 Task: Open Card Data Privacy Review in Board Email Marketing Abandoned Cart Email Strategy and Execution to Workspace Coworking Spaces and add a team member Softage.2@softage.net, a label Yellow, a checklist Public Relations, an attachment from your google drive, a color Yellow and finally, add a card description 'Create and send out employee engagement survey on company communication' and a comment 'Let us approach this task with a sense of creativity and innovation, looking for new and unique solutions to the challenges it presents.'. Add a start date 'Jan 06, 1900' with a due date 'Jan 13, 1900'
Action: Mouse moved to (432, 188)
Screenshot: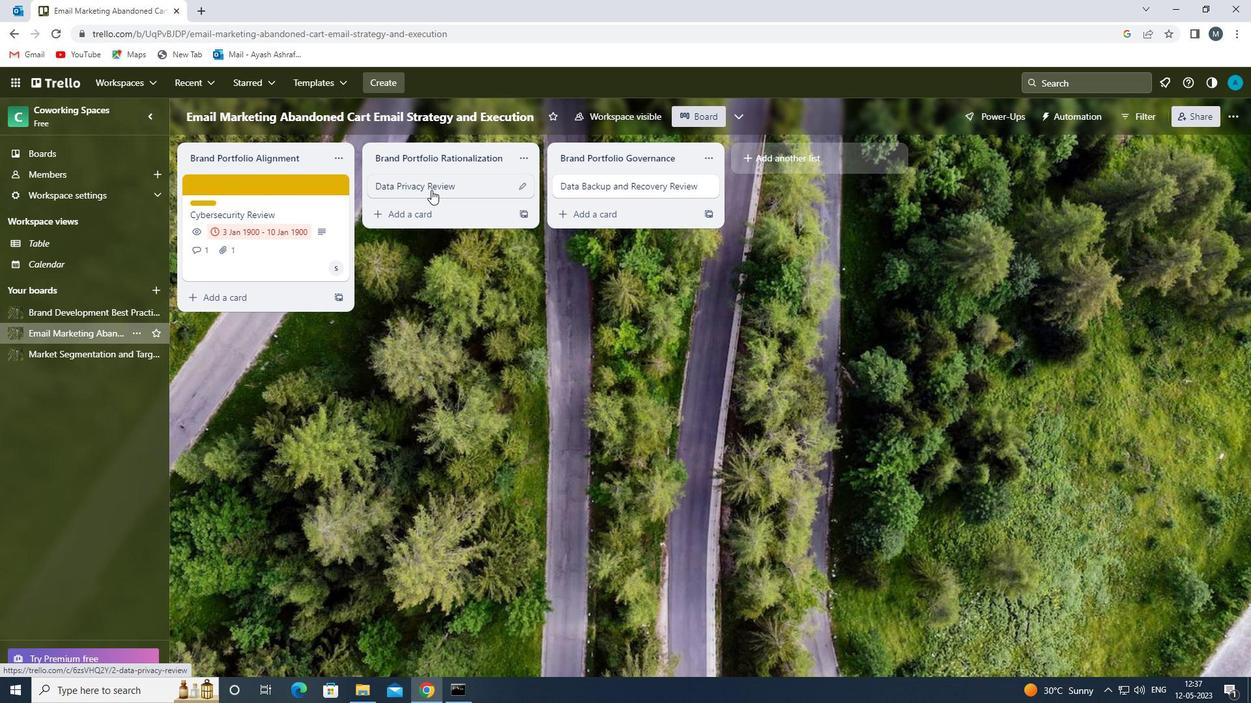 
Action: Mouse pressed left at (432, 188)
Screenshot: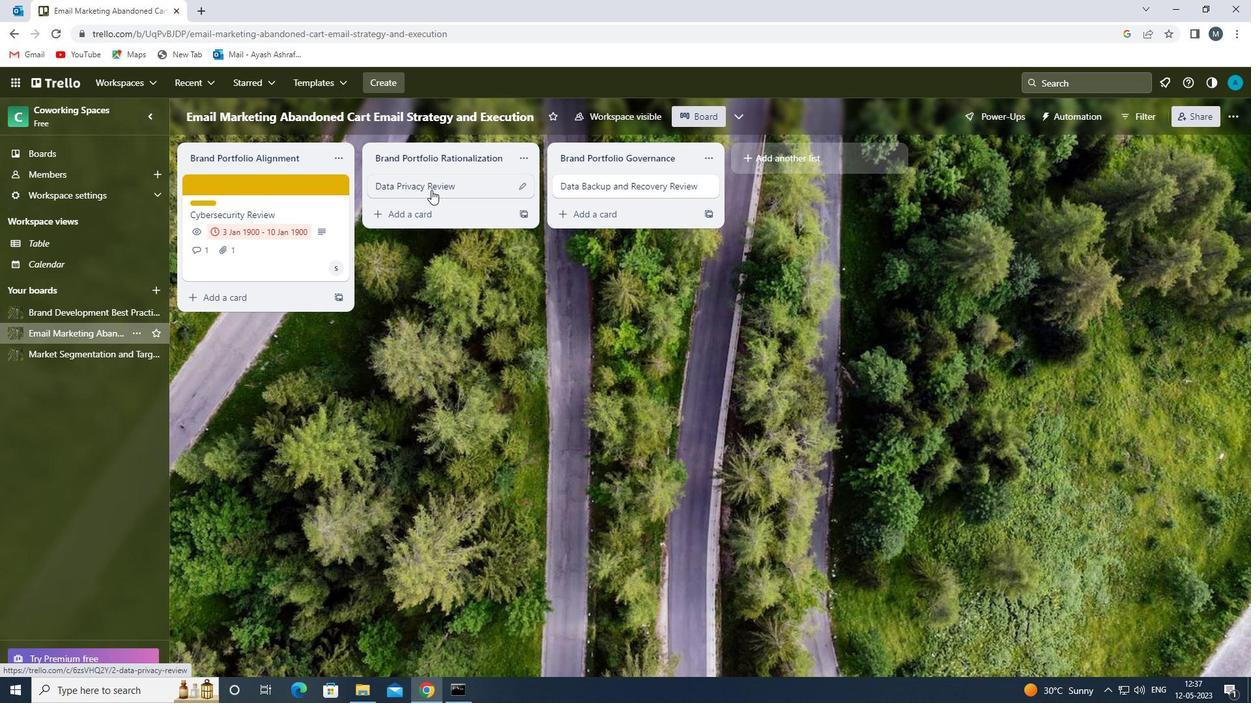 
Action: Mouse moved to (801, 229)
Screenshot: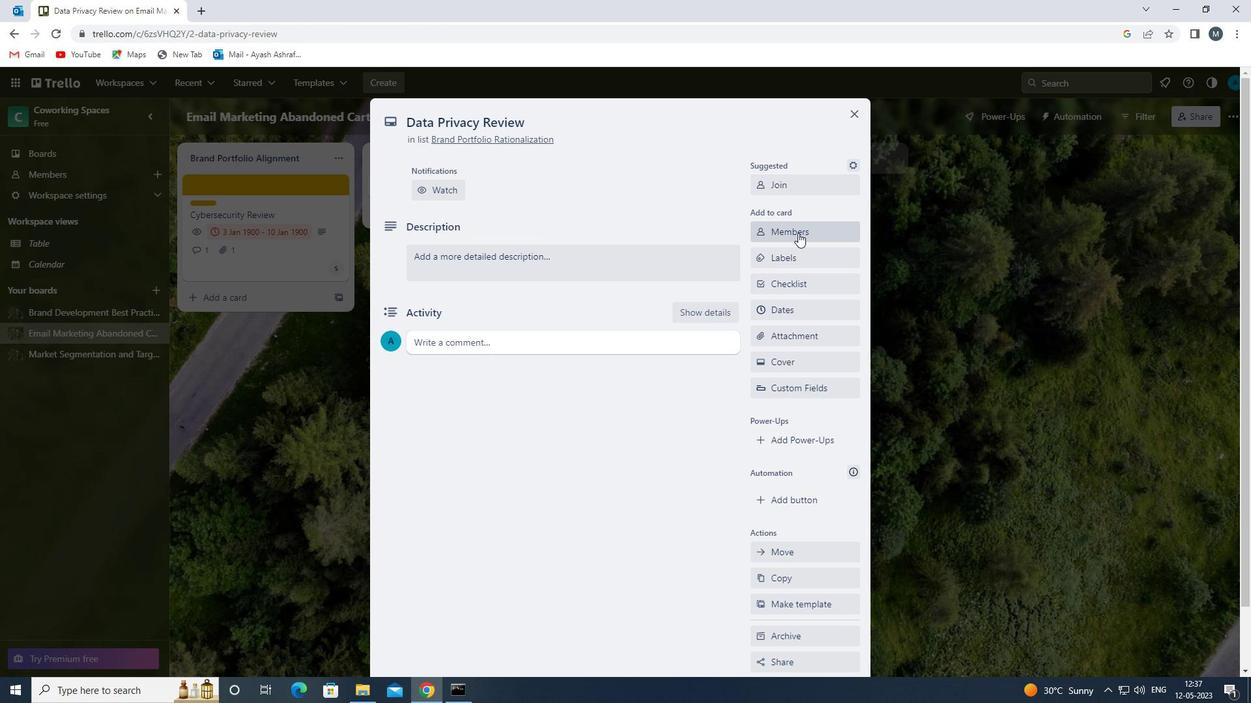 
Action: Mouse pressed left at (801, 229)
Screenshot: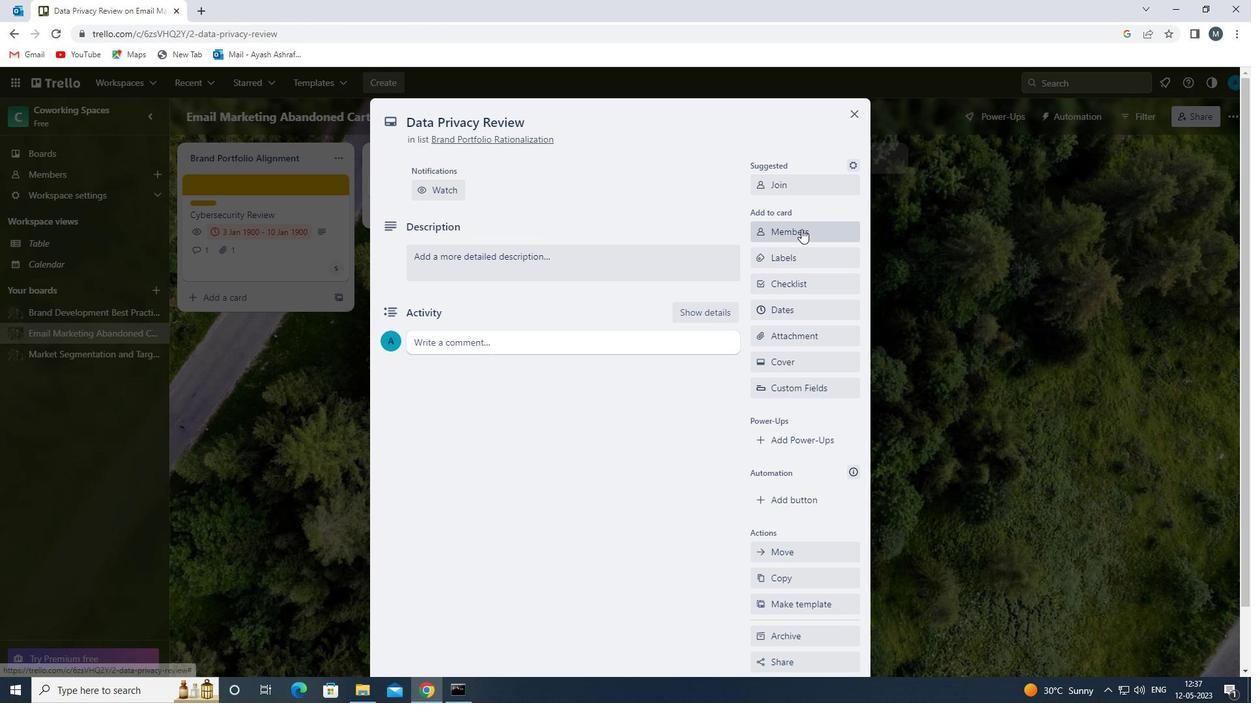 
Action: Mouse moved to (800, 228)
Screenshot: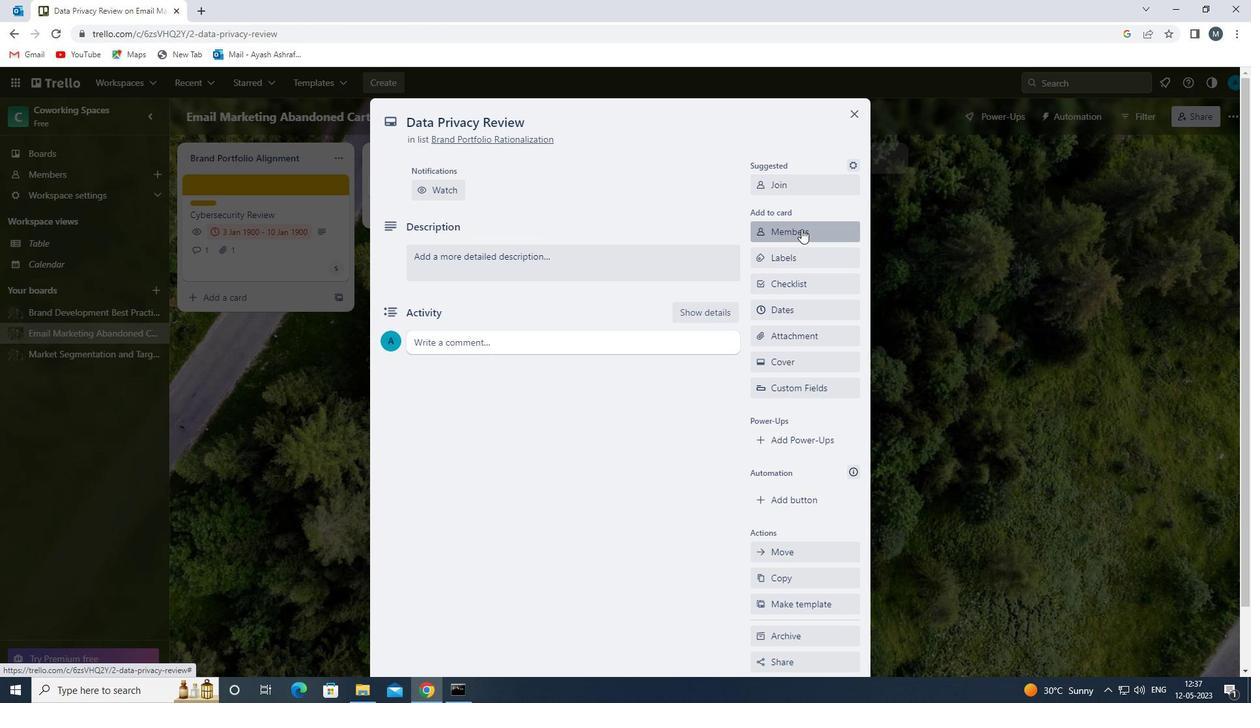
Action: Key pressed s
Screenshot: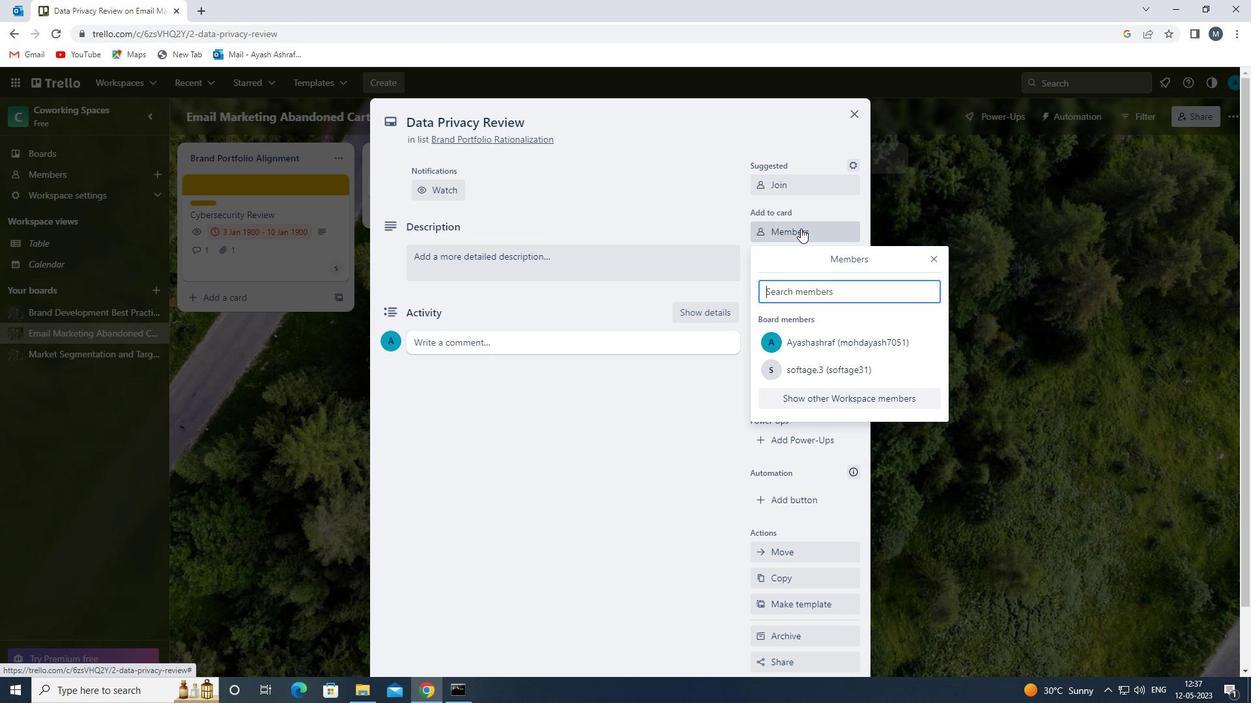 
Action: Mouse moved to (832, 415)
Screenshot: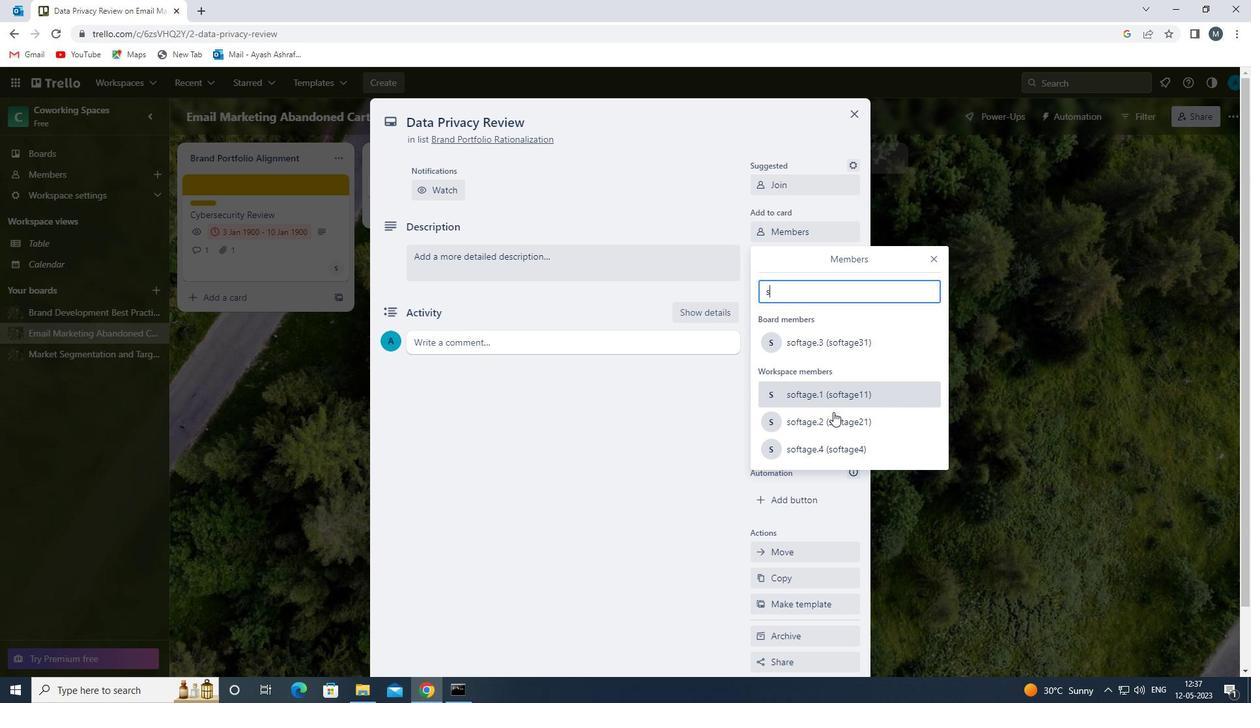 
Action: Mouse pressed left at (832, 415)
Screenshot: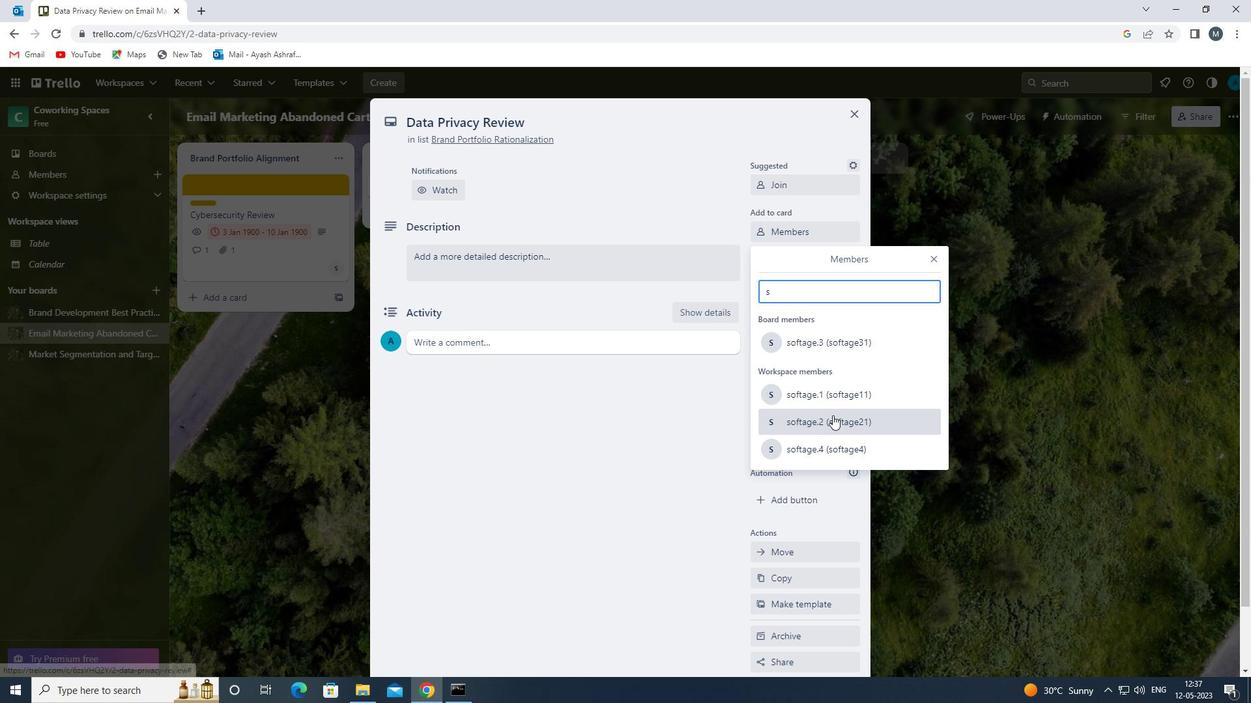 
Action: Mouse moved to (937, 258)
Screenshot: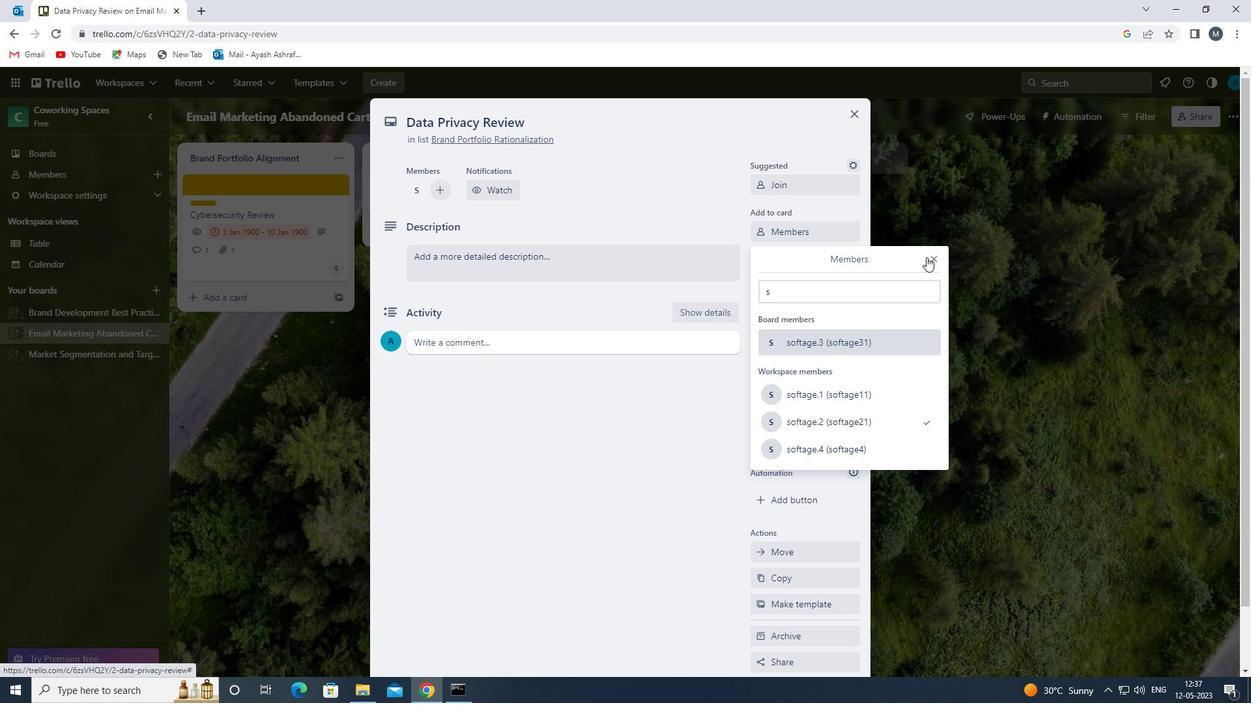 
Action: Mouse pressed left at (937, 258)
Screenshot: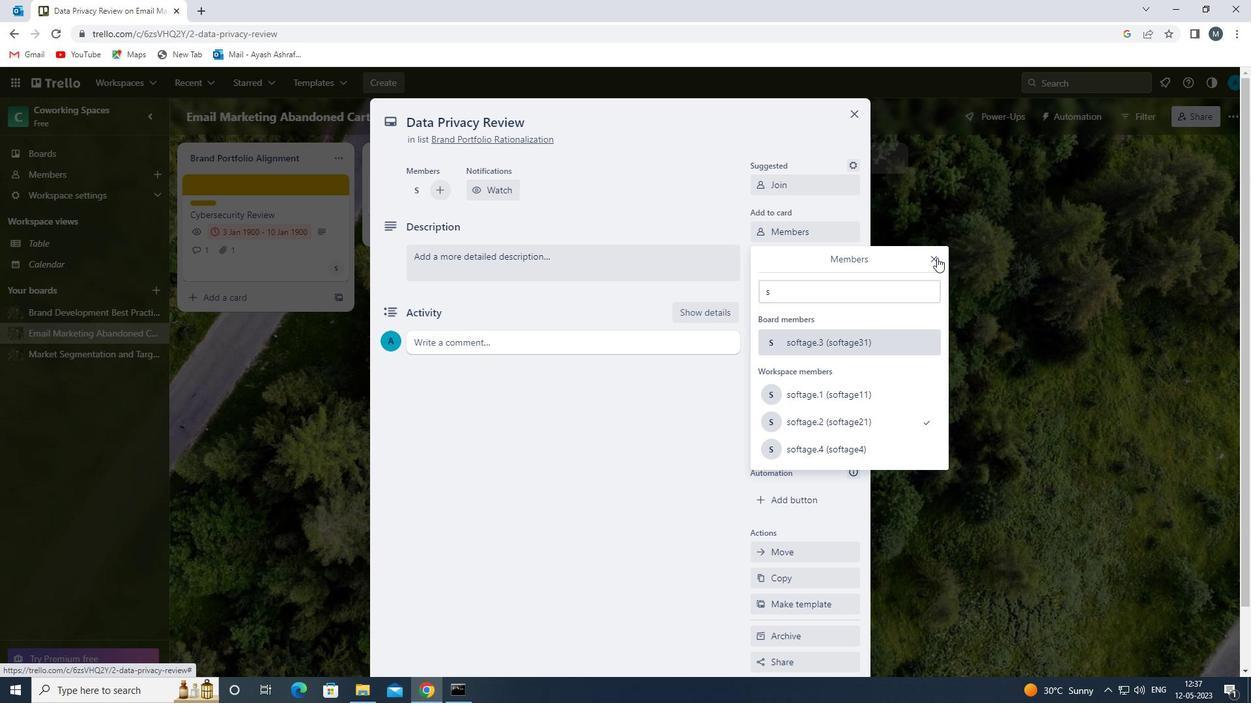 
Action: Mouse moved to (794, 259)
Screenshot: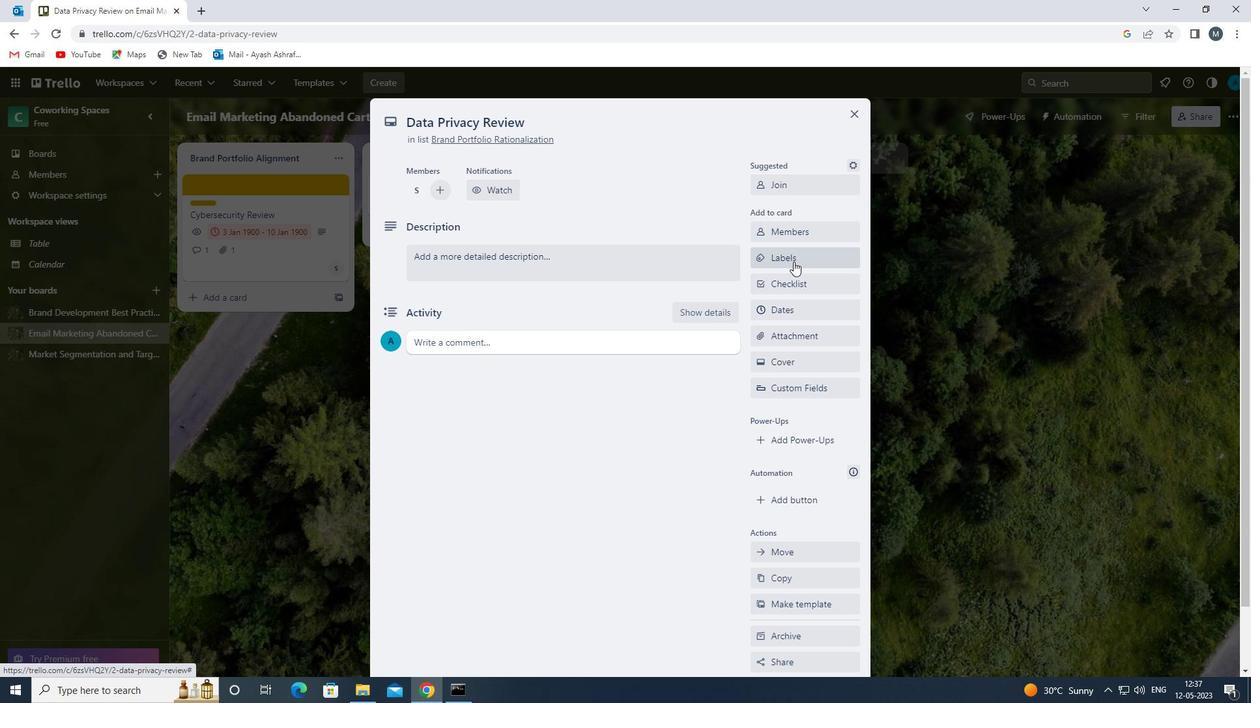 
Action: Mouse pressed left at (794, 259)
Screenshot: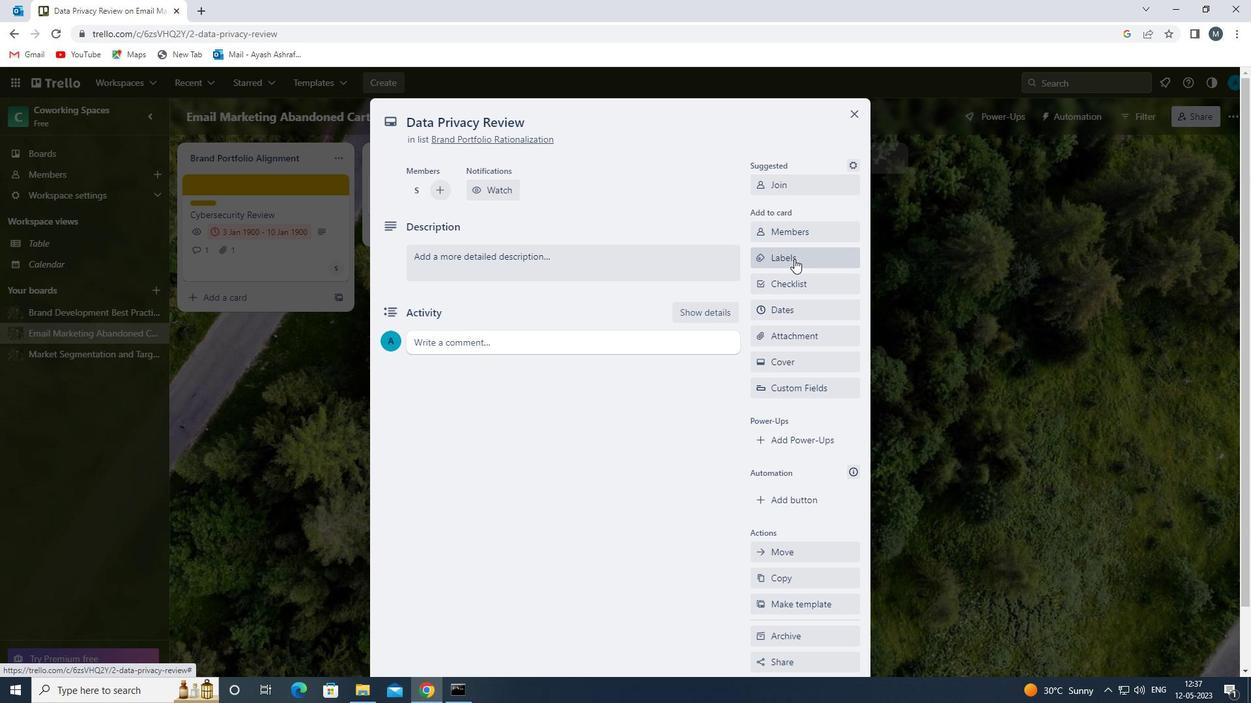 
Action: Mouse moved to (811, 385)
Screenshot: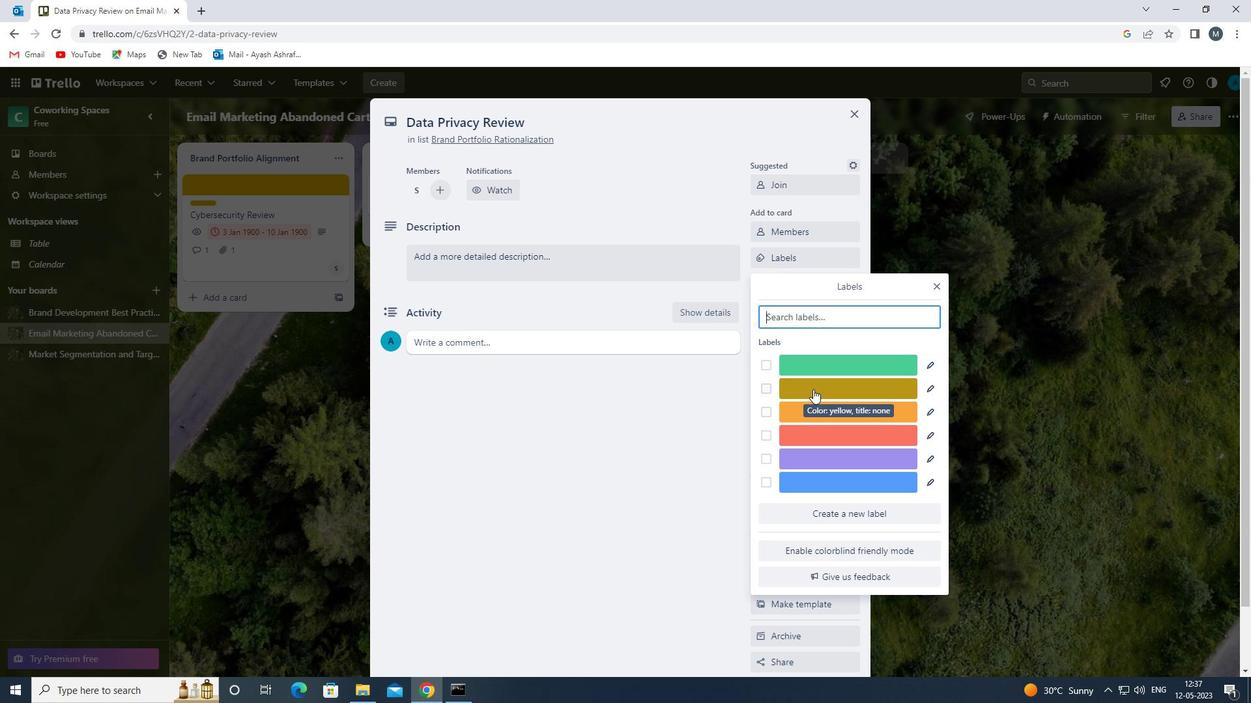 
Action: Mouse pressed left at (811, 385)
Screenshot: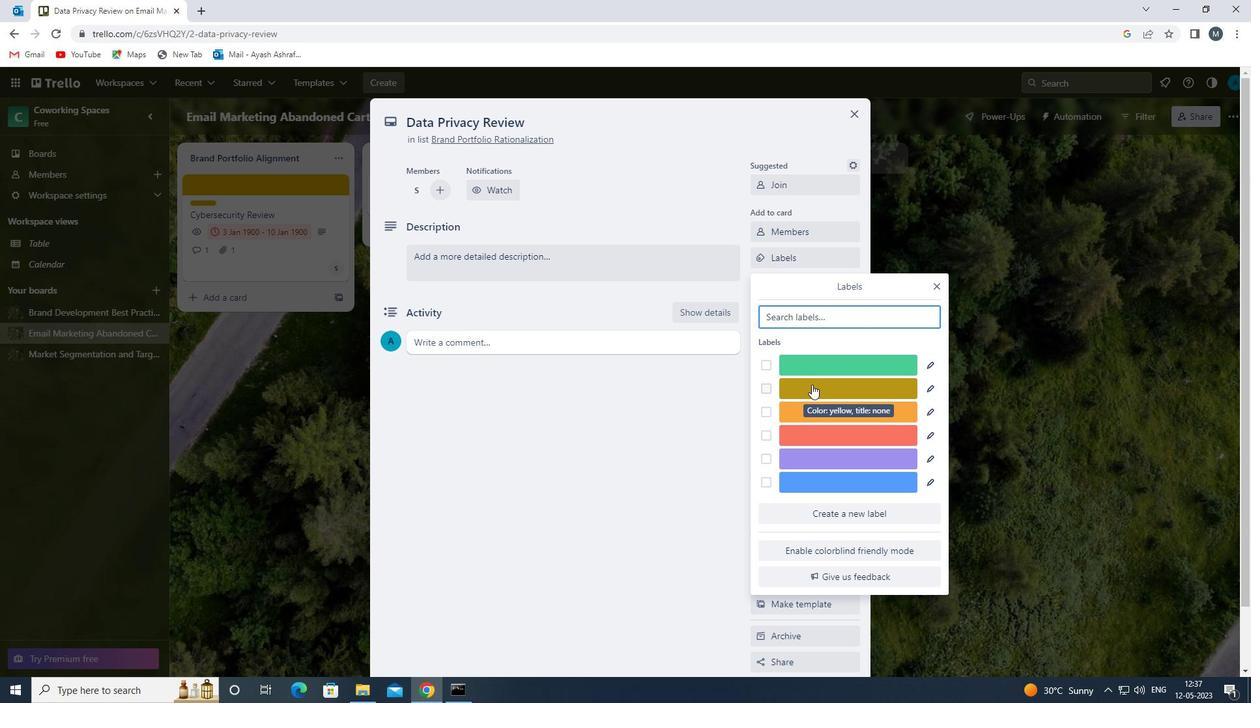 
Action: Mouse moved to (936, 284)
Screenshot: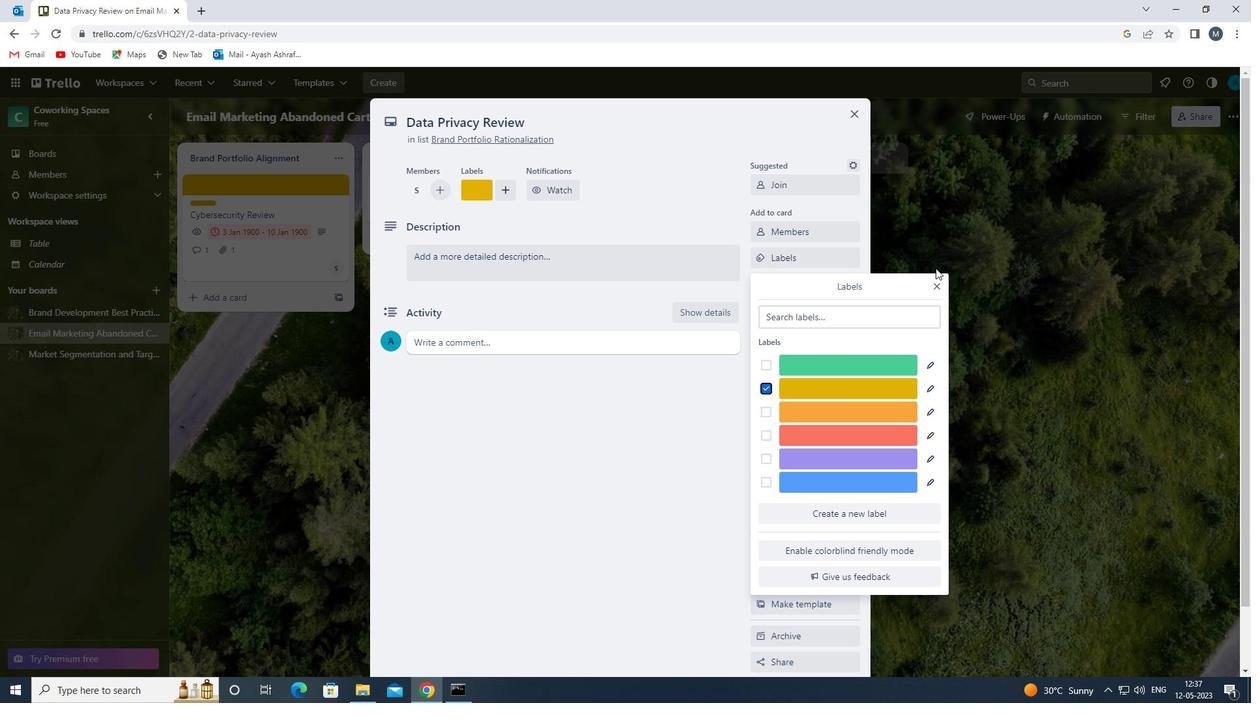 
Action: Mouse pressed left at (936, 284)
Screenshot: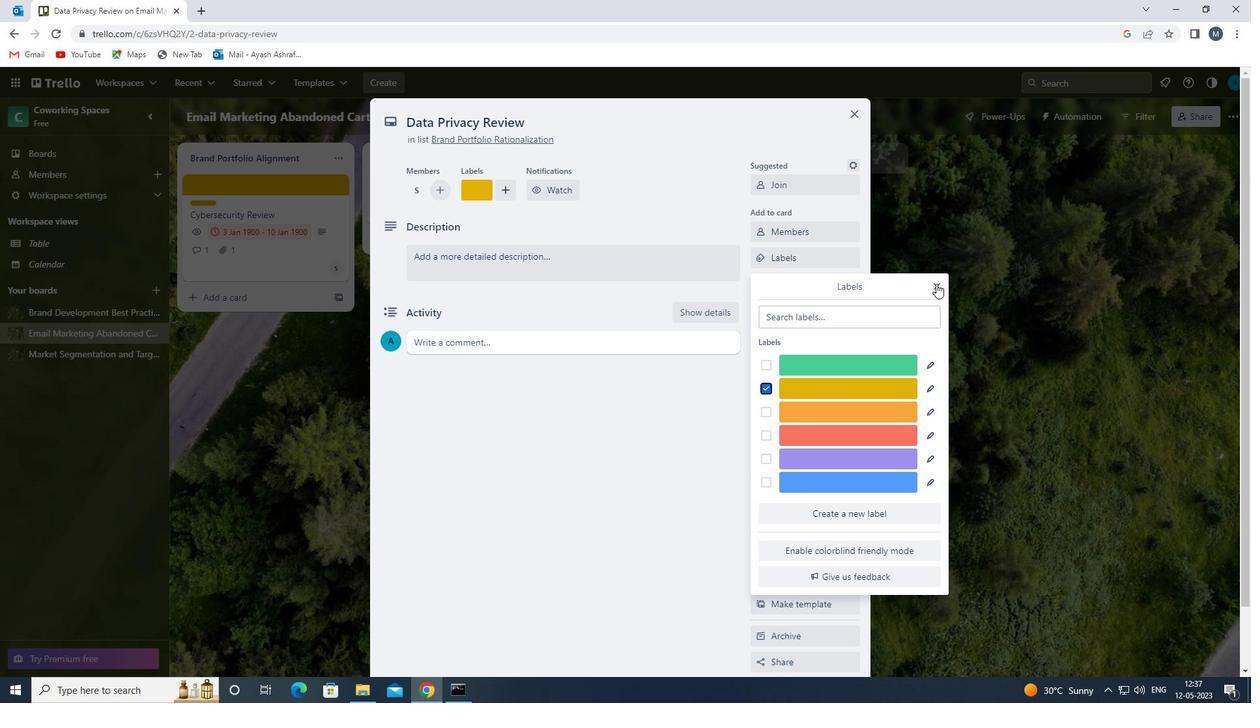 
Action: Mouse moved to (796, 285)
Screenshot: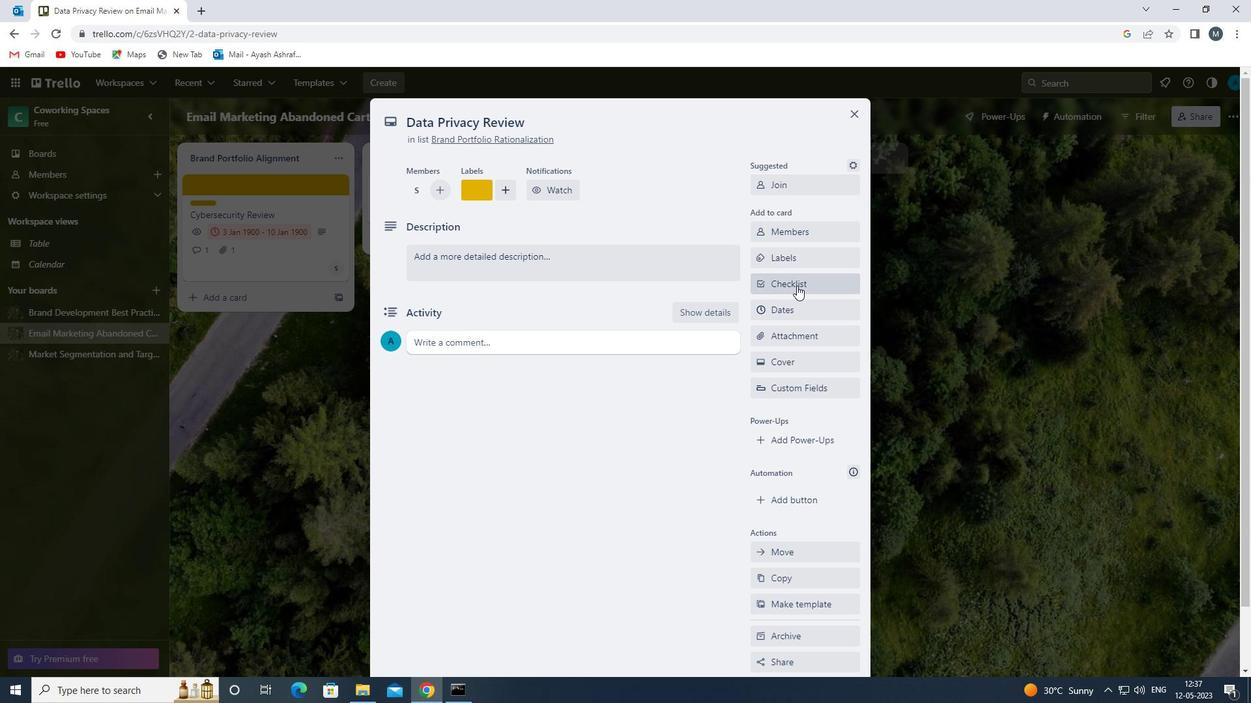 
Action: Mouse pressed left at (796, 285)
Screenshot: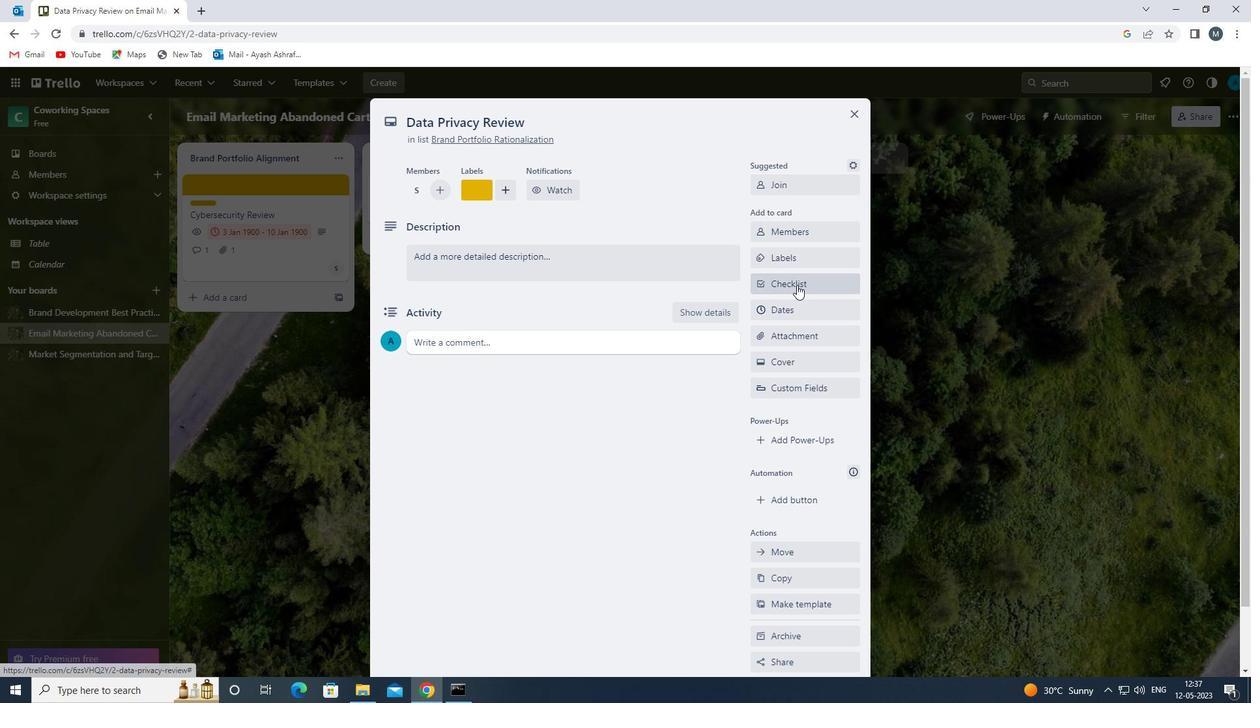 
Action: Mouse moved to (796, 286)
Screenshot: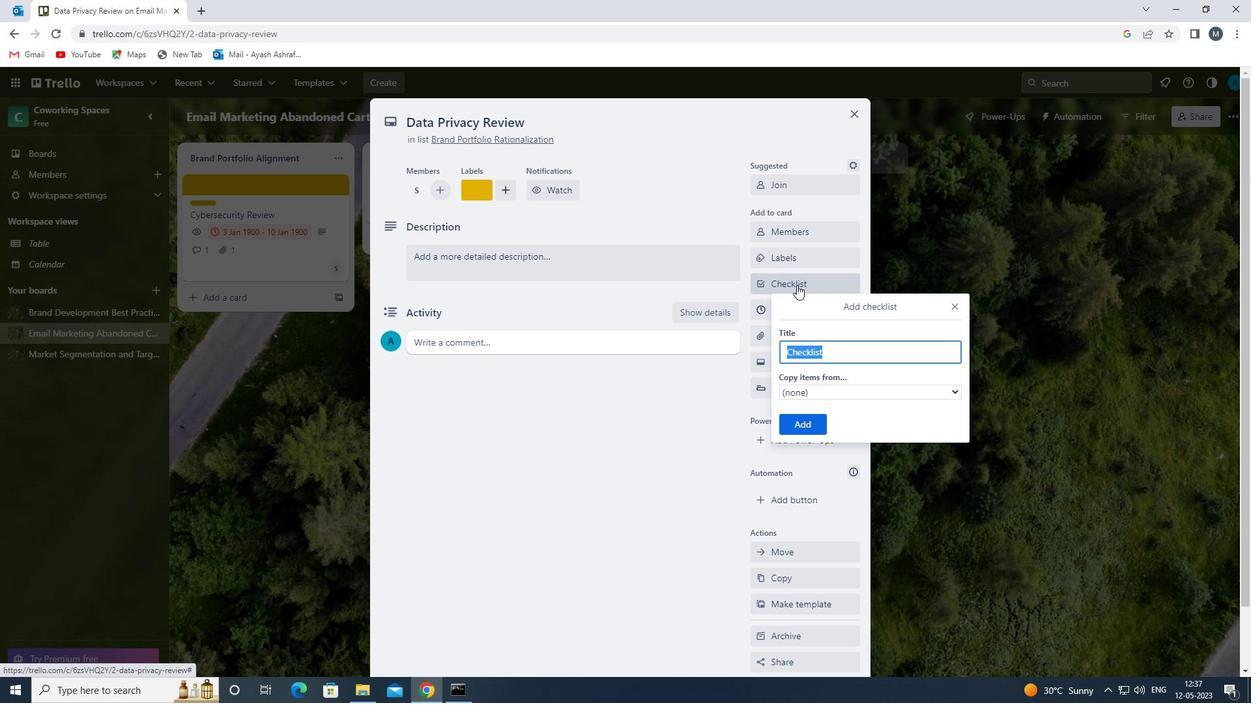 
Action: Key pressed p
Screenshot: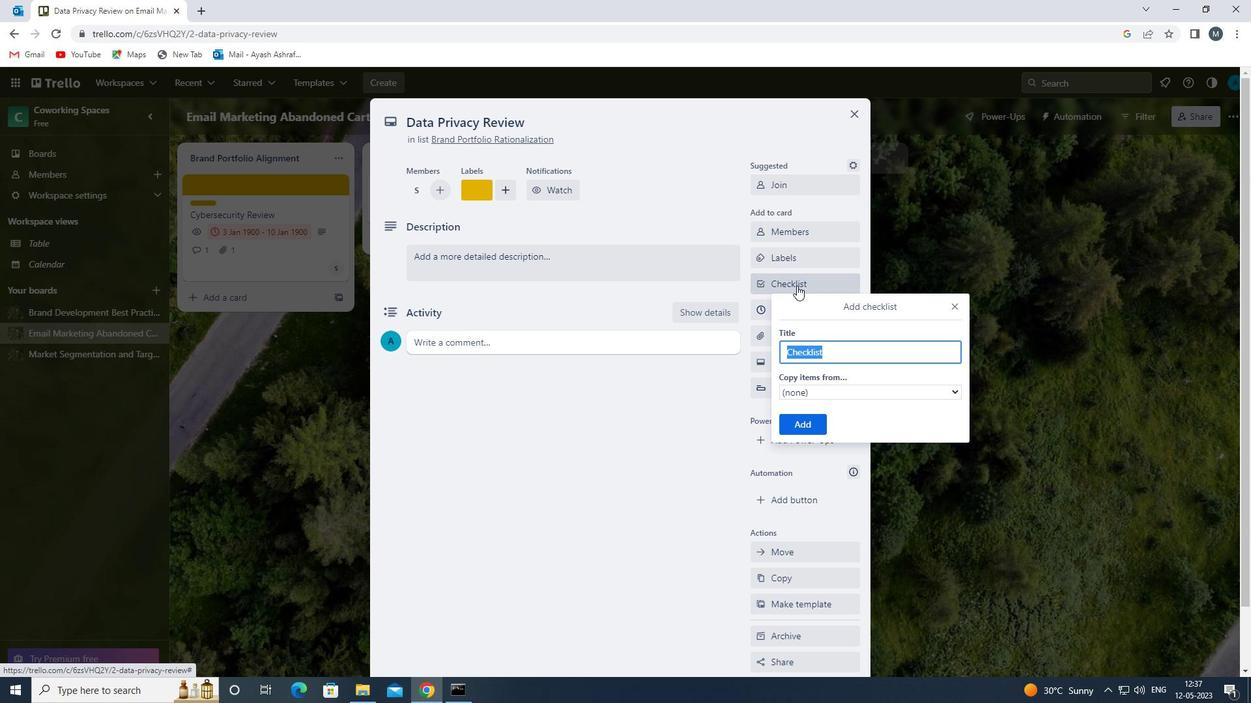 
Action: Mouse moved to (873, 384)
Screenshot: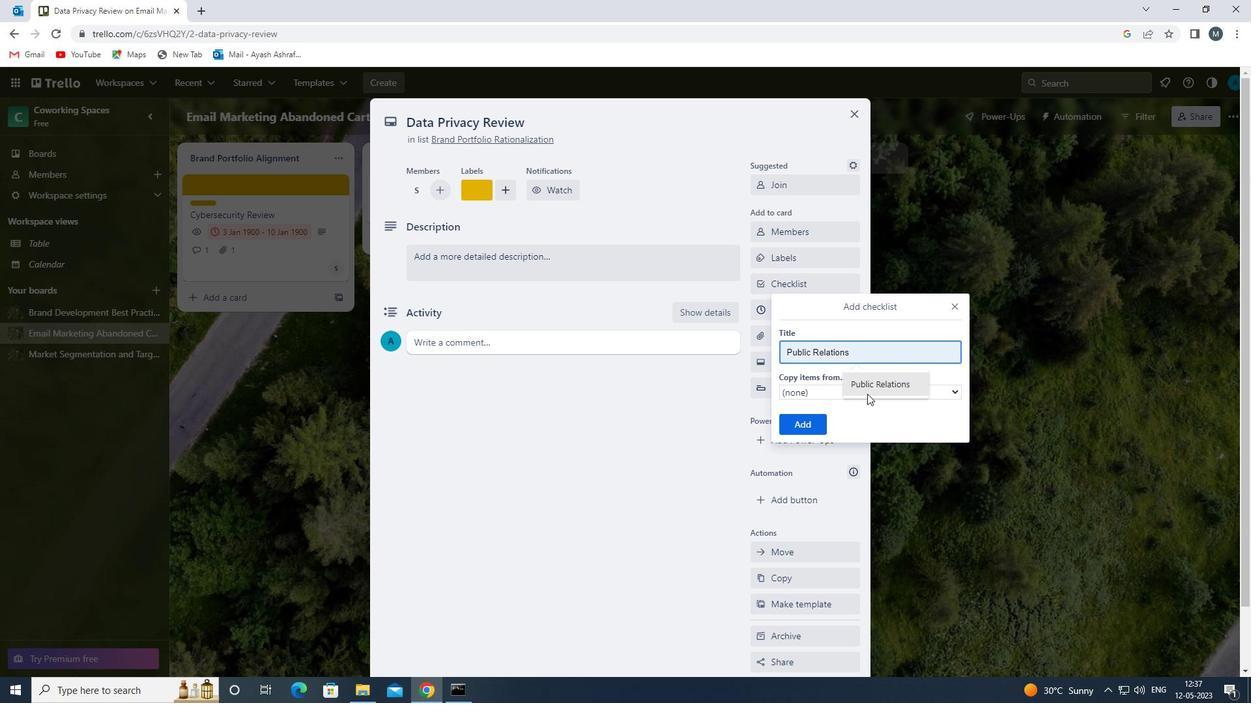 
Action: Mouse pressed left at (873, 384)
Screenshot: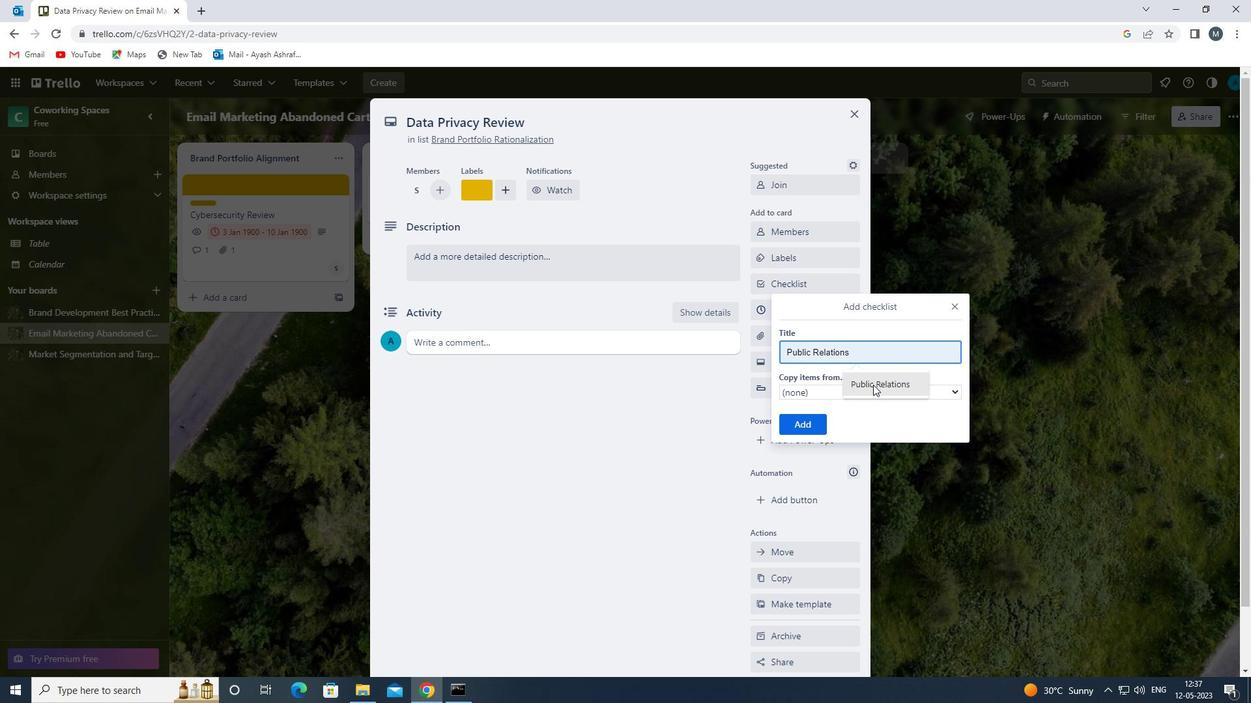 
Action: Mouse moved to (804, 415)
Screenshot: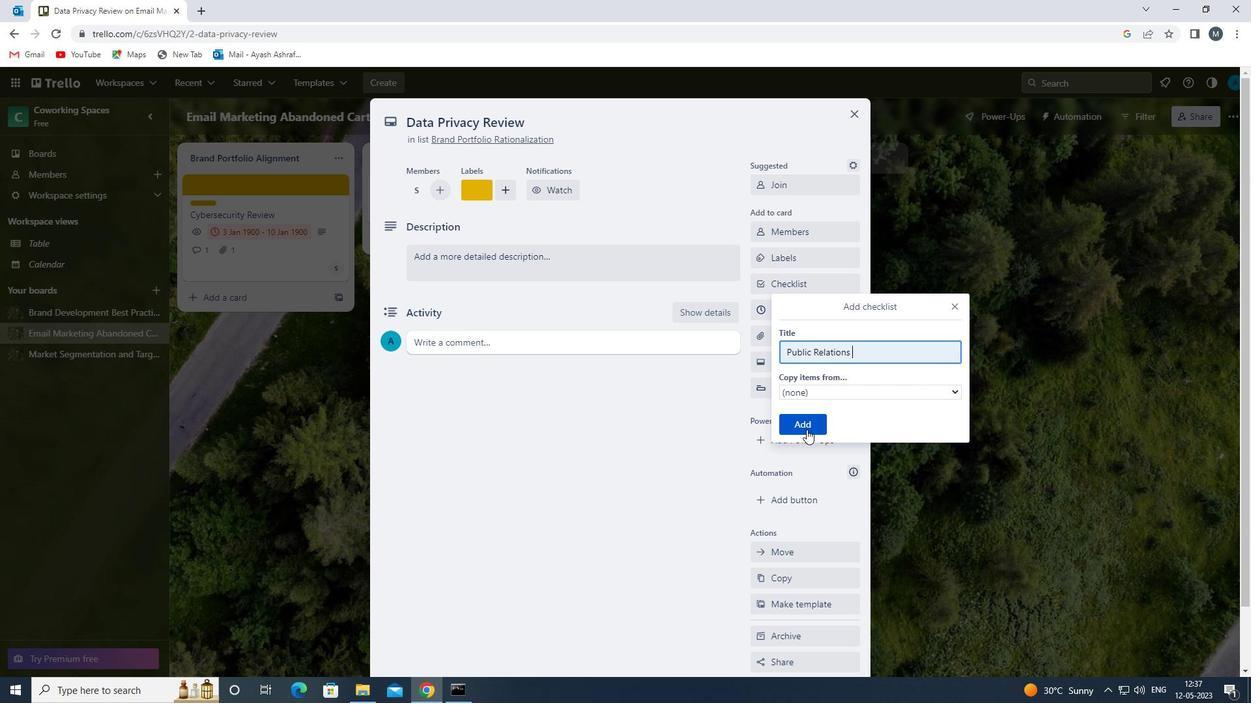 
Action: Mouse pressed left at (804, 415)
Screenshot: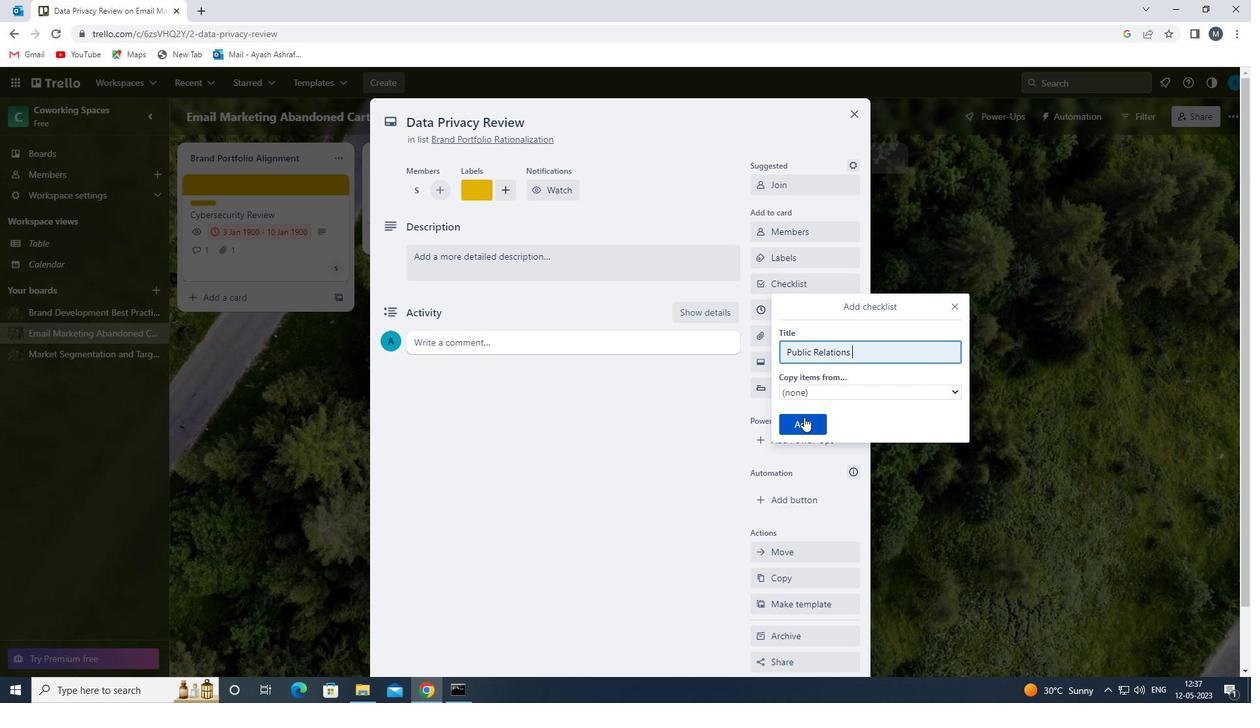 
Action: Mouse moved to (796, 338)
Screenshot: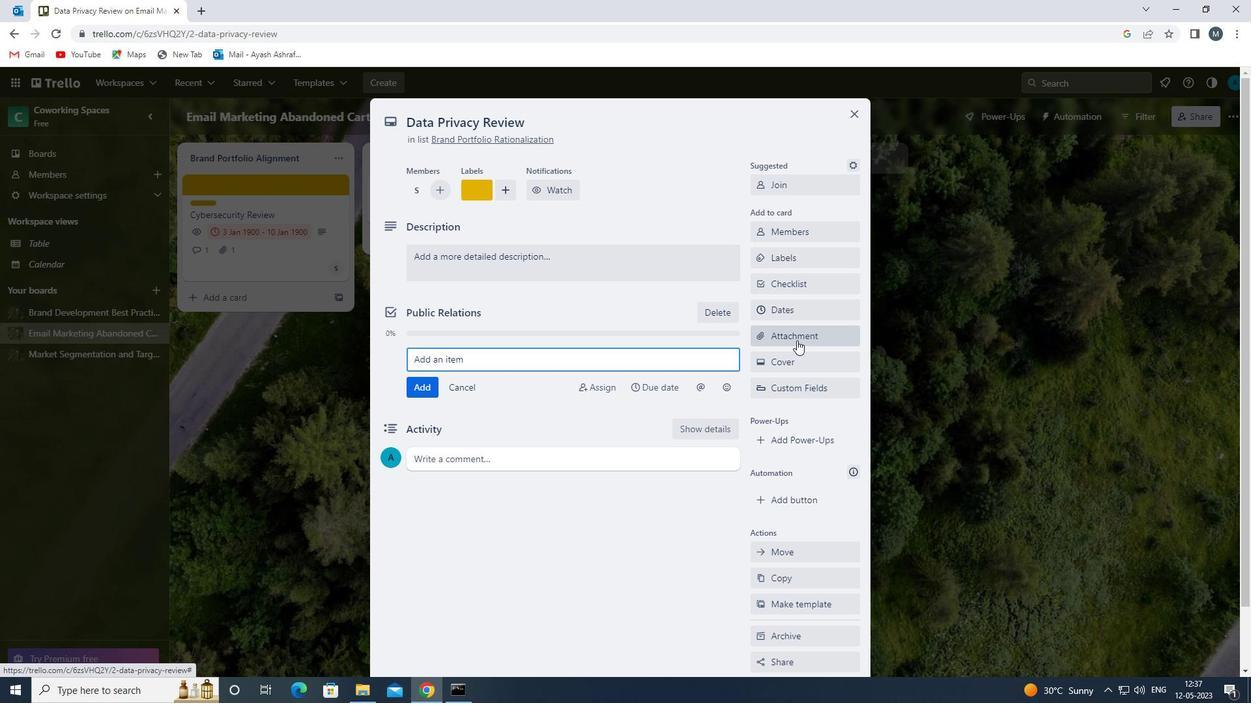 
Action: Mouse pressed left at (796, 338)
Screenshot: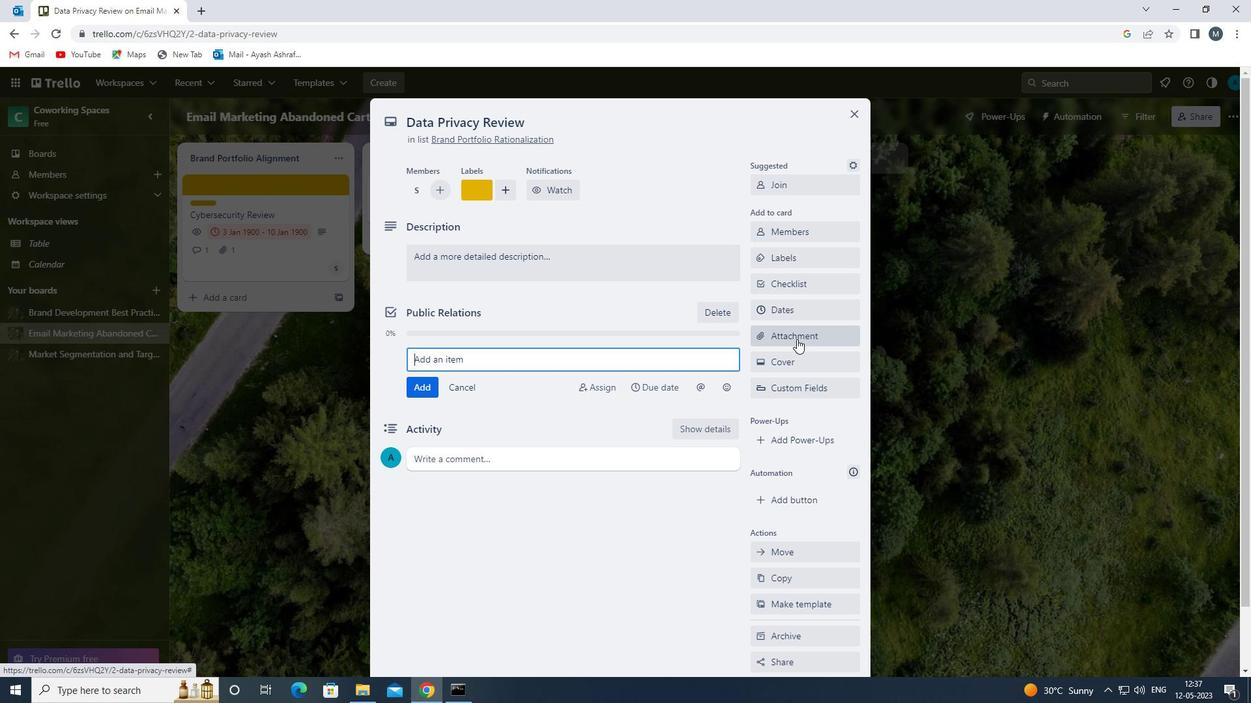 
Action: Mouse moved to (784, 436)
Screenshot: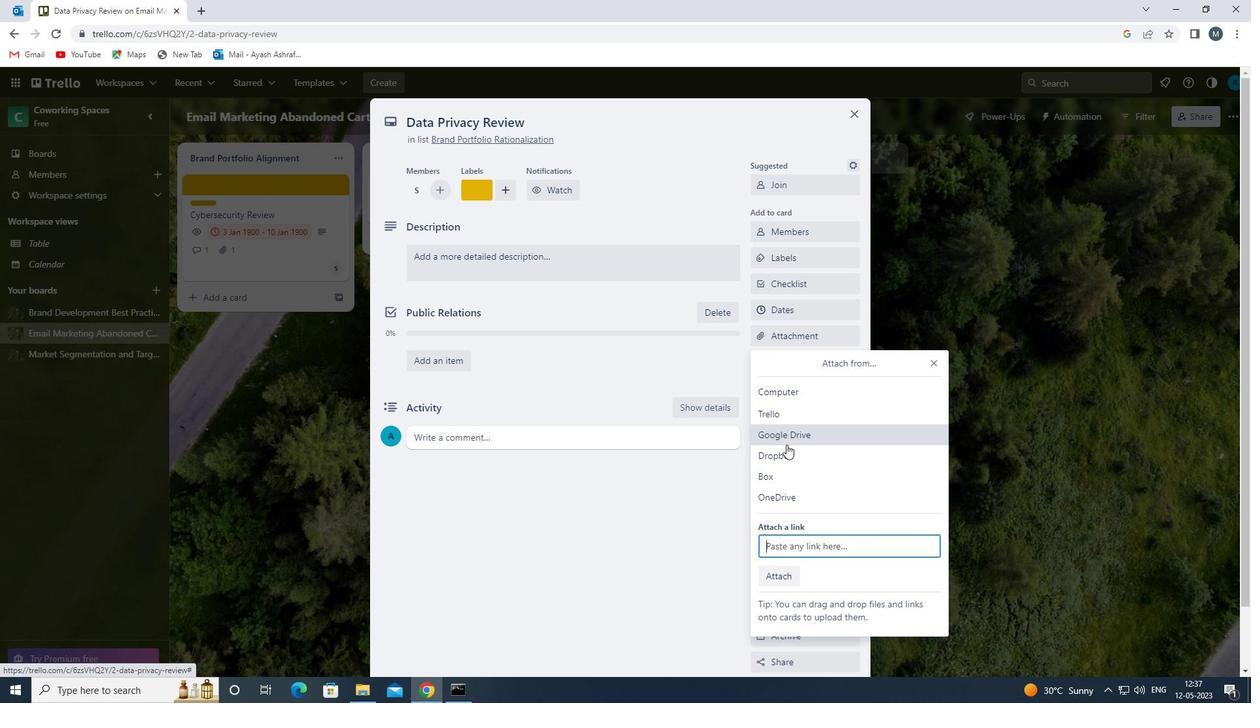 
Action: Mouse pressed left at (784, 436)
Screenshot: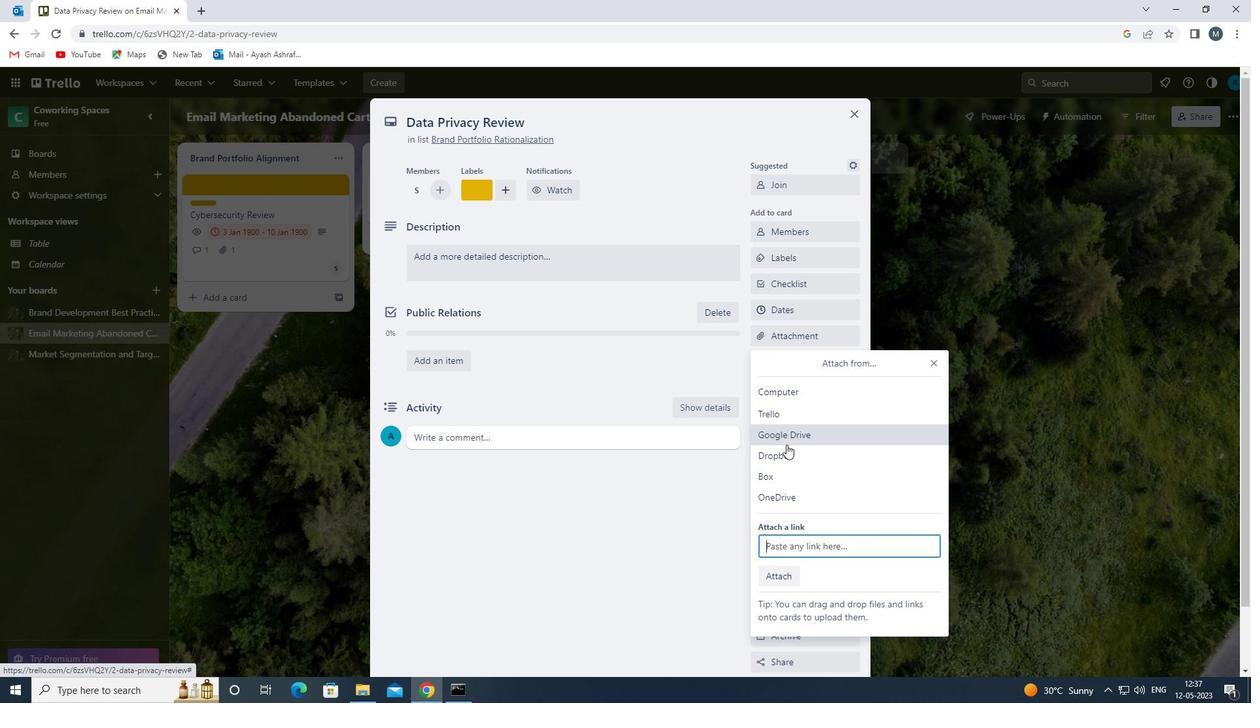 
Action: Mouse moved to (383, 308)
Screenshot: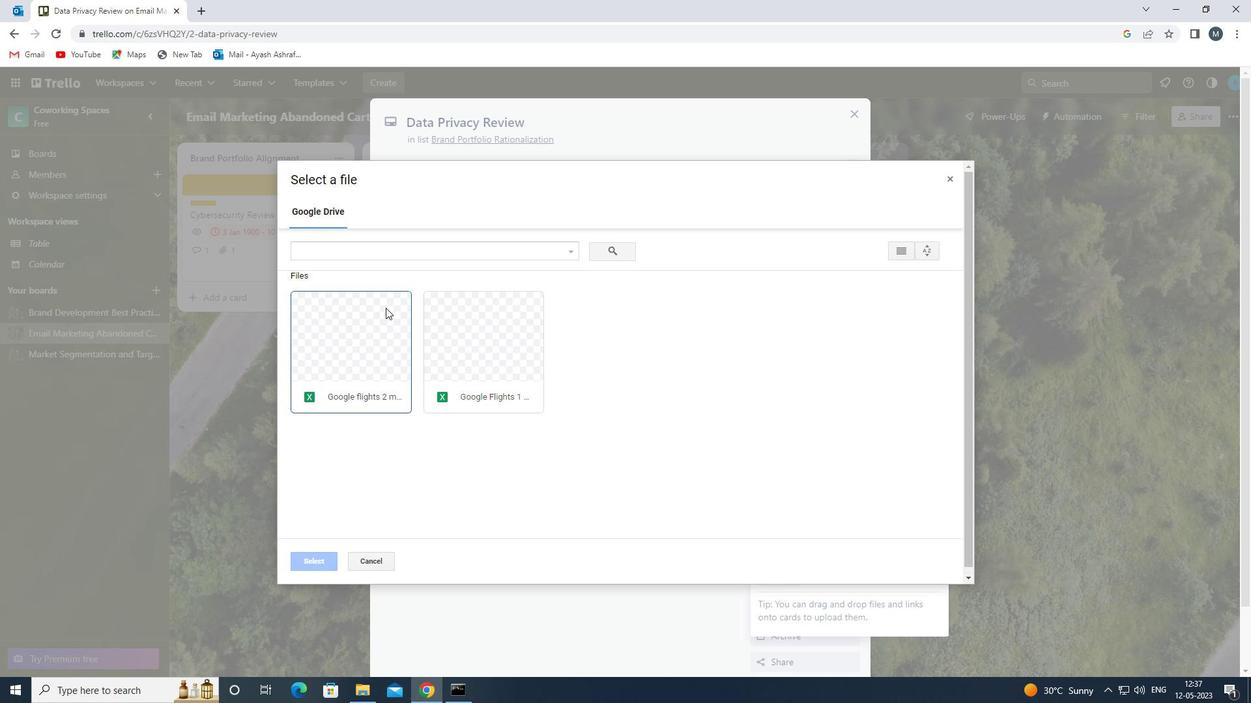 
Action: Mouse pressed left at (383, 308)
Screenshot: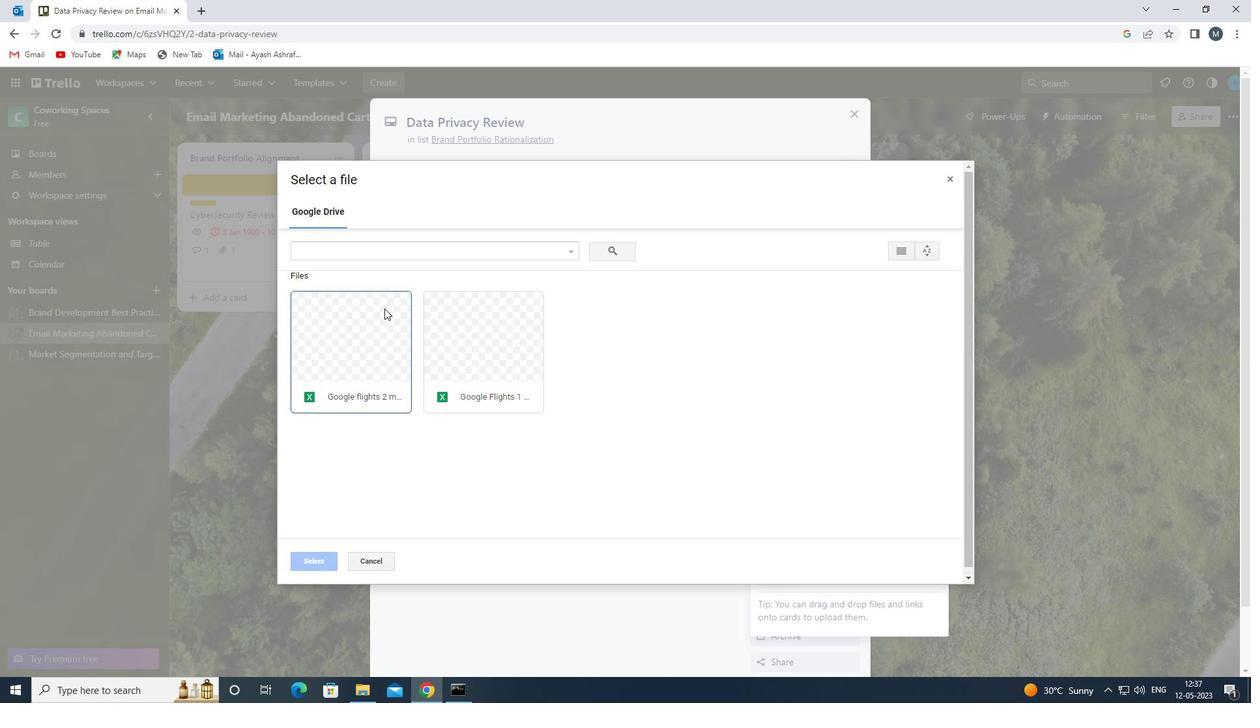 
Action: Mouse moved to (313, 557)
Screenshot: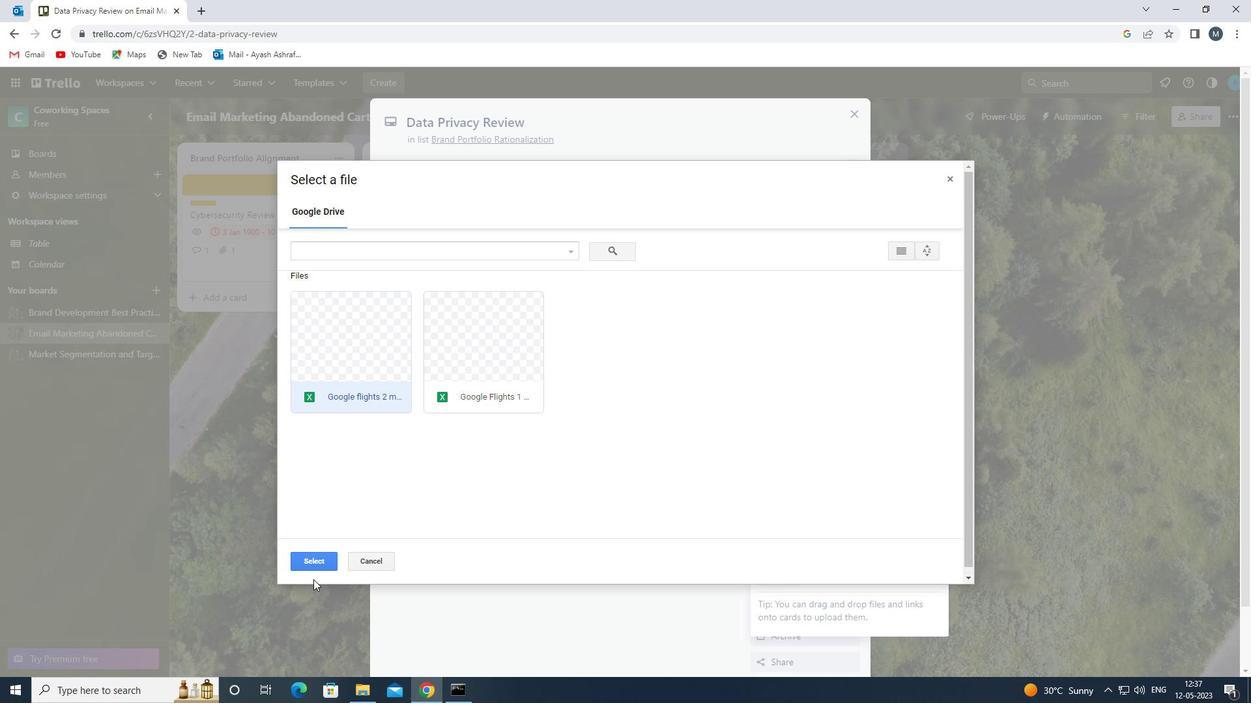 
Action: Mouse pressed left at (313, 557)
Screenshot: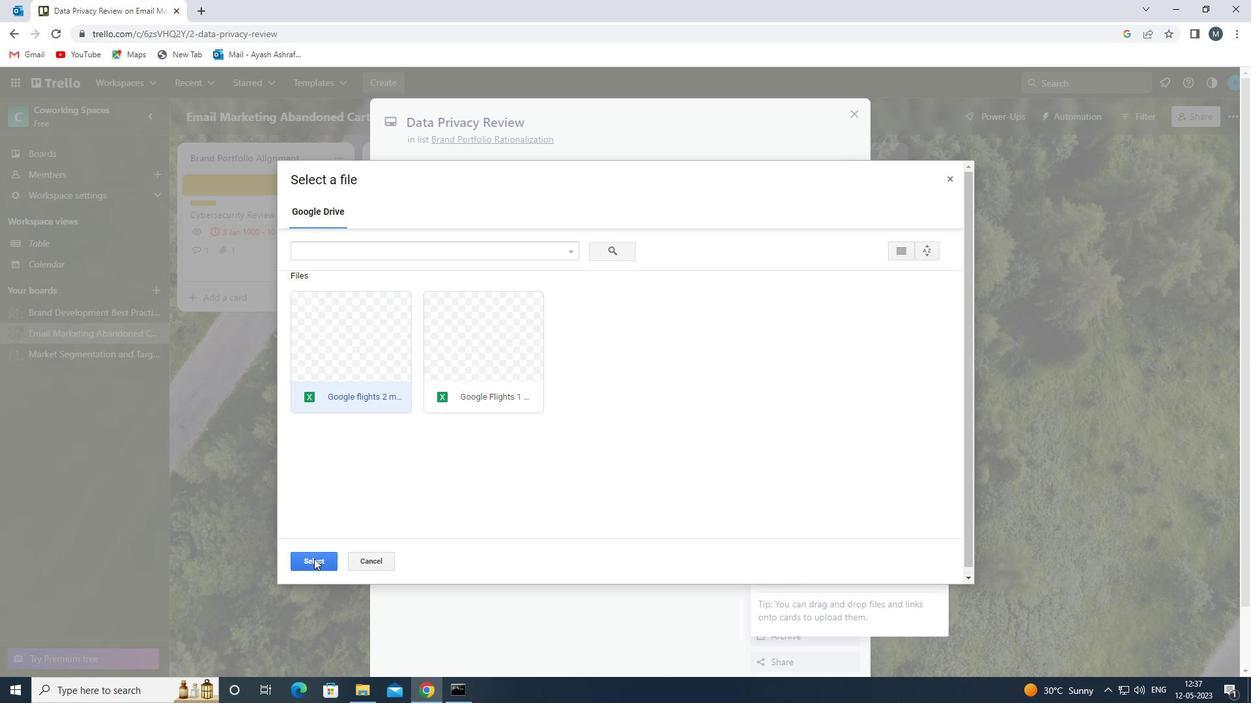 
Action: Mouse moved to (787, 361)
Screenshot: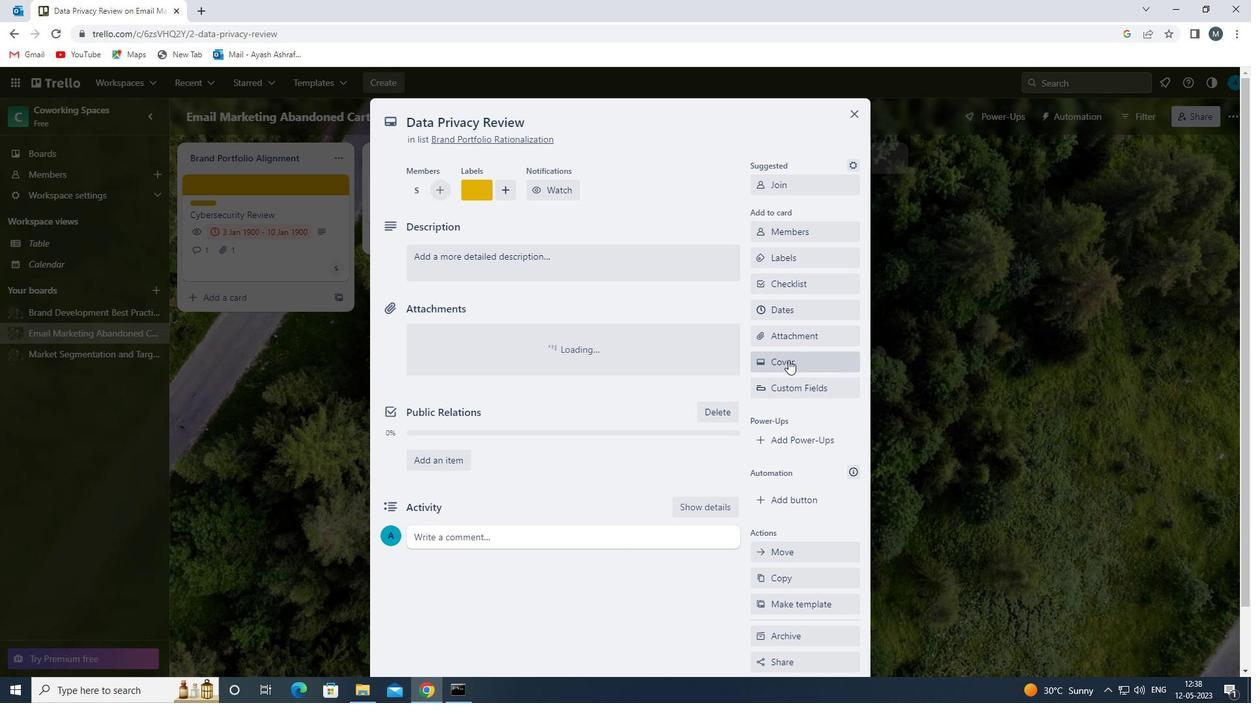 
Action: Mouse pressed left at (787, 361)
Screenshot: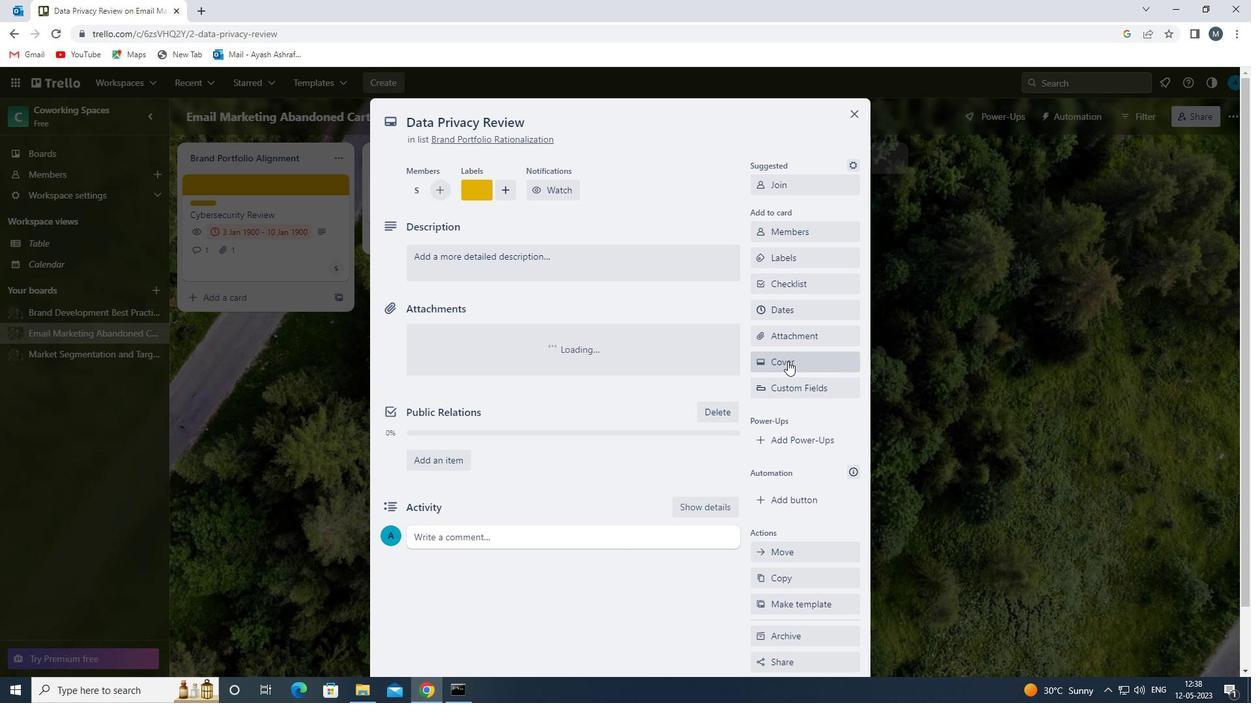 
Action: Mouse moved to (815, 419)
Screenshot: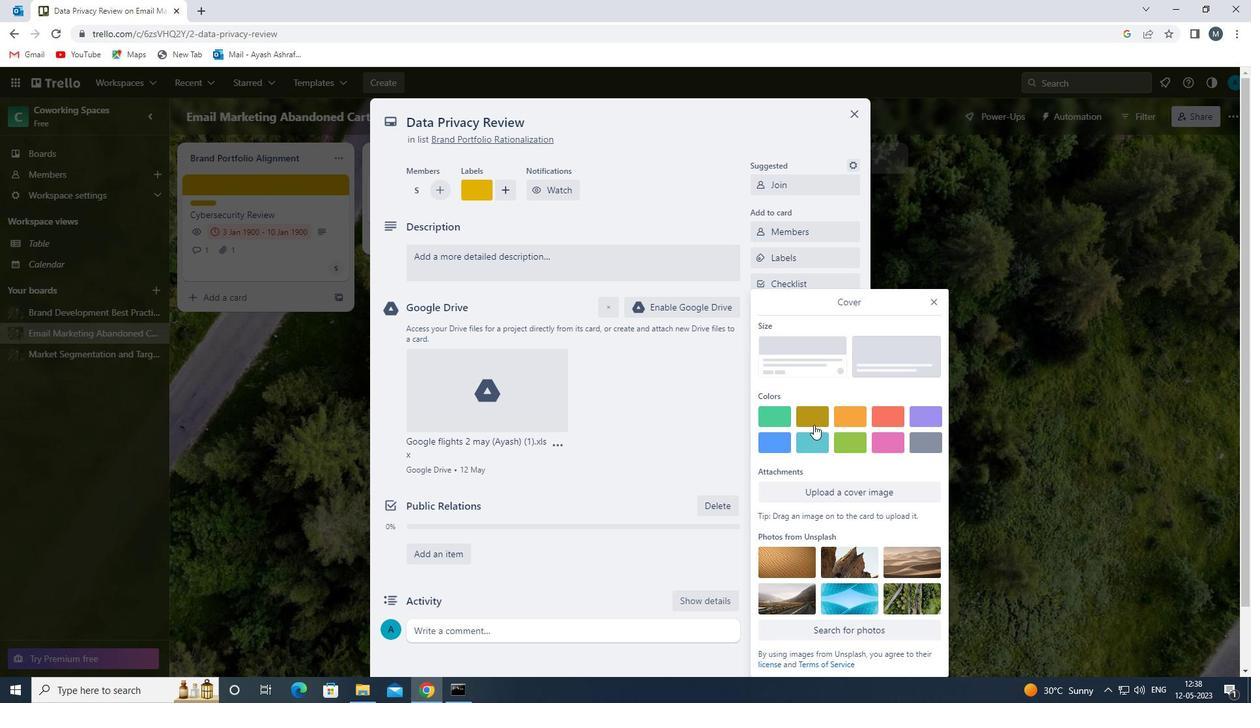 
Action: Mouse pressed left at (815, 419)
Screenshot: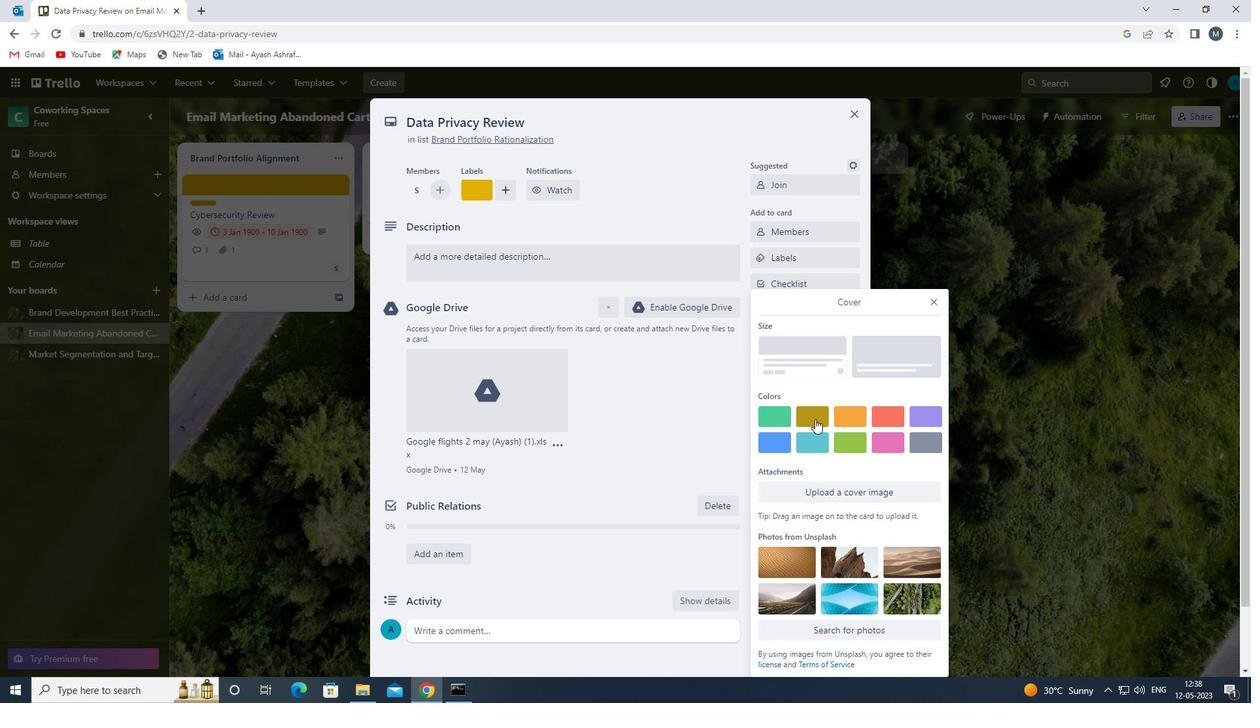 
Action: Mouse moved to (933, 274)
Screenshot: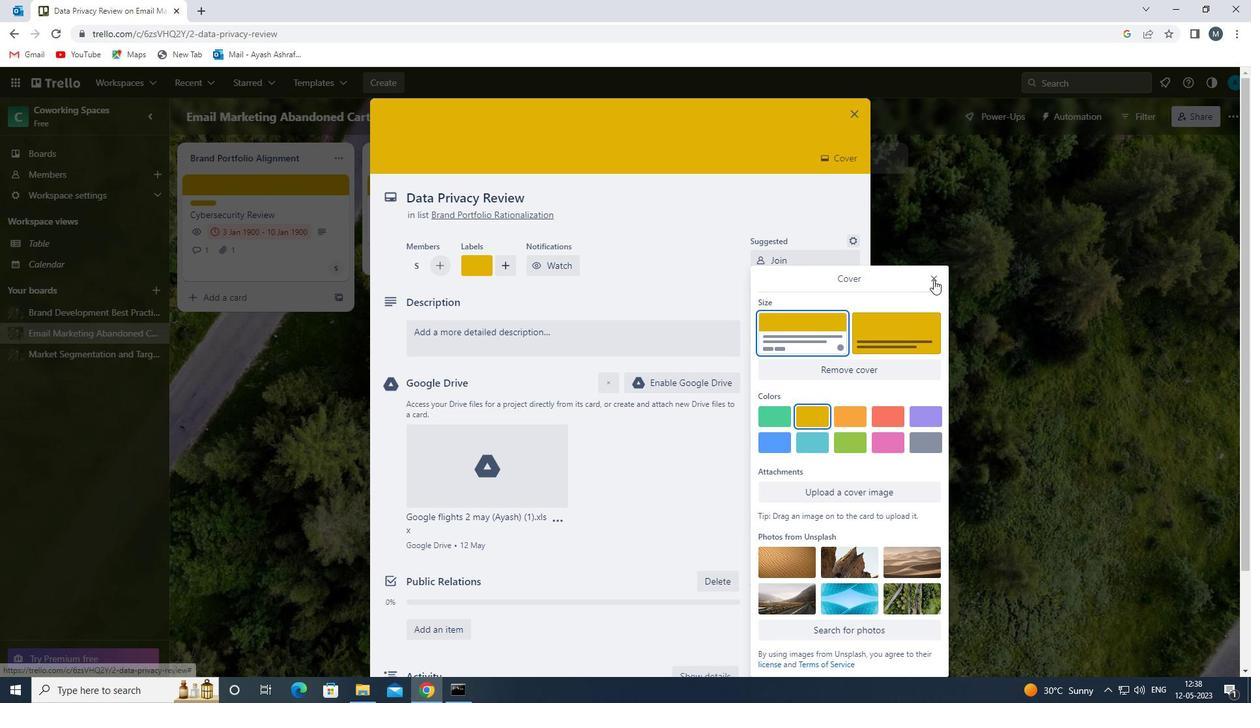 
Action: Mouse pressed left at (933, 274)
Screenshot: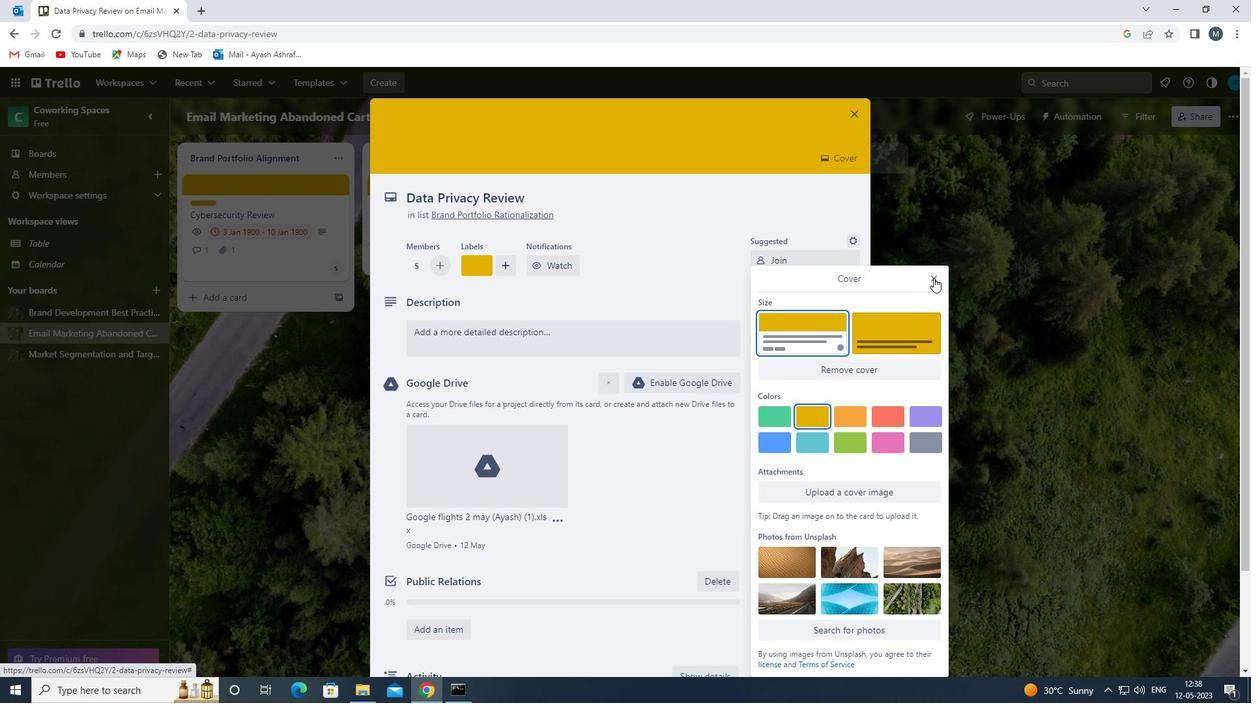 
Action: Mouse moved to (512, 323)
Screenshot: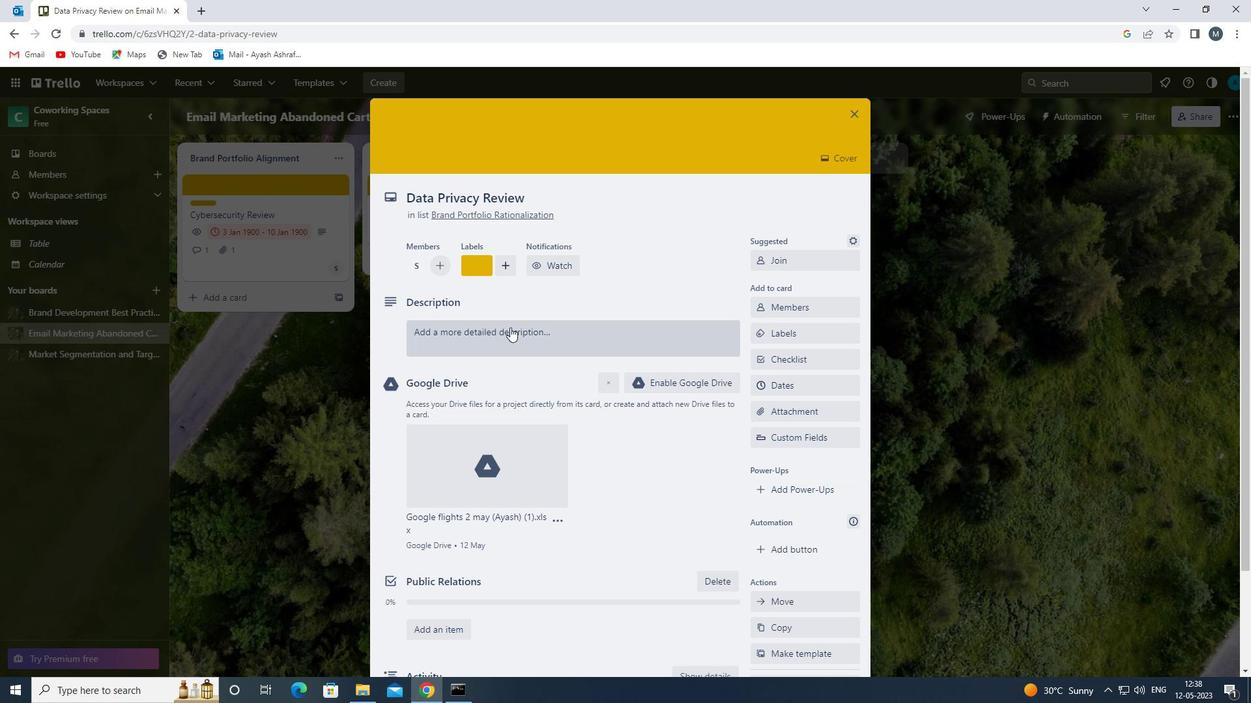 
Action: Mouse pressed left at (512, 323)
Screenshot: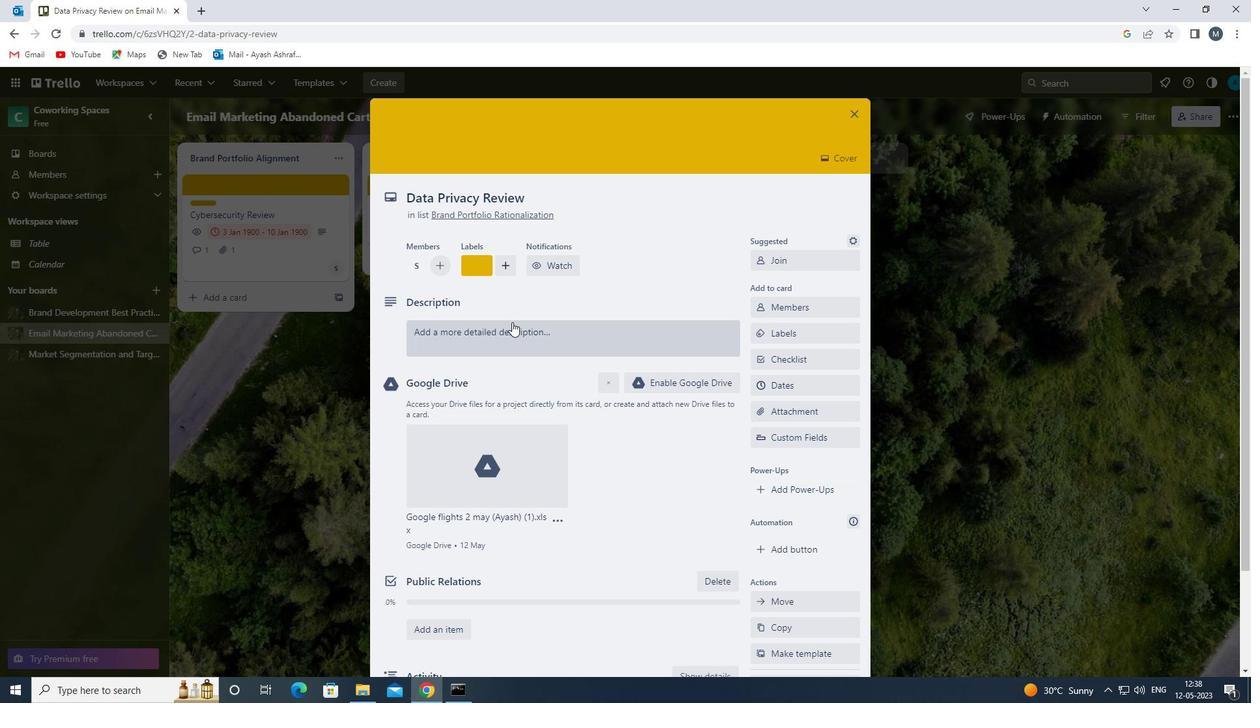 
Action: Mouse moved to (519, 383)
Screenshot: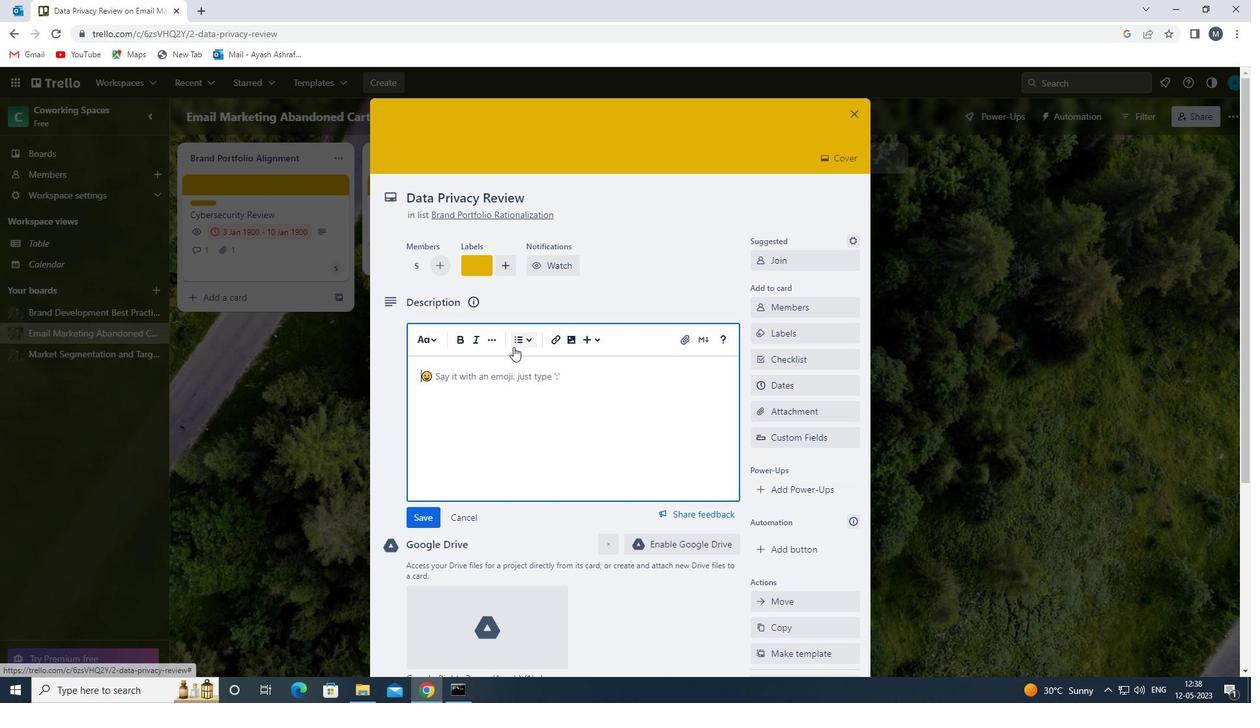 
Action: Mouse pressed left at (519, 383)
Screenshot: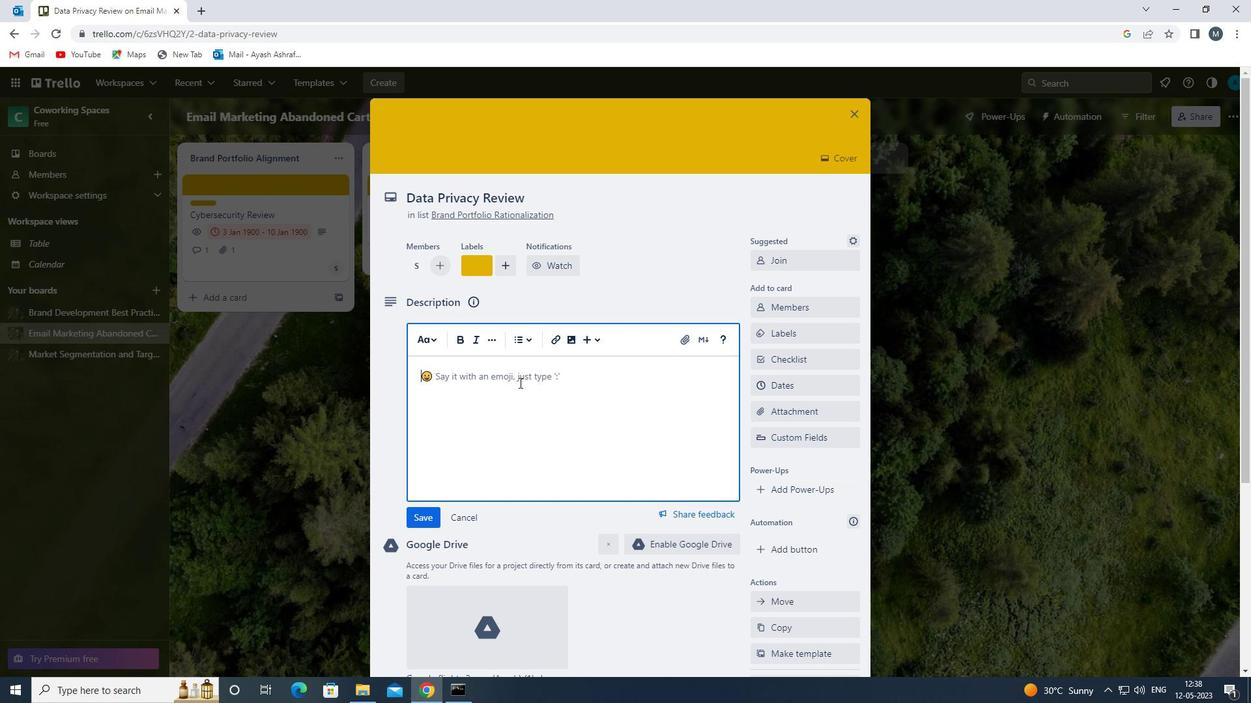 
Action: Key pressed <Key.shift>V<Key.shift><Key.backspace>CREATE<Key.space>AND<Key.space>SEND<Key.space>OUT<Key.space>EMPLOYEE<Key.space>ENGAGEMENT<Key.space>SURVEY<Key.space>ON<Key.space>COMPANY<Key.space>COMMUNICATION<Key.space>
Screenshot: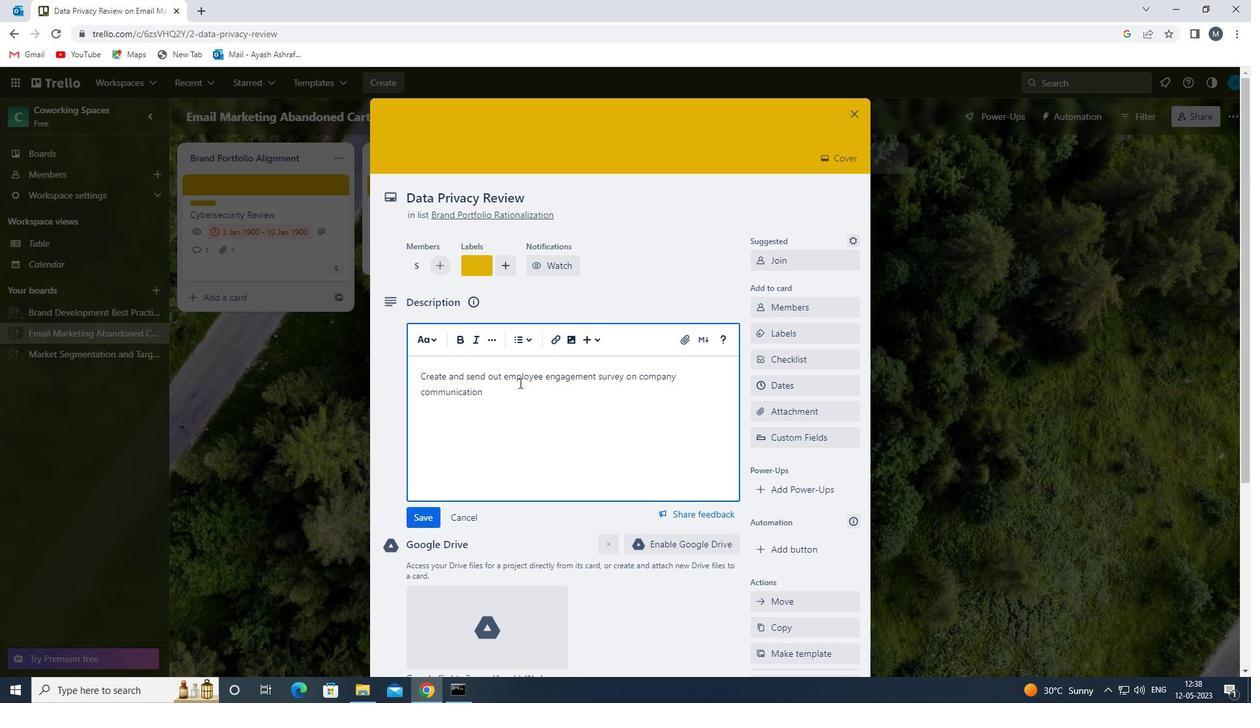 
Action: Mouse moved to (426, 517)
Screenshot: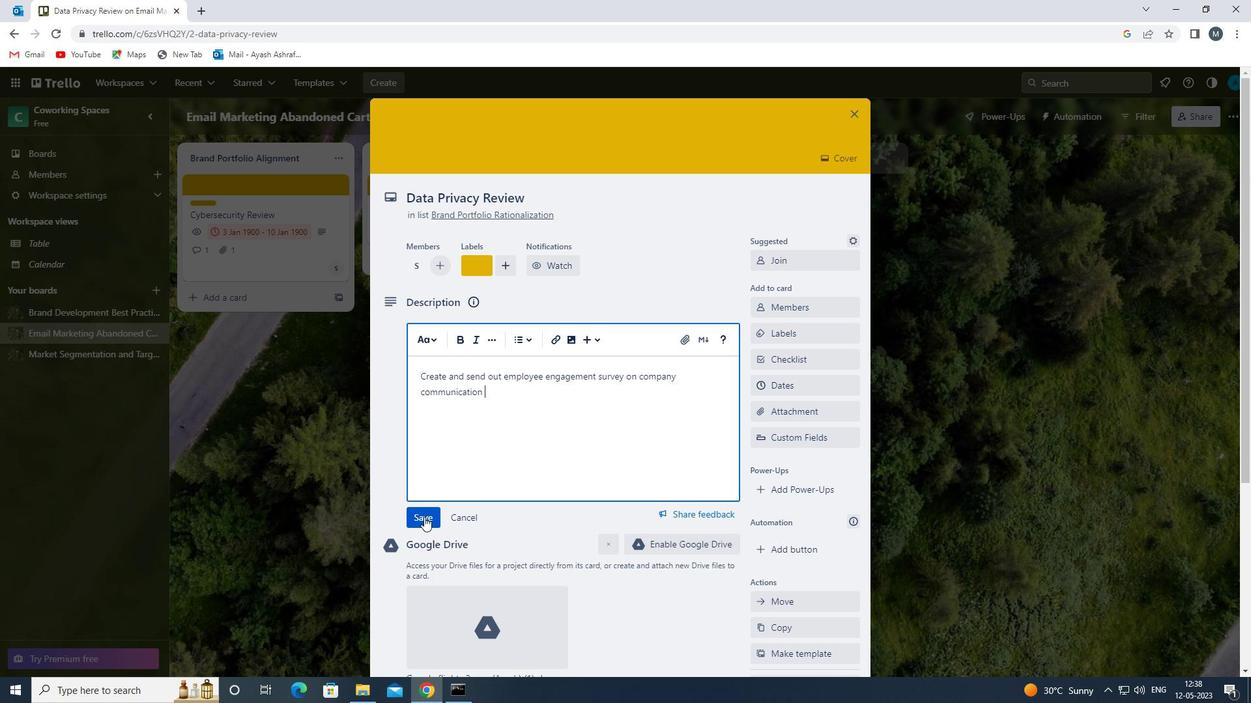 
Action: Mouse pressed left at (426, 517)
Screenshot: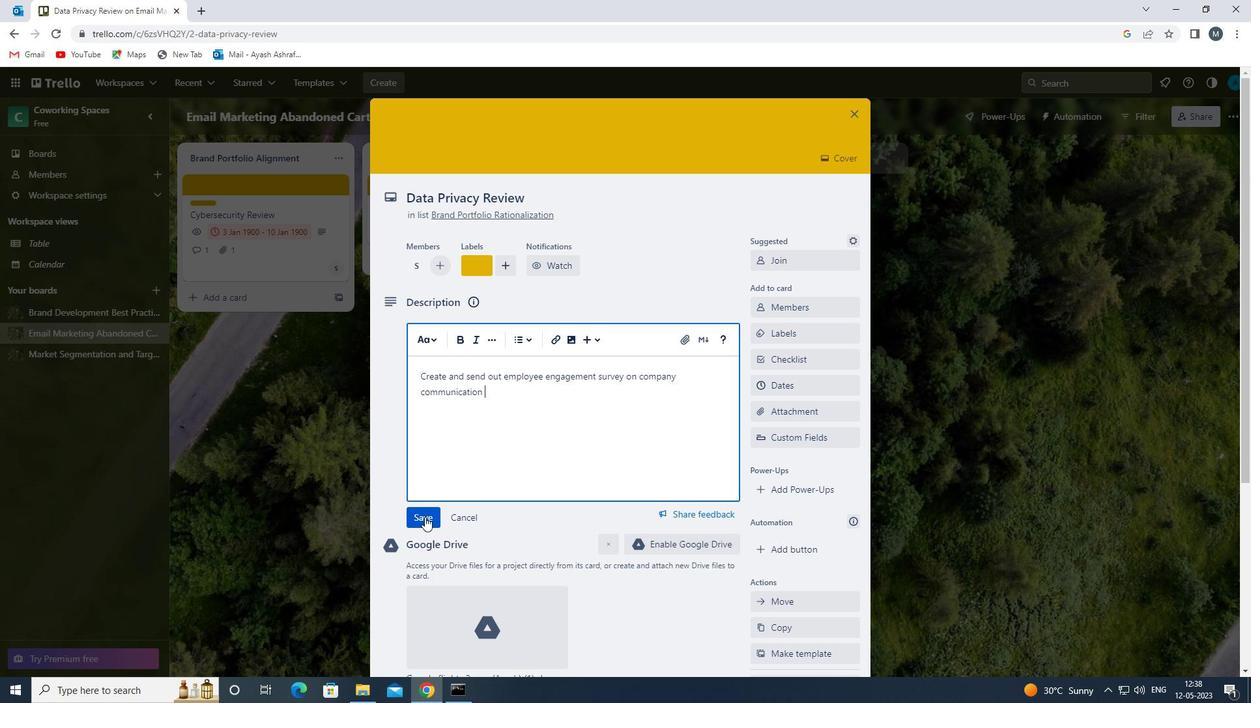 
Action: Mouse moved to (514, 472)
Screenshot: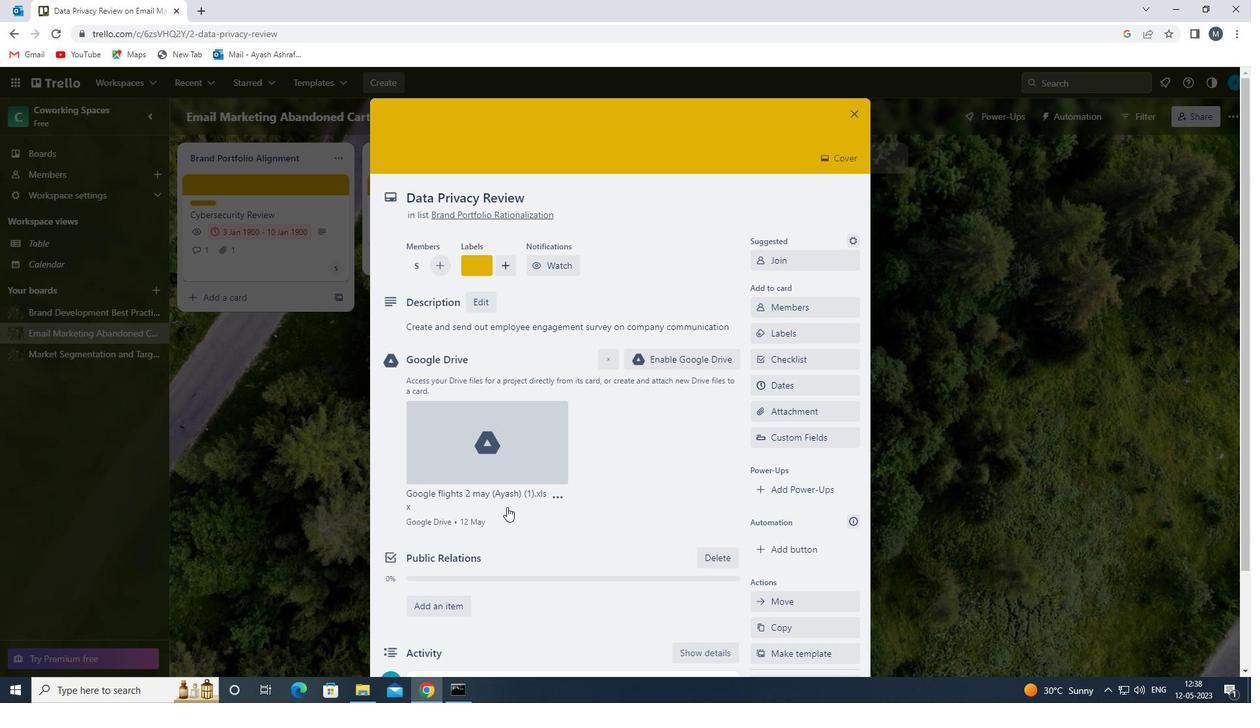 
Action: Mouse scrolled (514, 471) with delta (0, 0)
Screenshot: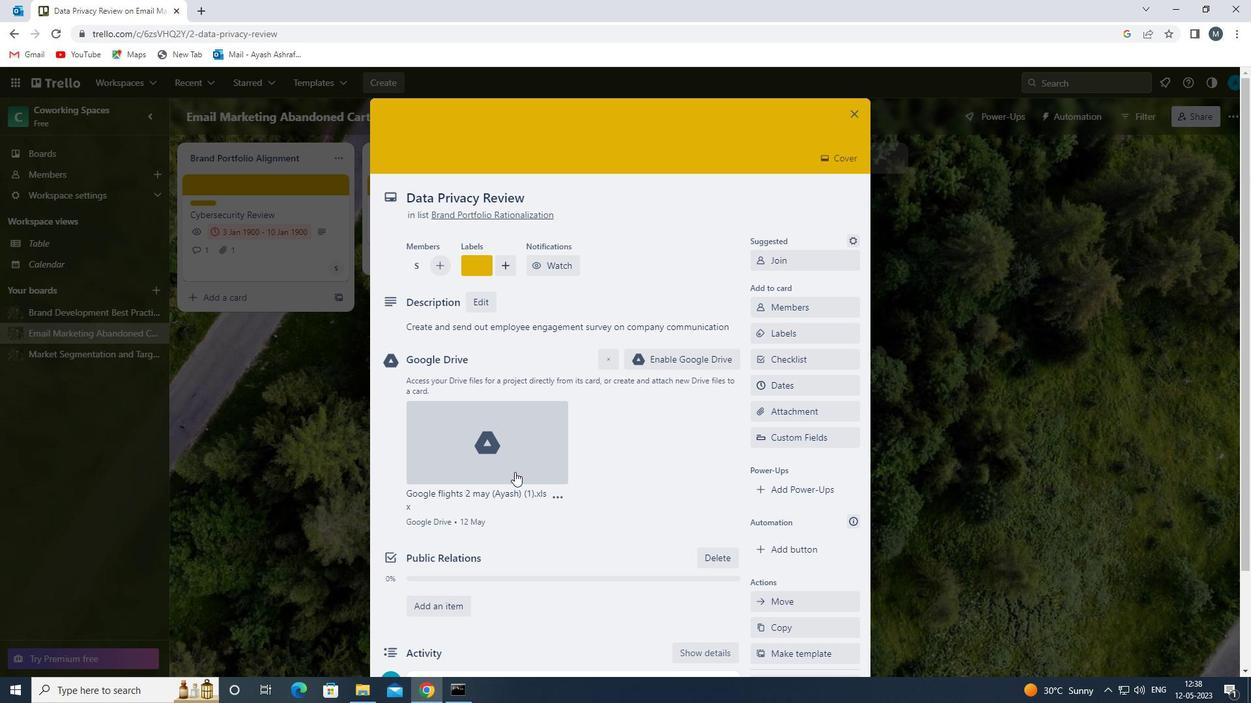 
Action: Mouse scrolled (514, 471) with delta (0, 0)
Screenshot: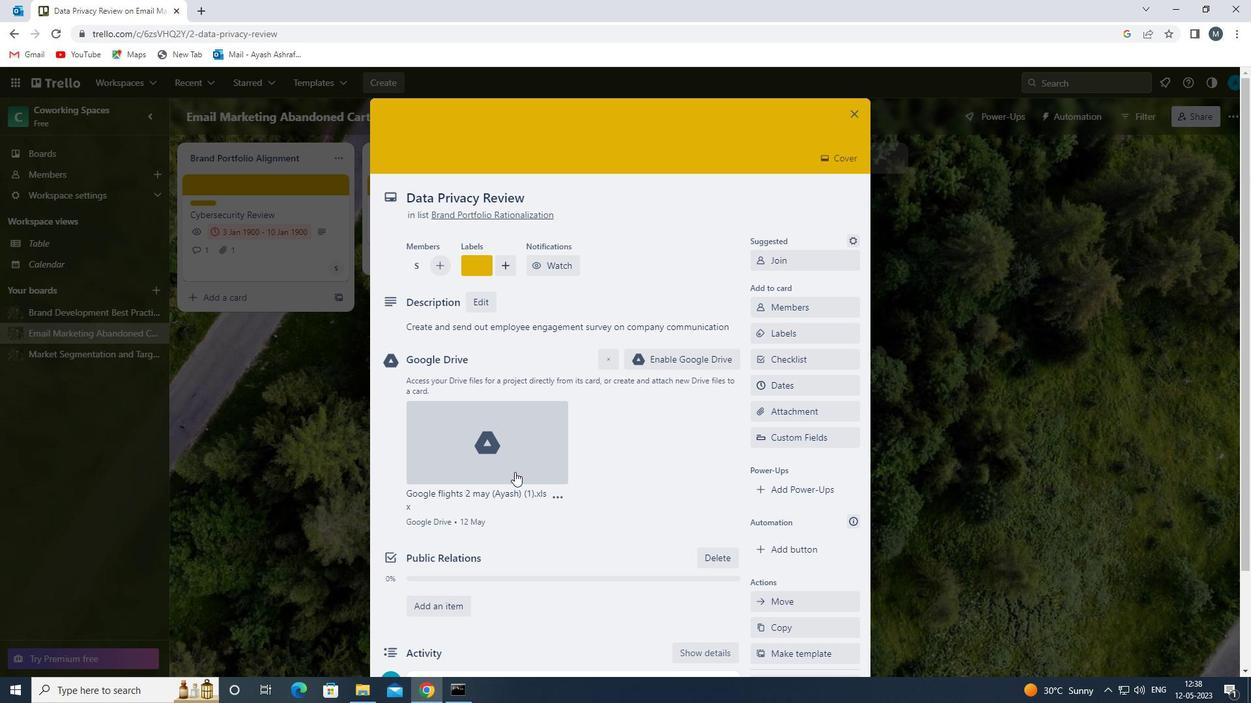 
Action: Mouse moved to (498, 490)
Screenshot: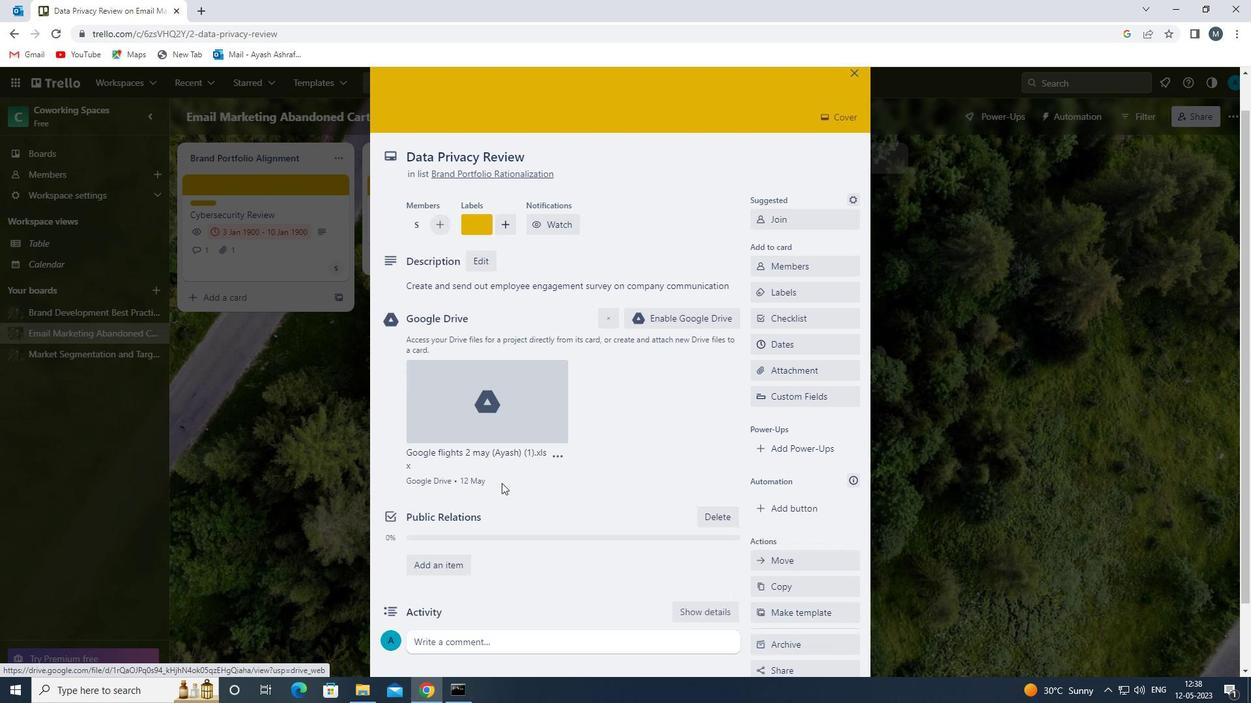 
Action: Mouse scrolled (498, 489) with delta (0, 0)
Screenshot: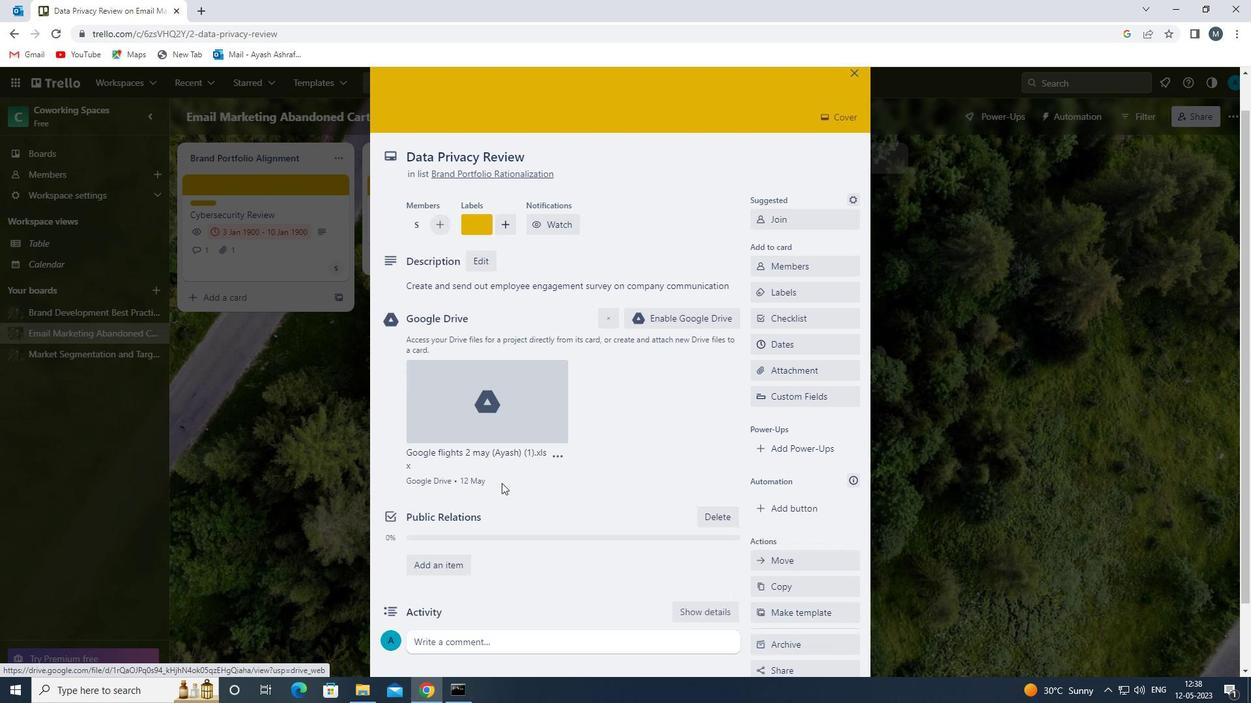
Action: Mouse moved to (495, 495)
Screenshot: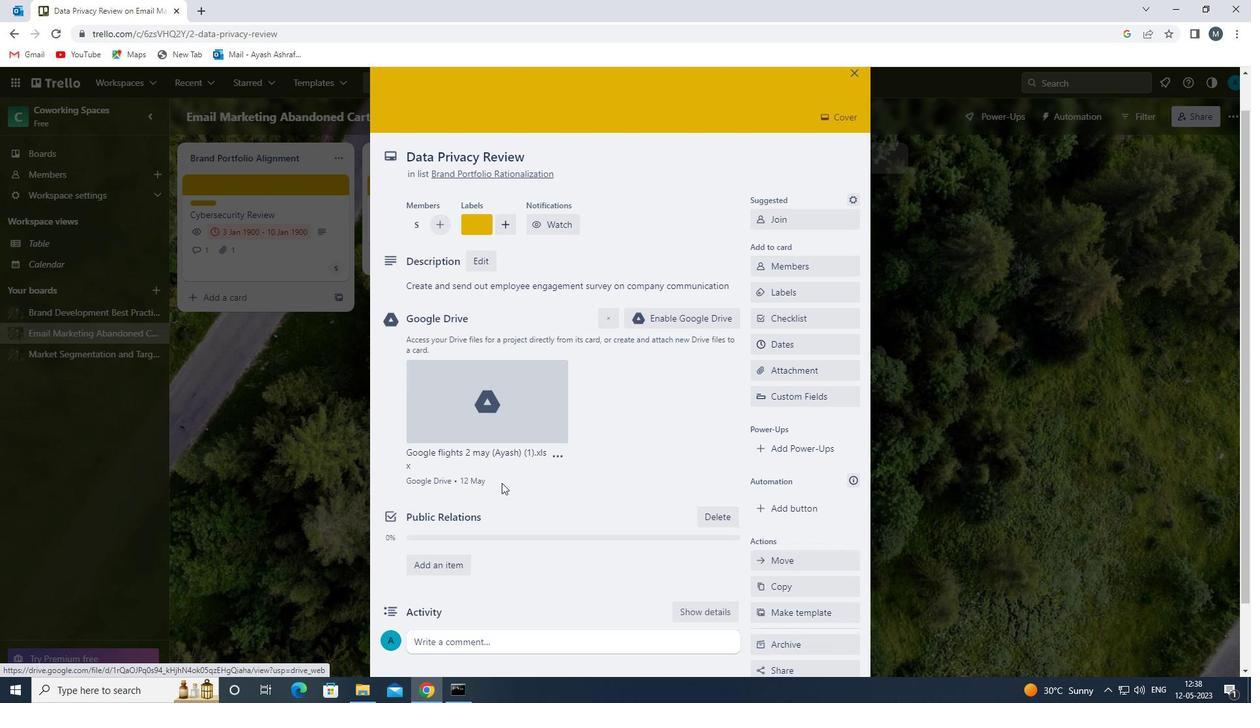 
Action: Mouse scrolled (495, 495) with delta (0, 0)
Screenshot: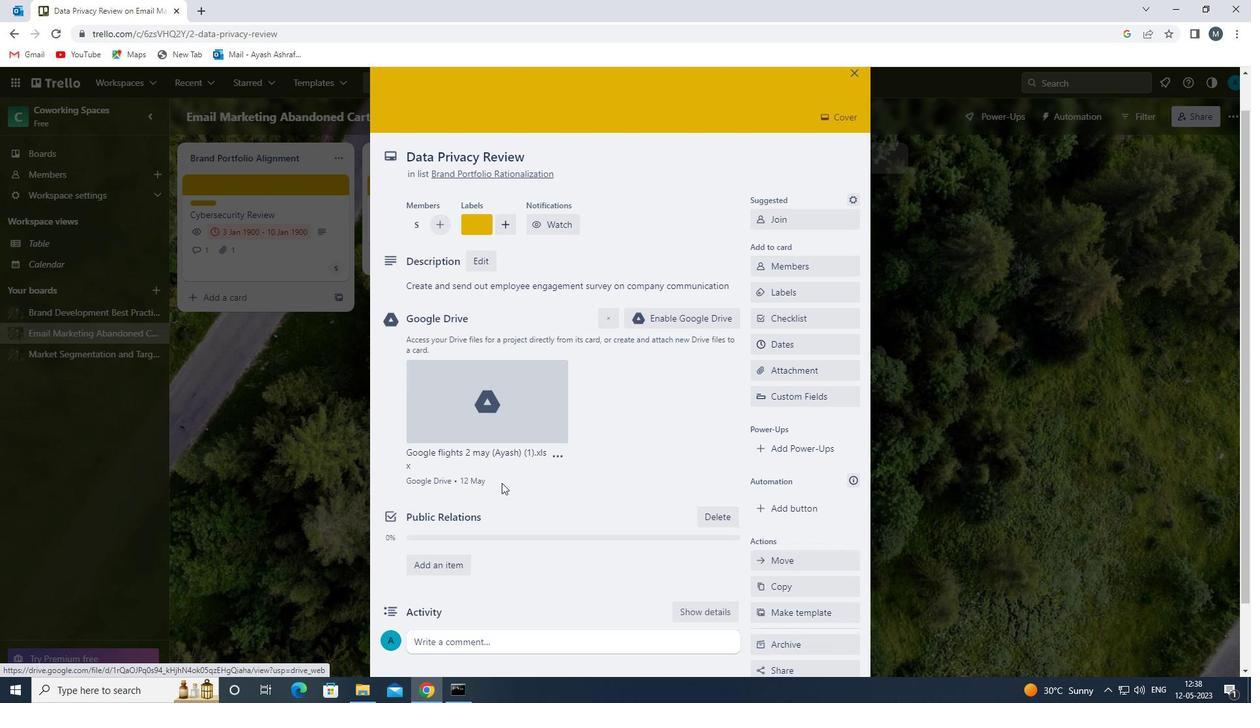 
Action: Mouse moved to (478, 569)
Screenshot: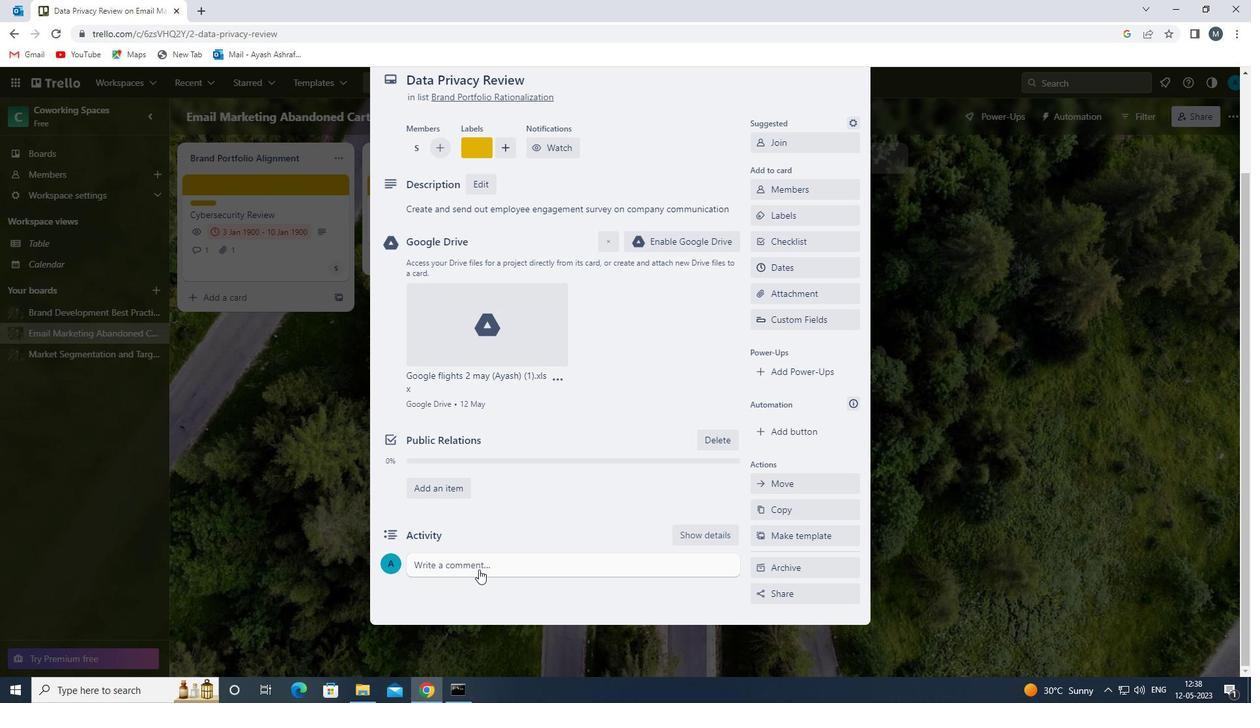 
Action: Mouse pressed left at (478, 569)
Screenshot: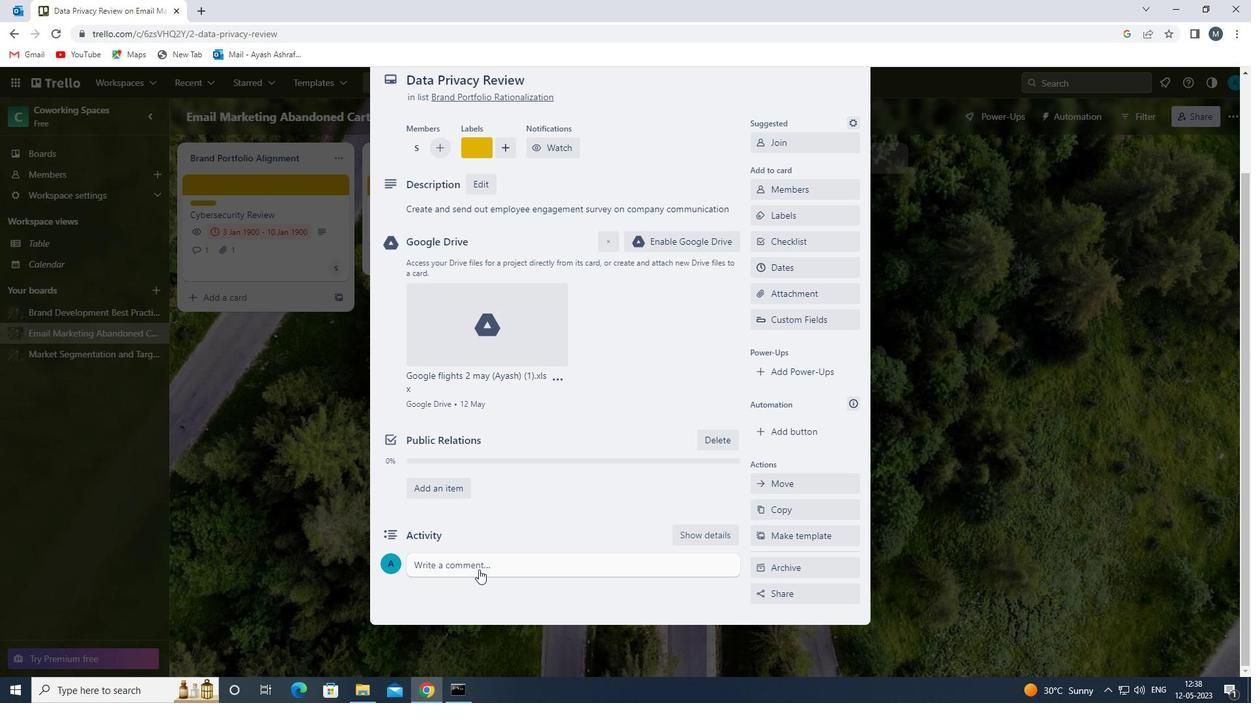 
Action: Mouse moved to (506, 521)
Screenshot: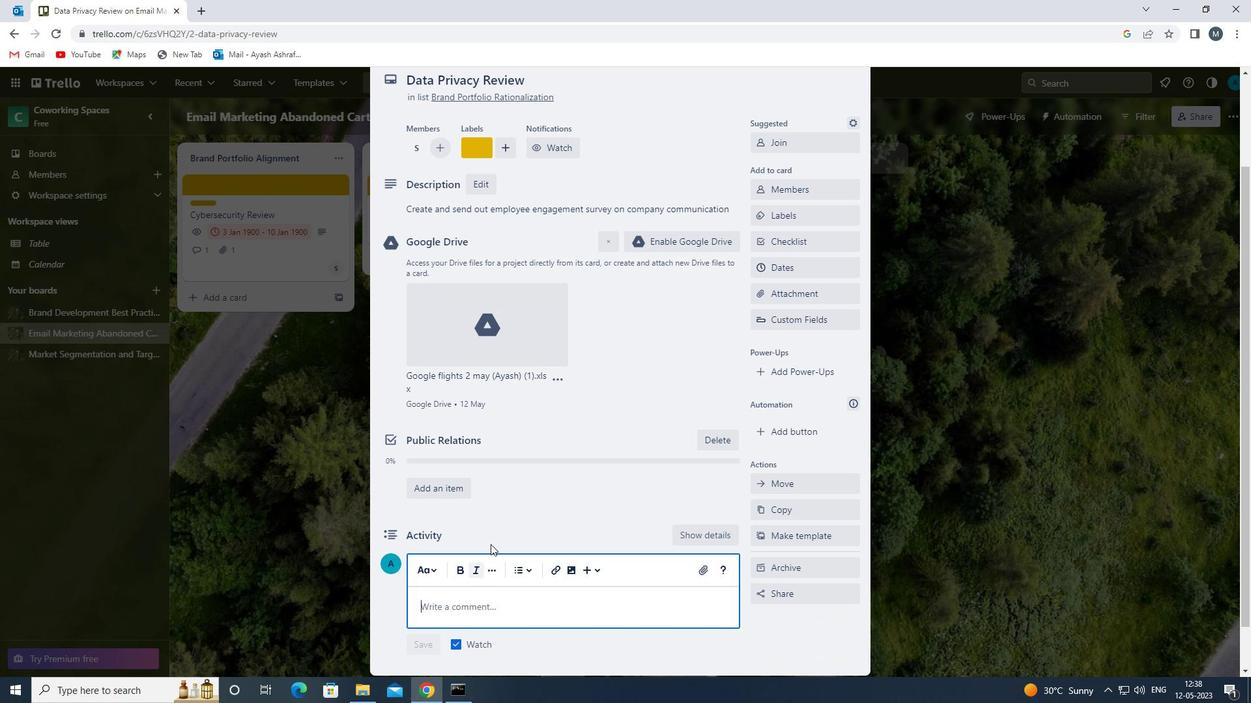 
Action: Mouse scrolled (506, 521) with delta (0, 0)
Screenshot: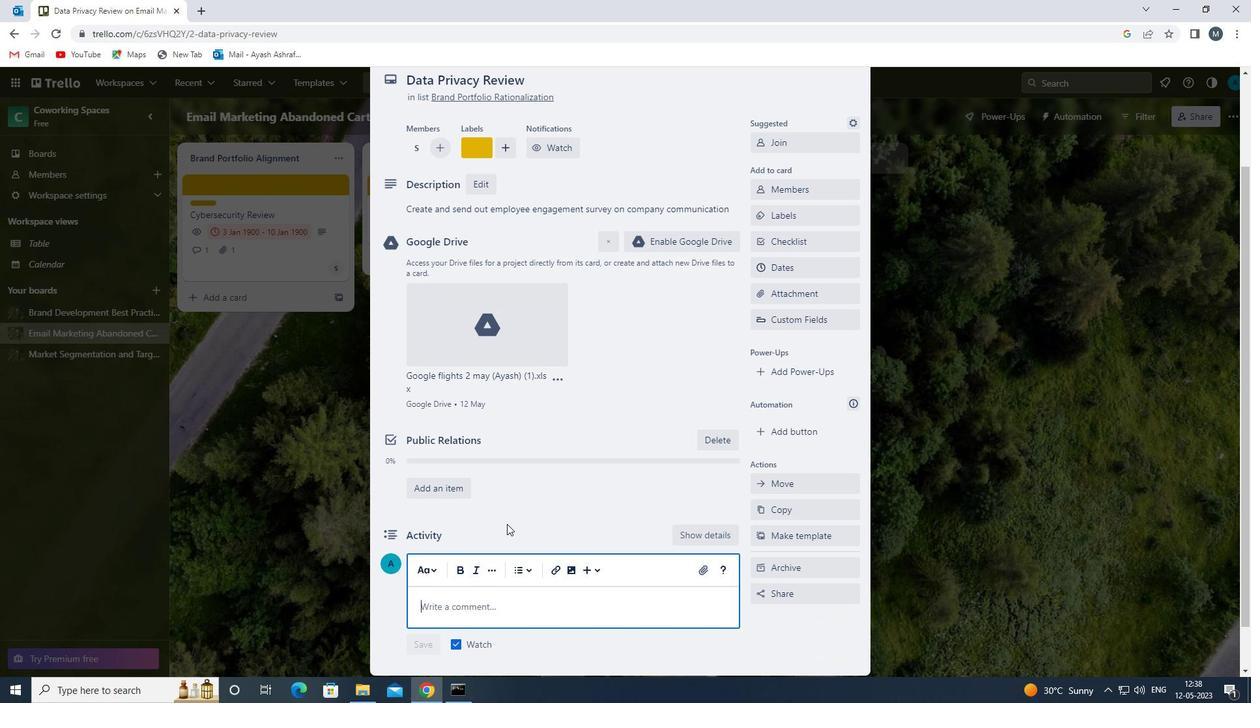 
Action: Mouse moved to (473, 555)
Screenshot: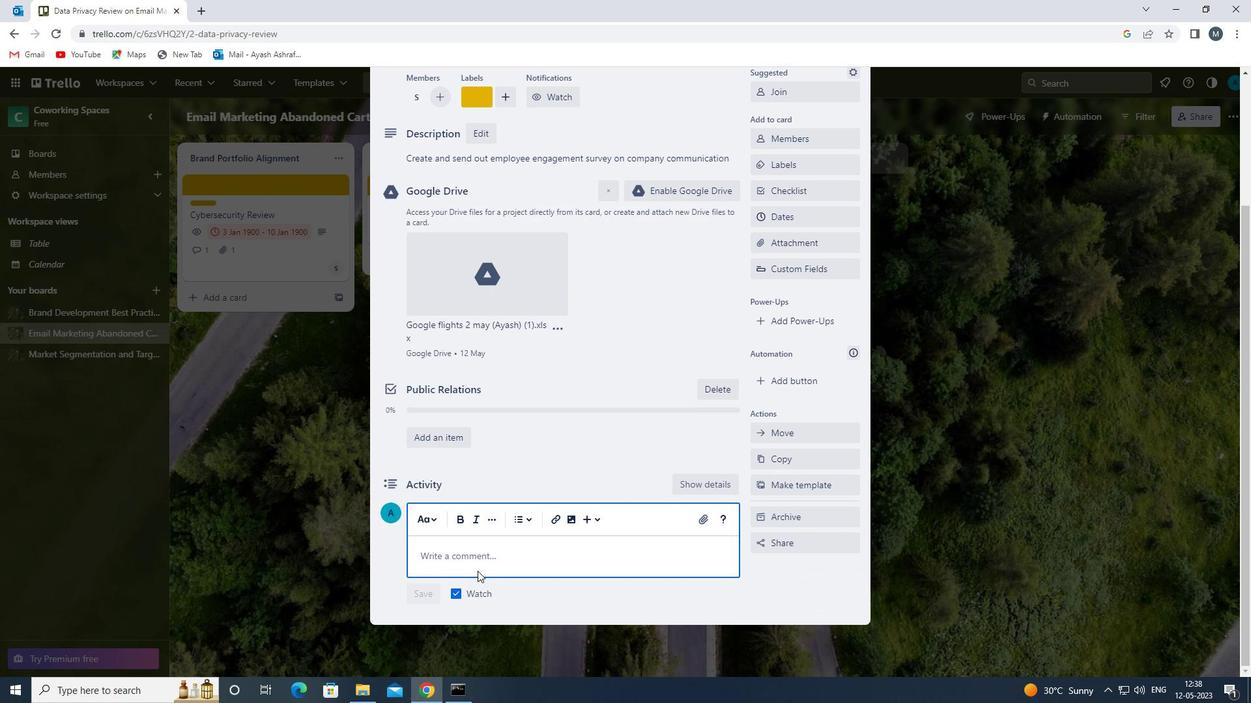 
Action: Mouse pressed left at (473, 555)
Screenshot: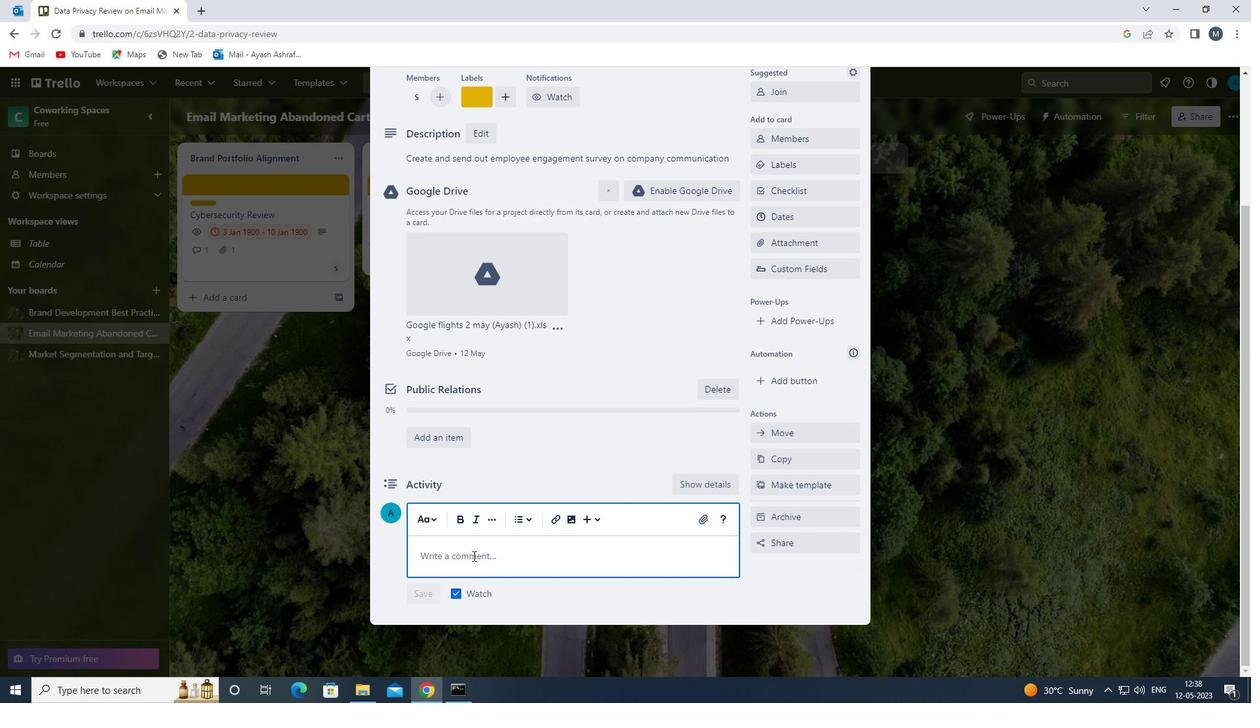 
Action: Mouse moved to (473, 555)
Screenshot: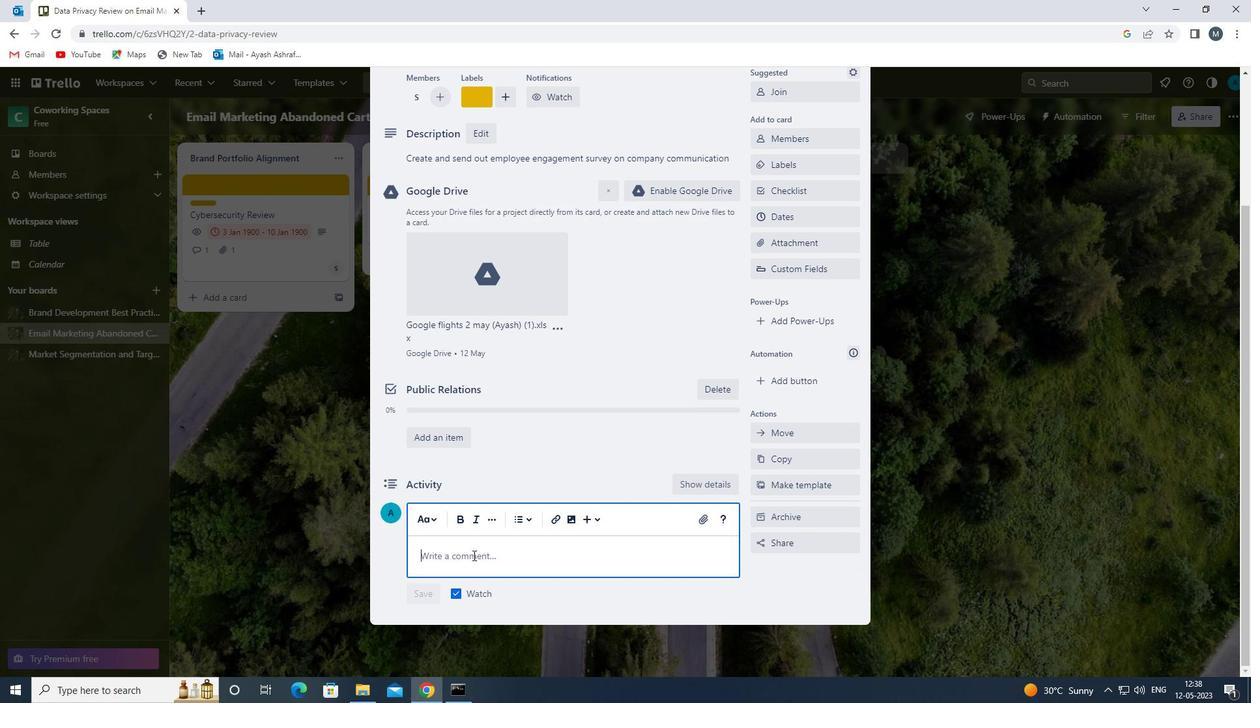 
Action: Key pressed <Key.shift>LET<Key.space>US<Key.space>APPROACH<Key.space>THIS<Key.space>TASK<Key.space>WITH<Key.space>A<Key.space>SENSE<Key.space>OF<Key.space>V<Key.backspace>CREATIVITY<Key.space>AND<Key.space>INNOVATION,<Key.space>LOOKING<Key.space>FOR<Key.space>NEW<Key.space>AND<Key.space>UNIQUE<Key.space>SOLUTIONS<Key.space>TO<Key.space>THE<Key.space>CHALLENGES<Key.space>IT<Key.space>PRESENTS
Screenshot: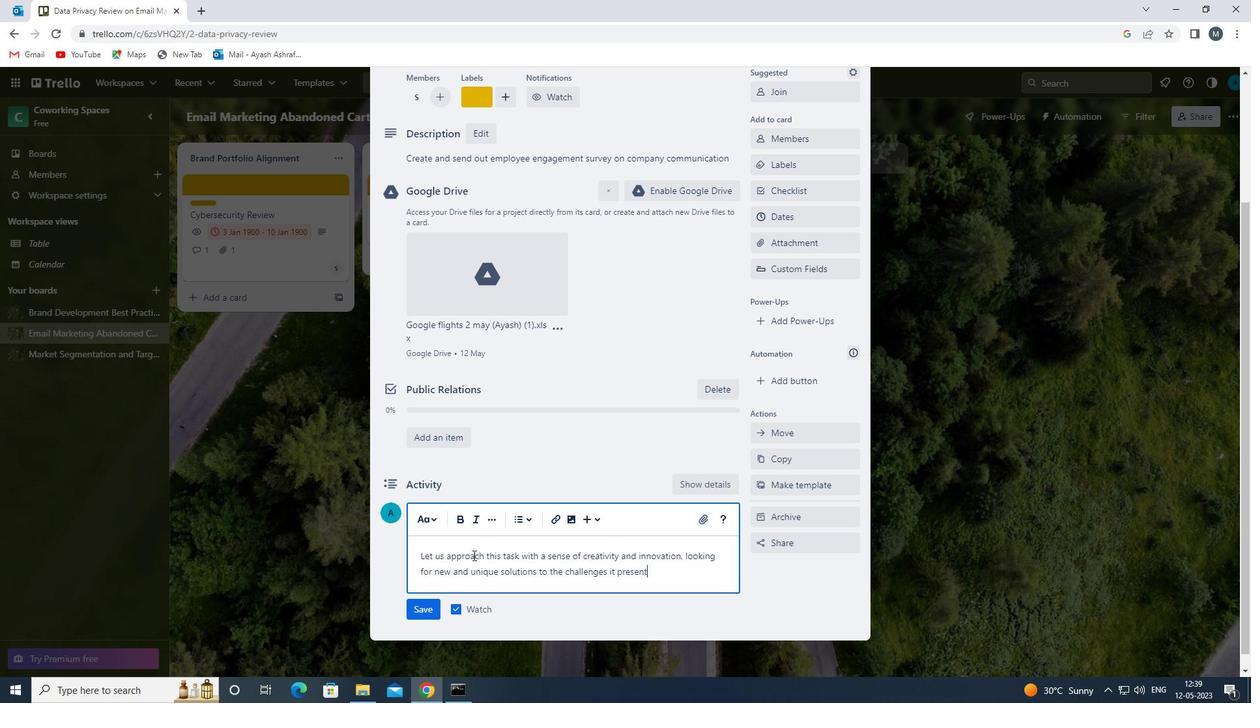 
Action: Mouse moved to (471, 556)
Screenshot: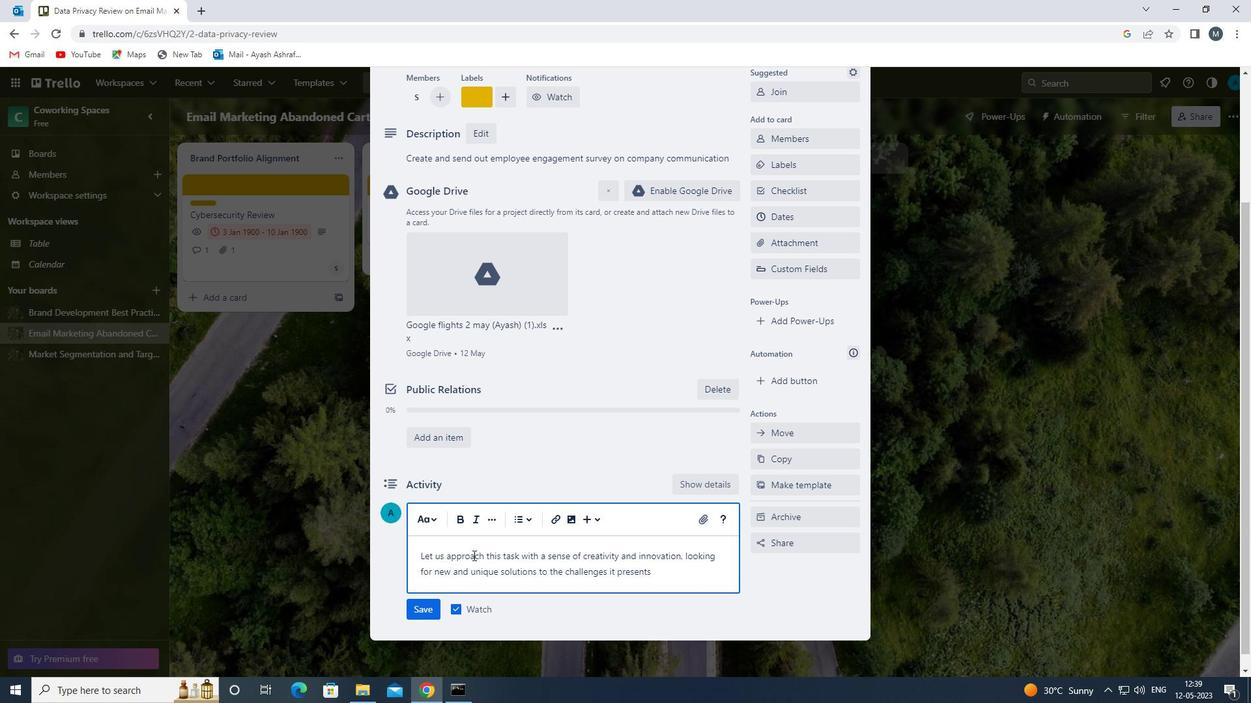 
Action: Key pressed .
Screenshot: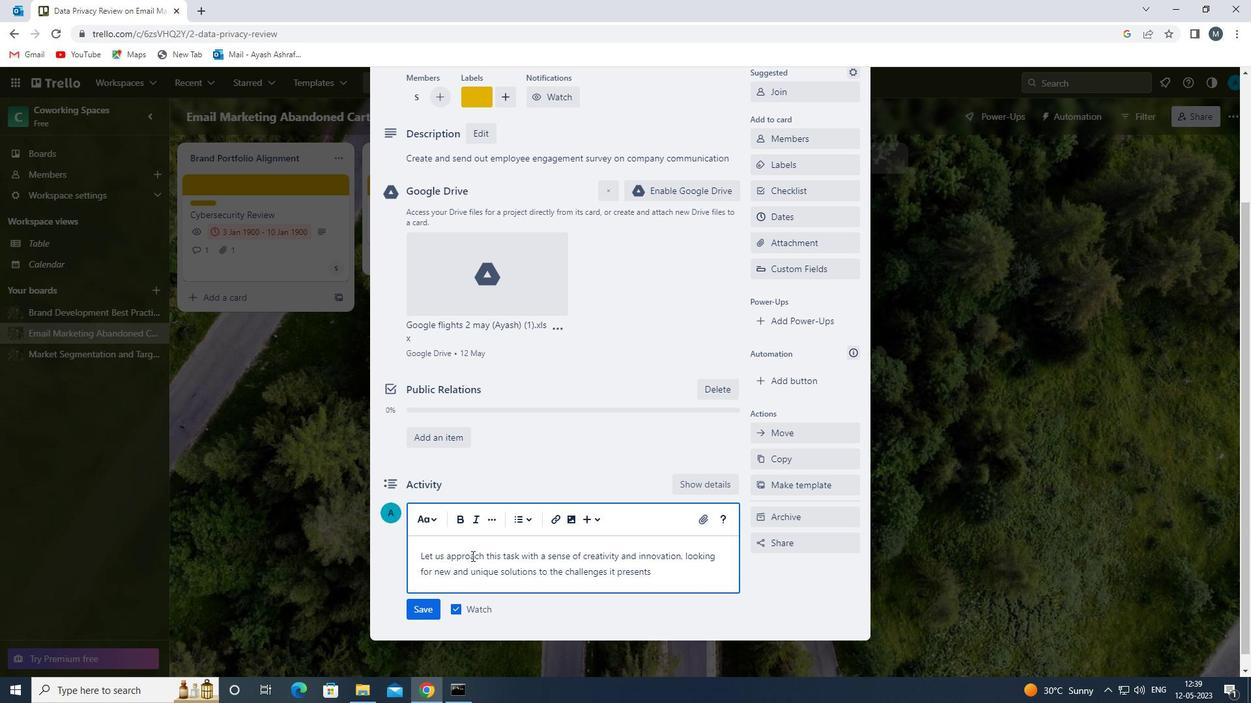 
Action: Mouse moved to (422, 613)
Screenshot: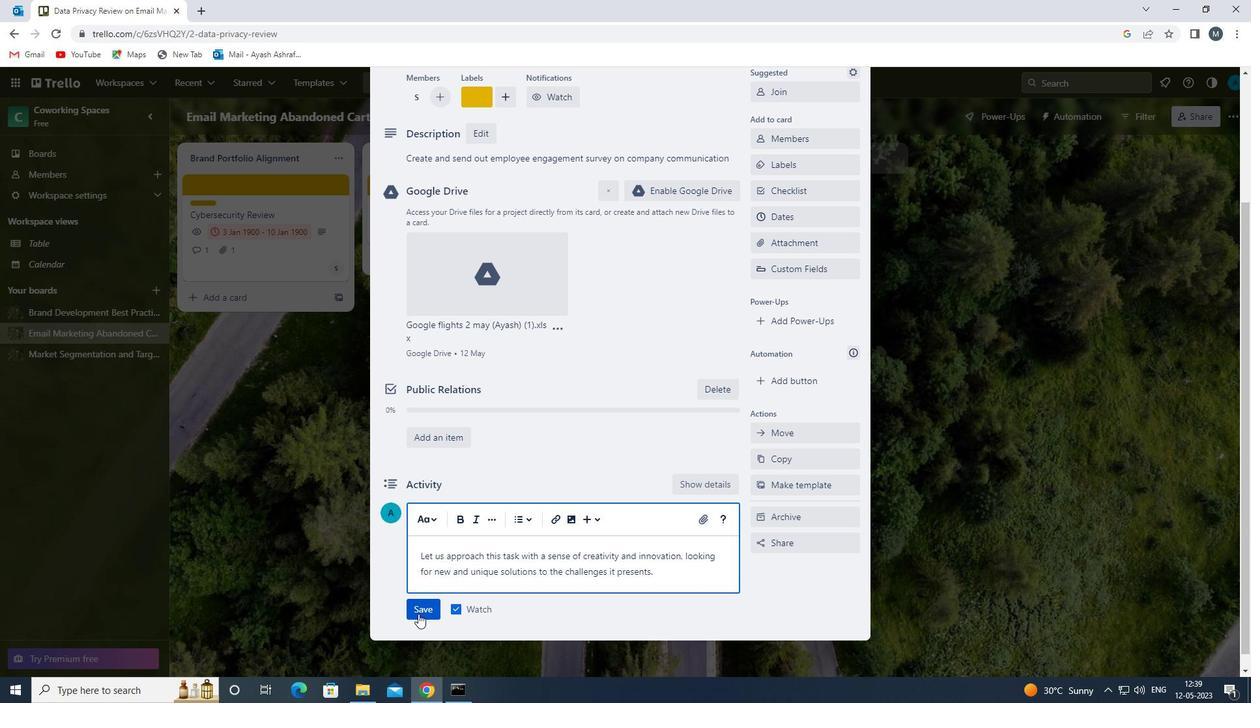 
Action: Mouse pressed left at (422, 613)
Screenshot: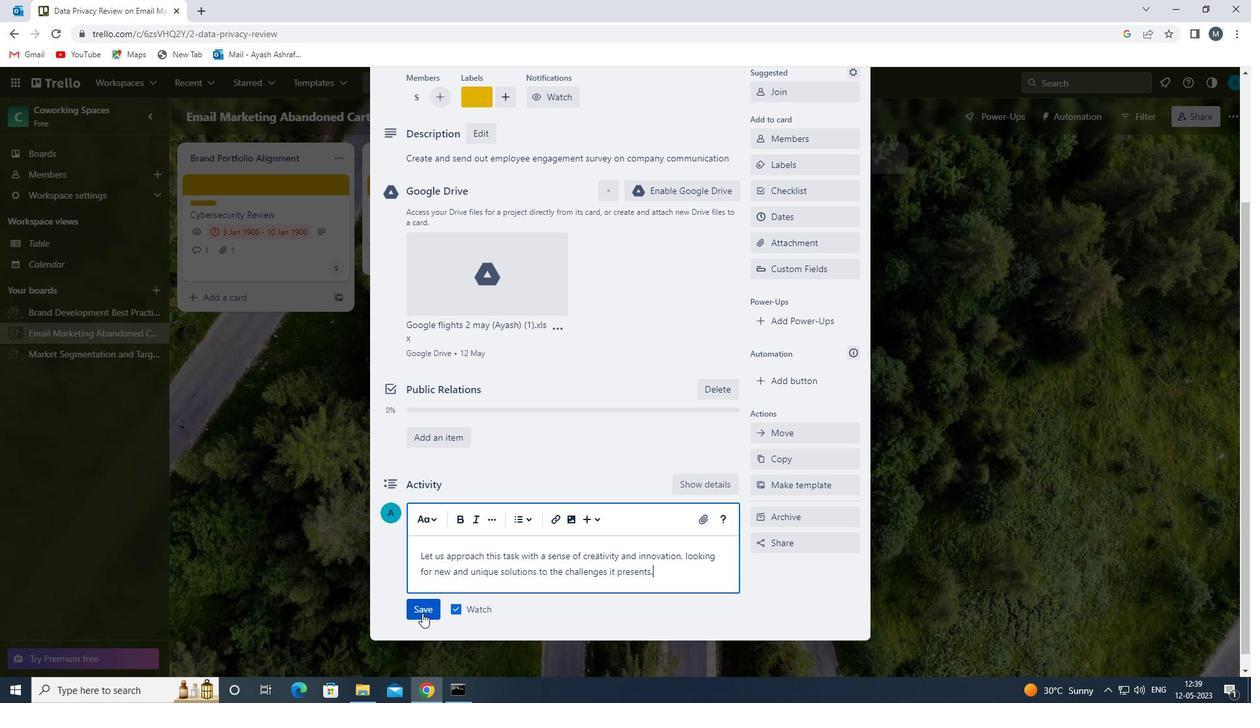 
Action: Mouse moved to (802, 216)
Screenshot: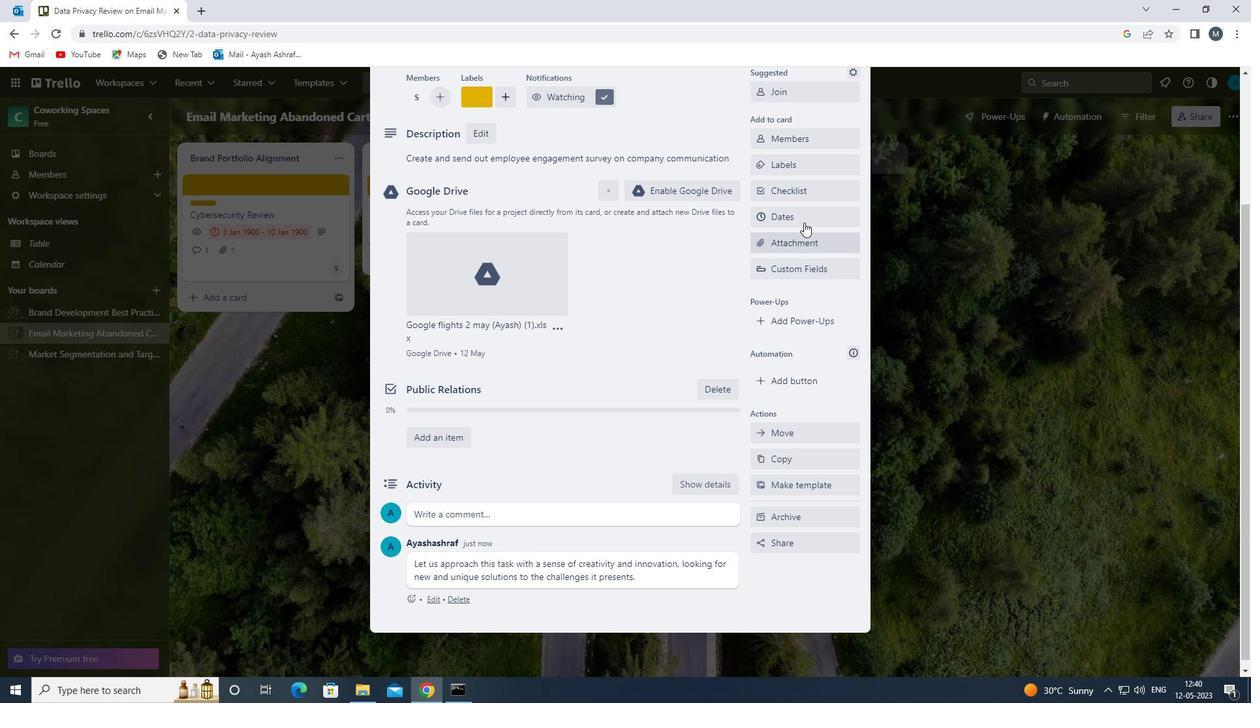 
Action: Mouse pressed left at (802, 216)
Screenshot: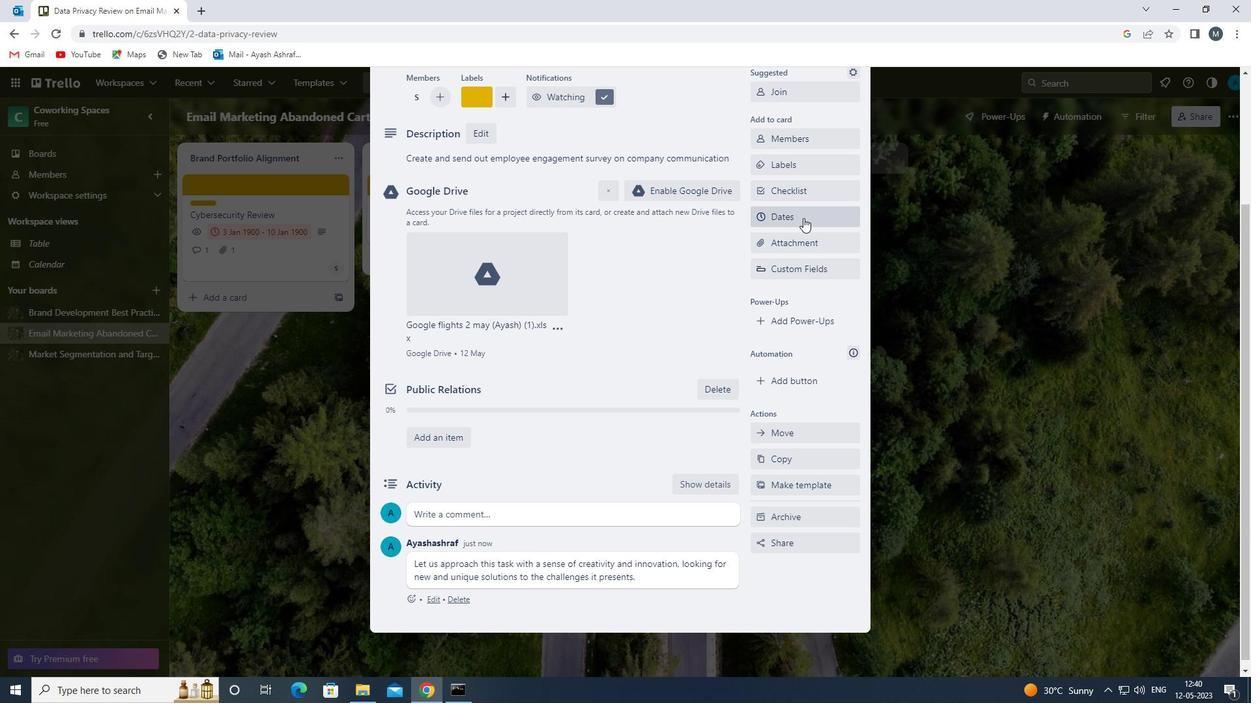 
Action: Mouse moved to (766, 353)
Screenshot: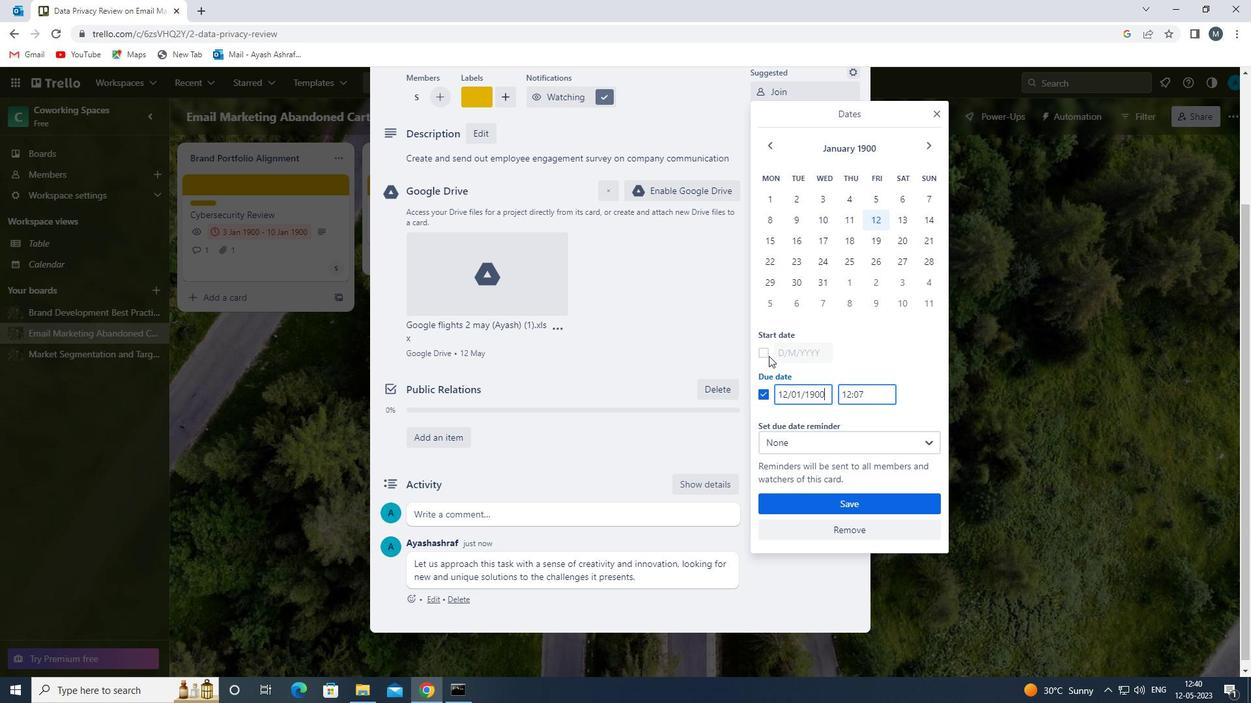 
Action: Mouse pressed left at (766, 353)
Screenshot: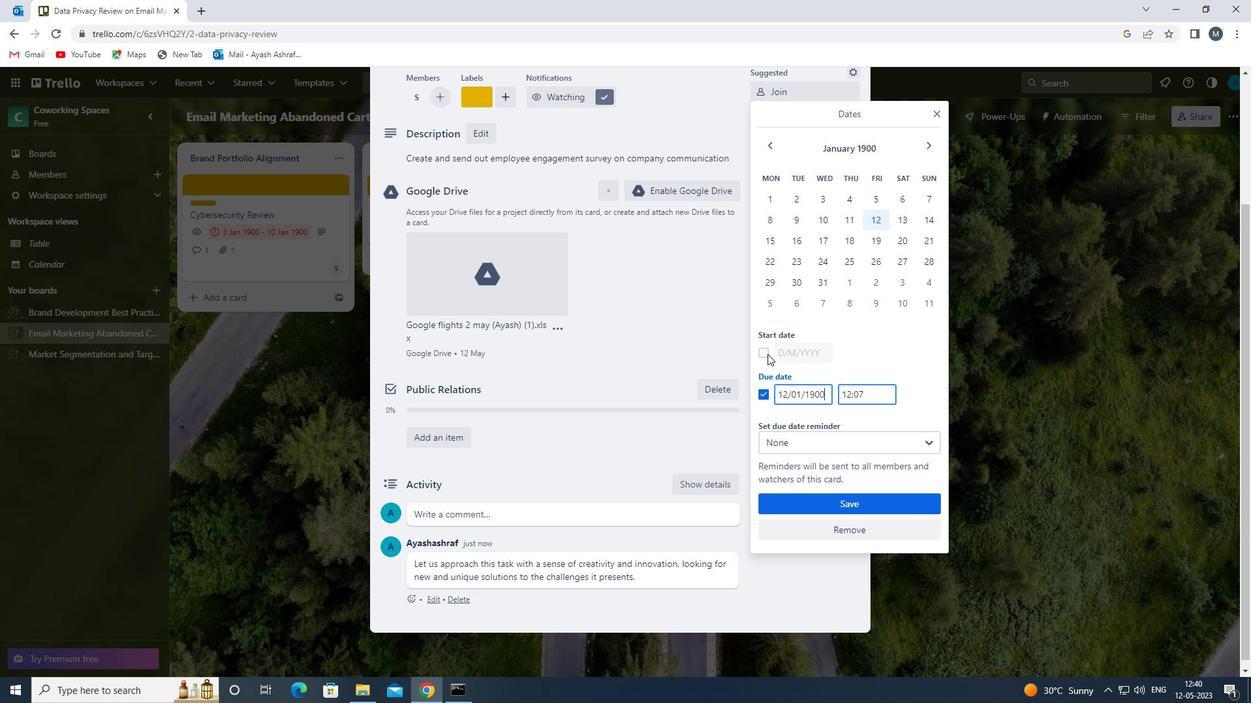 
Action: Mouse moved to (788, 354)
Screenshot: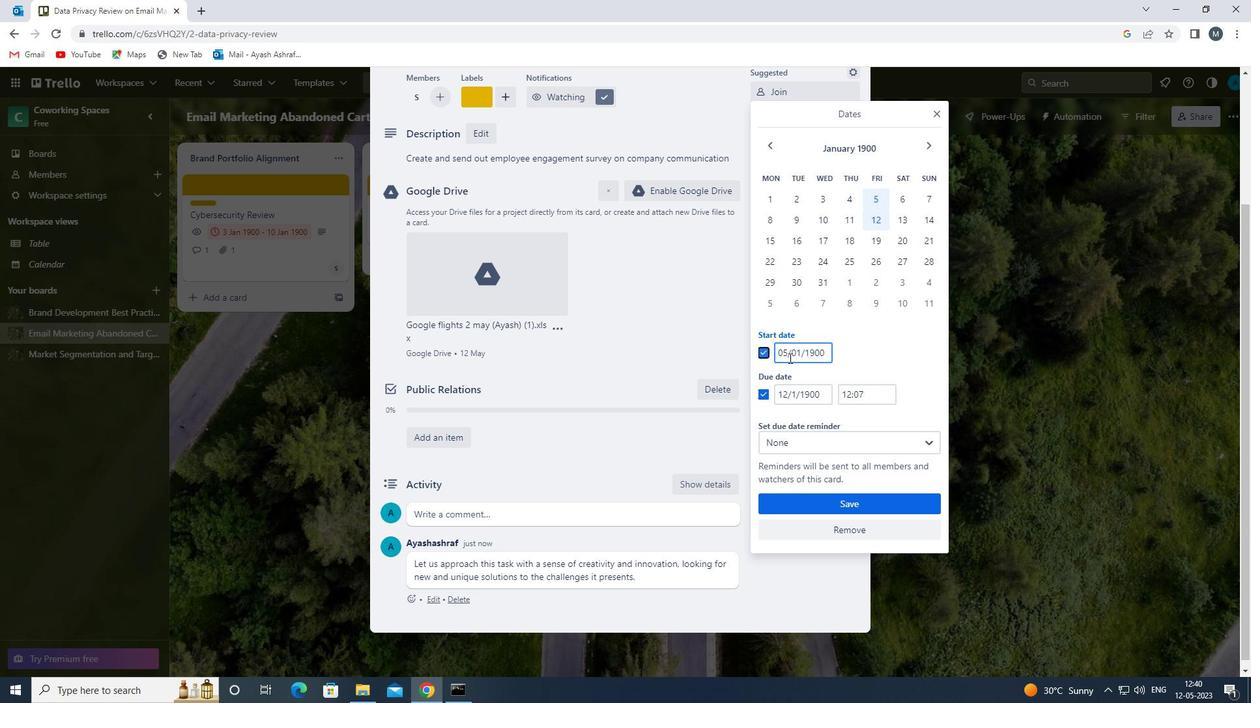 
Action: Mouse pressed left at (788, 354)
Screenshot: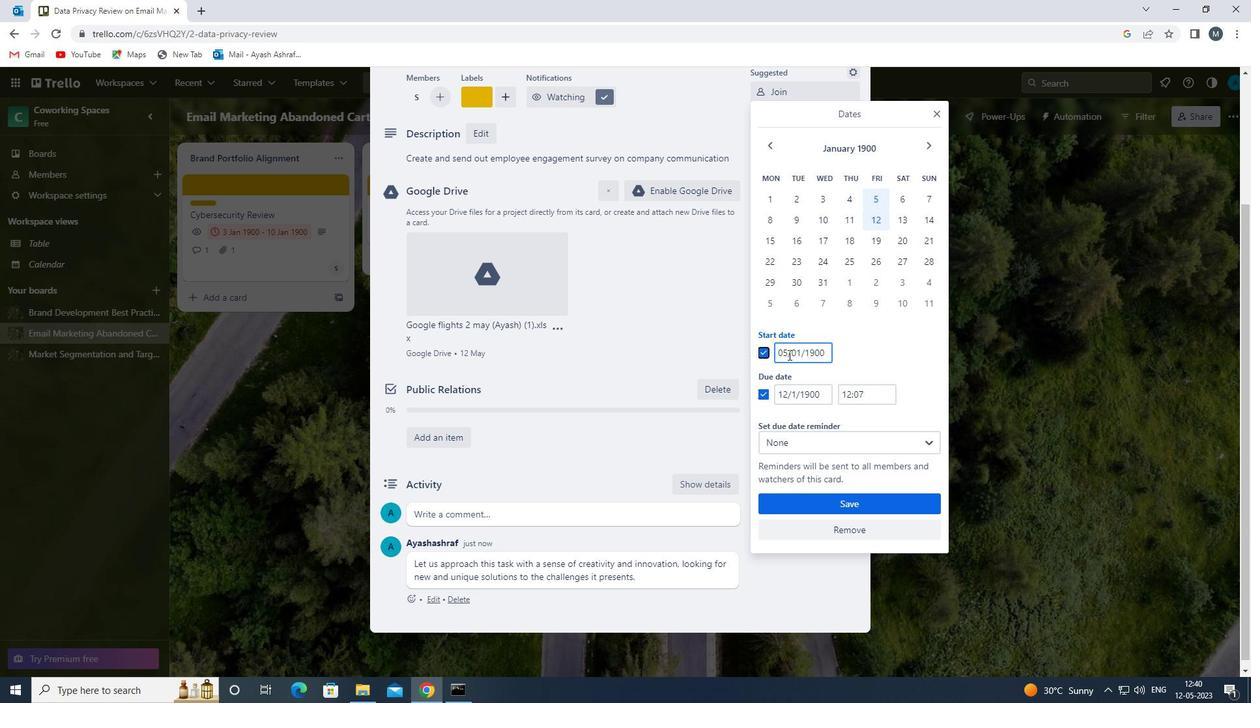 
Action: Mouse moved to (781, 354)
Screenshot: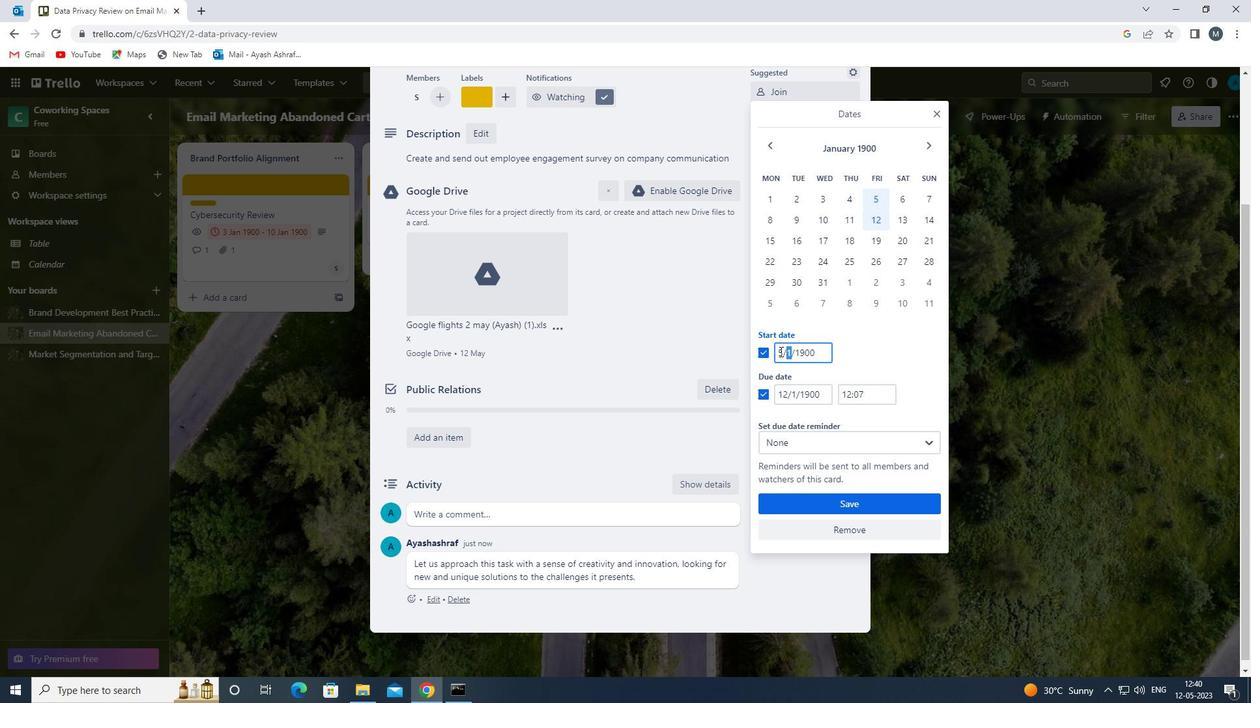 
Action: Mouse pressed left at (781, 354)
Screenshot: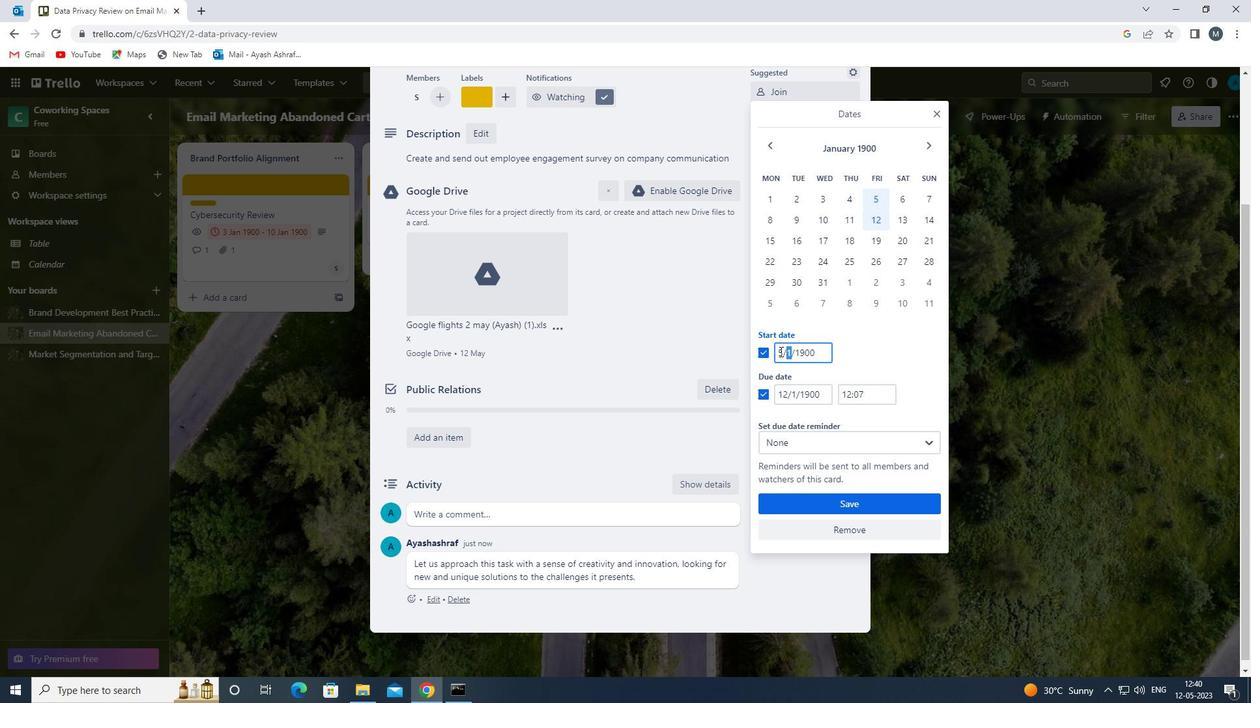 
Action: Mouse moved to (783, 358)
Screenshot: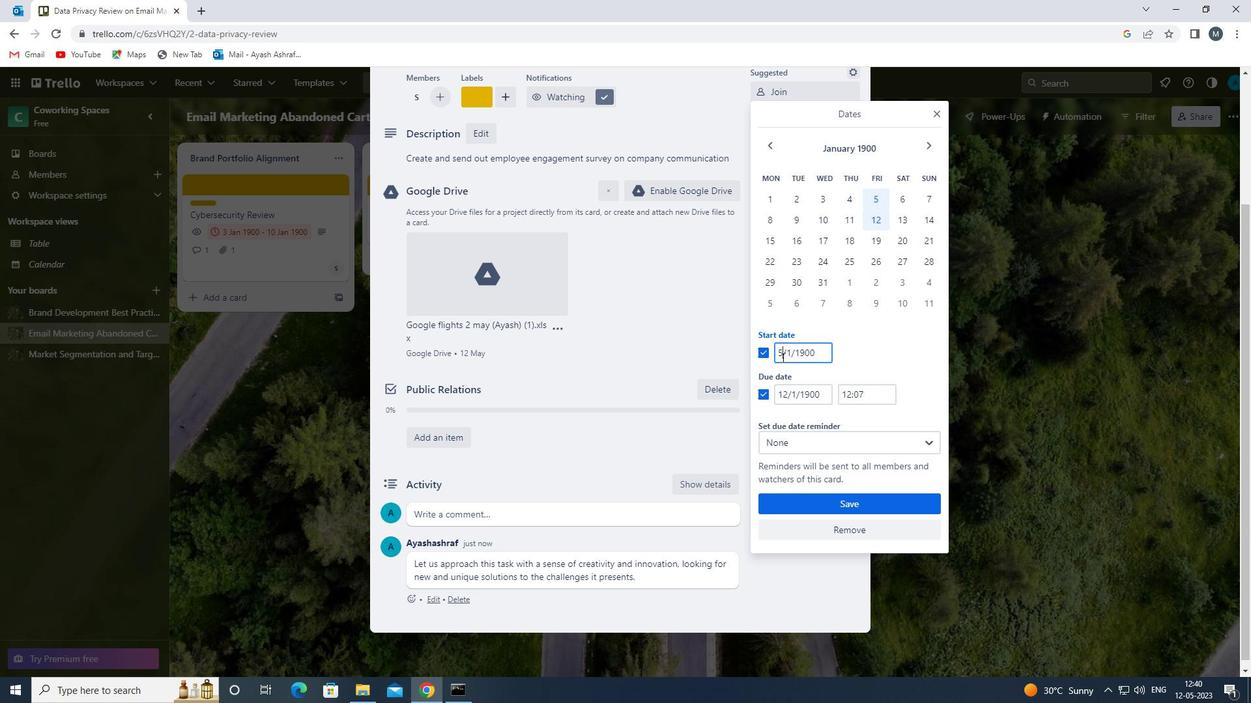 
Action: Key pressed <Key.backspace>
Screenshot: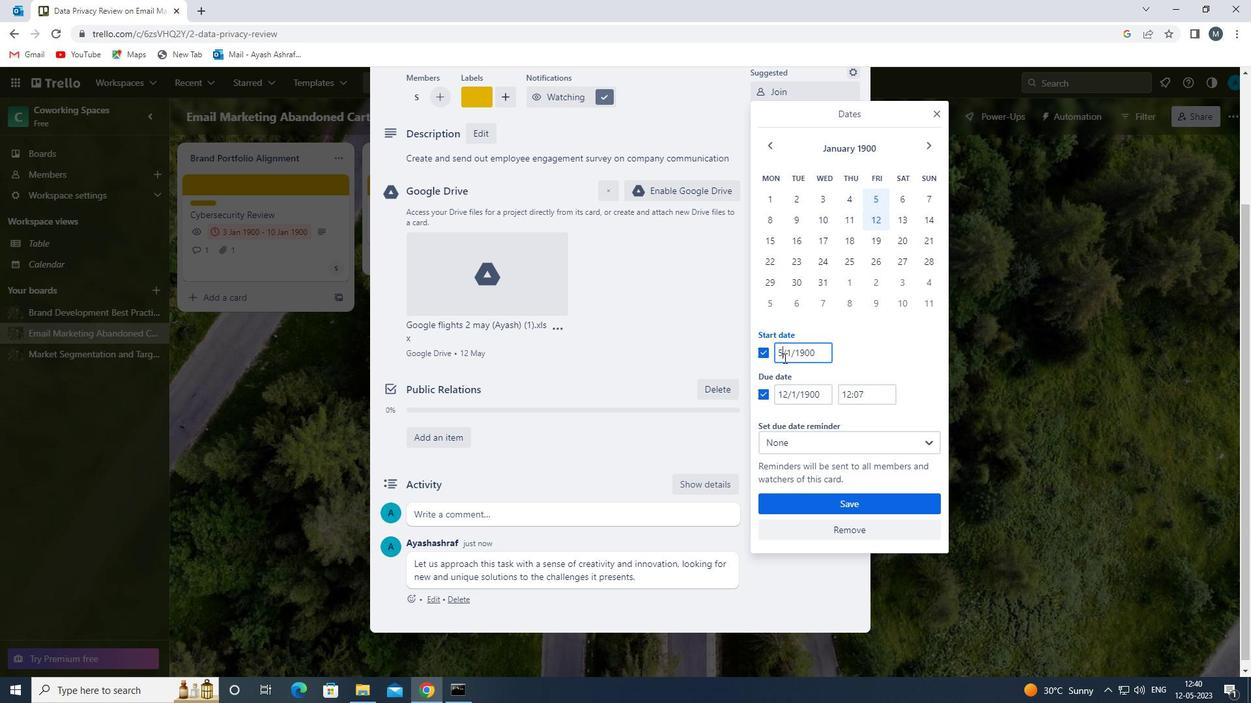 
Action: Mouse moved to (783, 358)
Screenshot: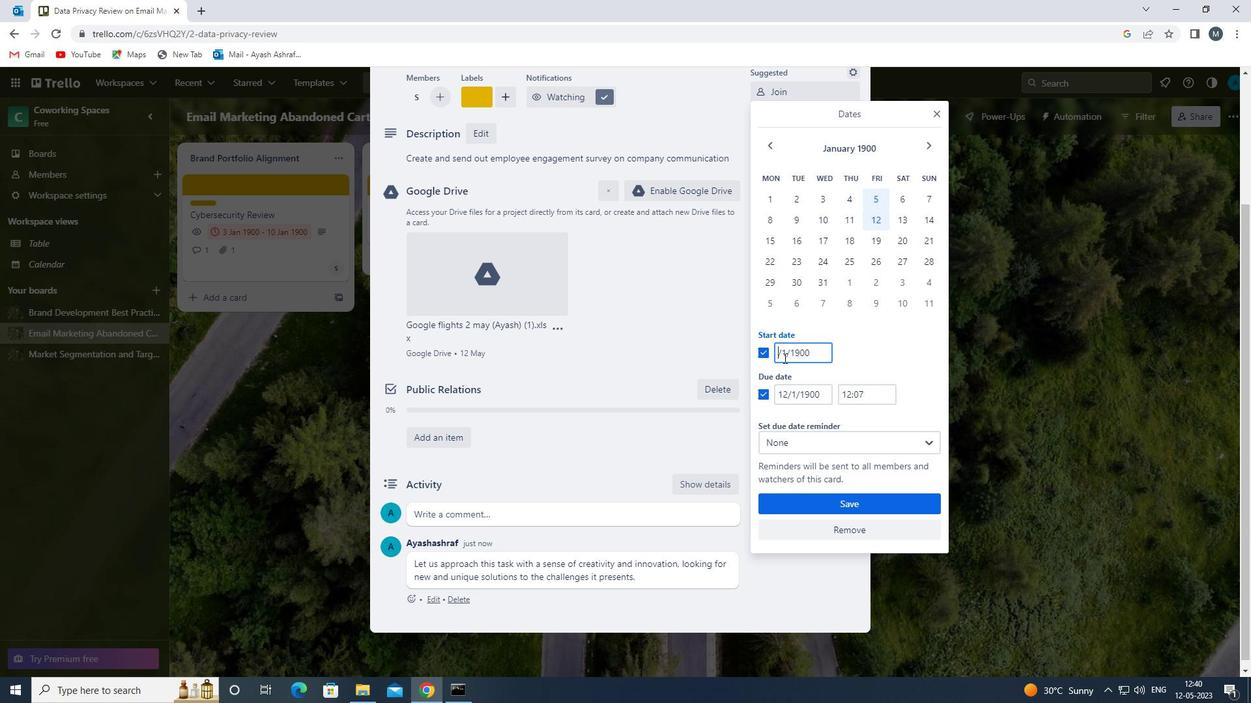 
Action: Key pressed 06
Screenshot: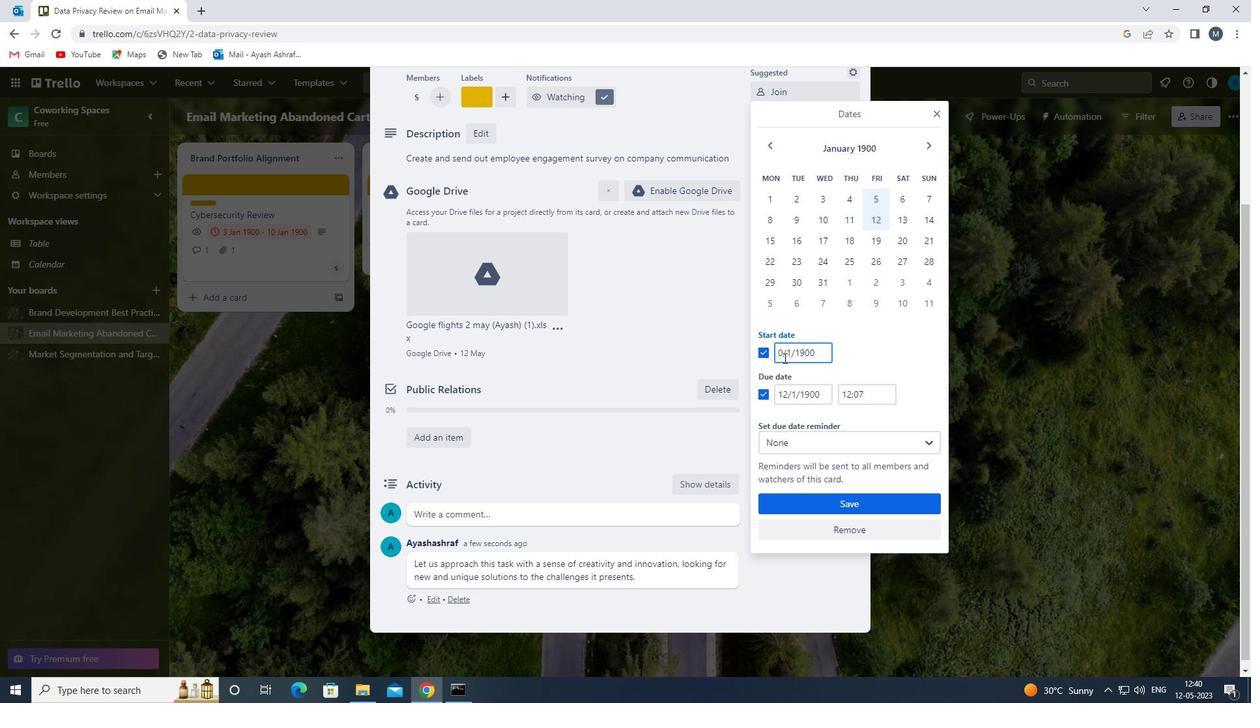 
Action: Mouse moved to (791, 354)
Screenshot: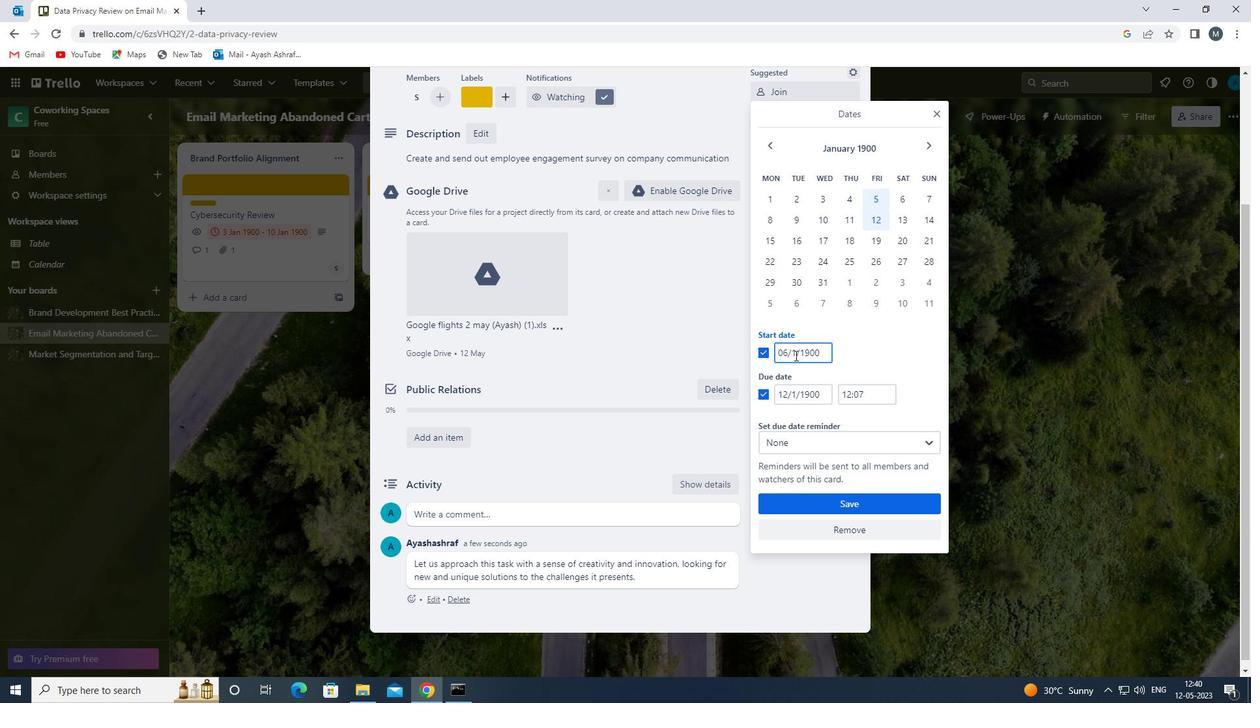 
Action: Mouse pressed left at (791, 354)
Screenshot: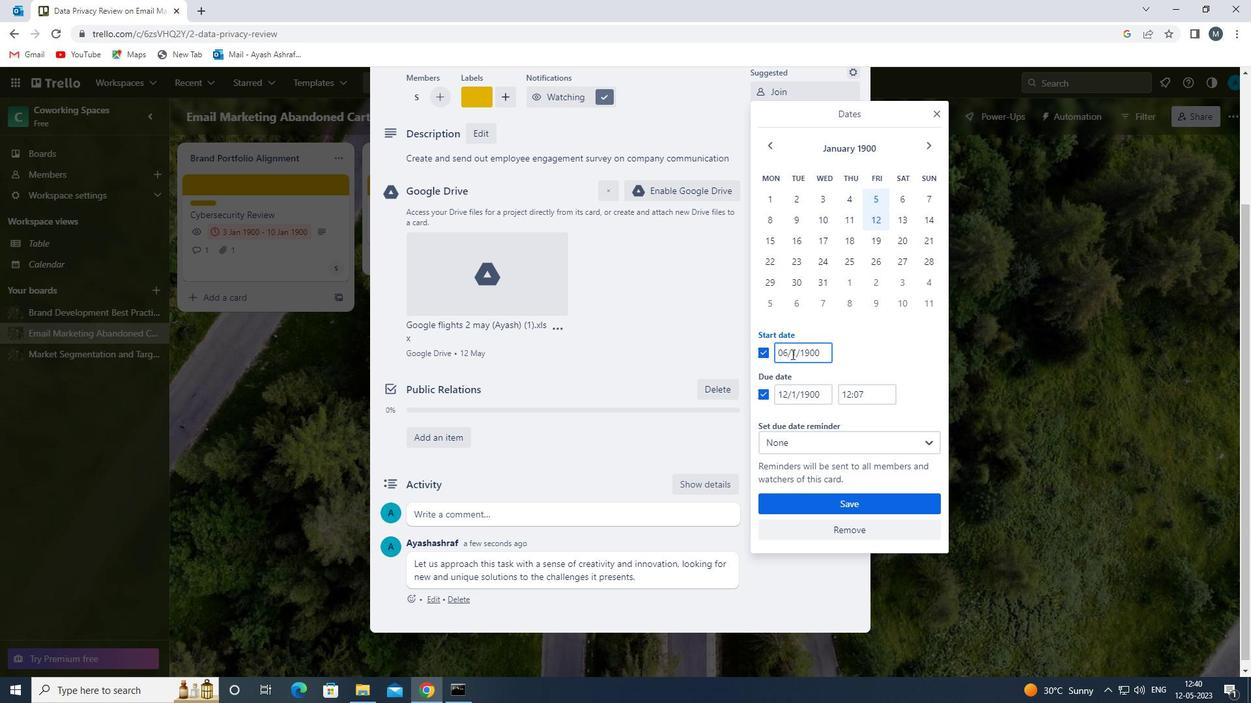 
Action: Mouse moved to (800, 355)
Screenshot: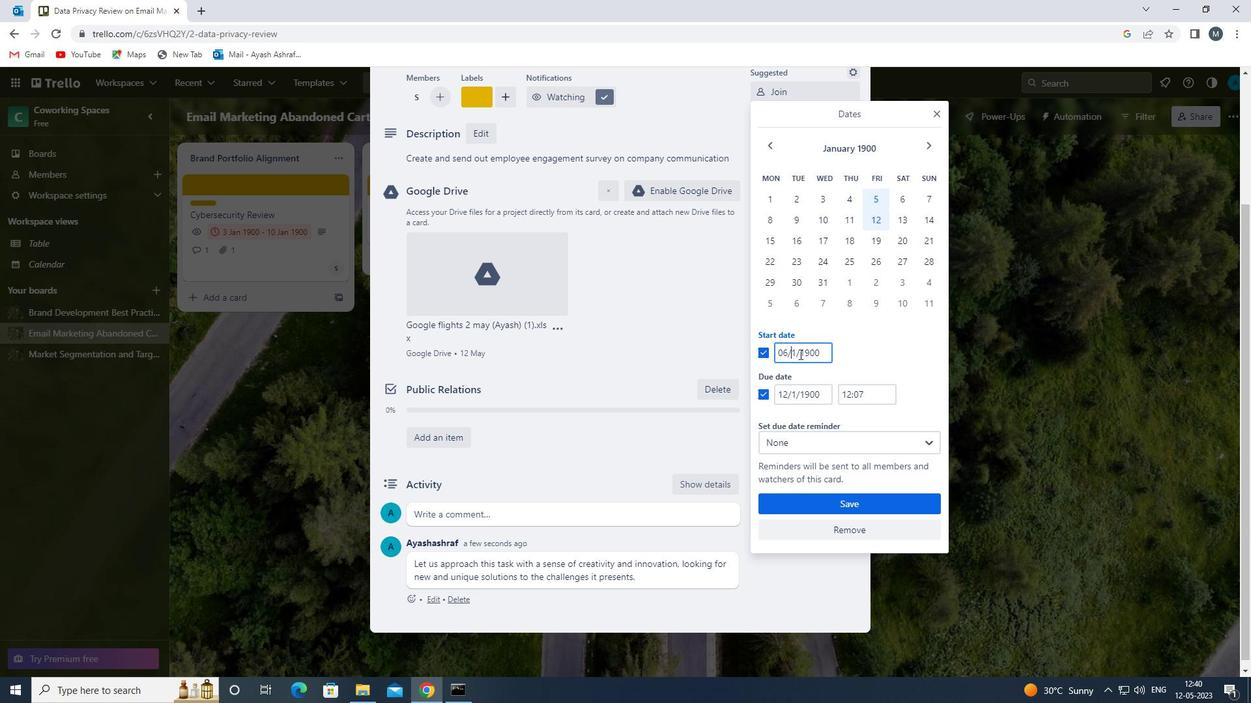 
Action: Key pressed 0
Screenshot: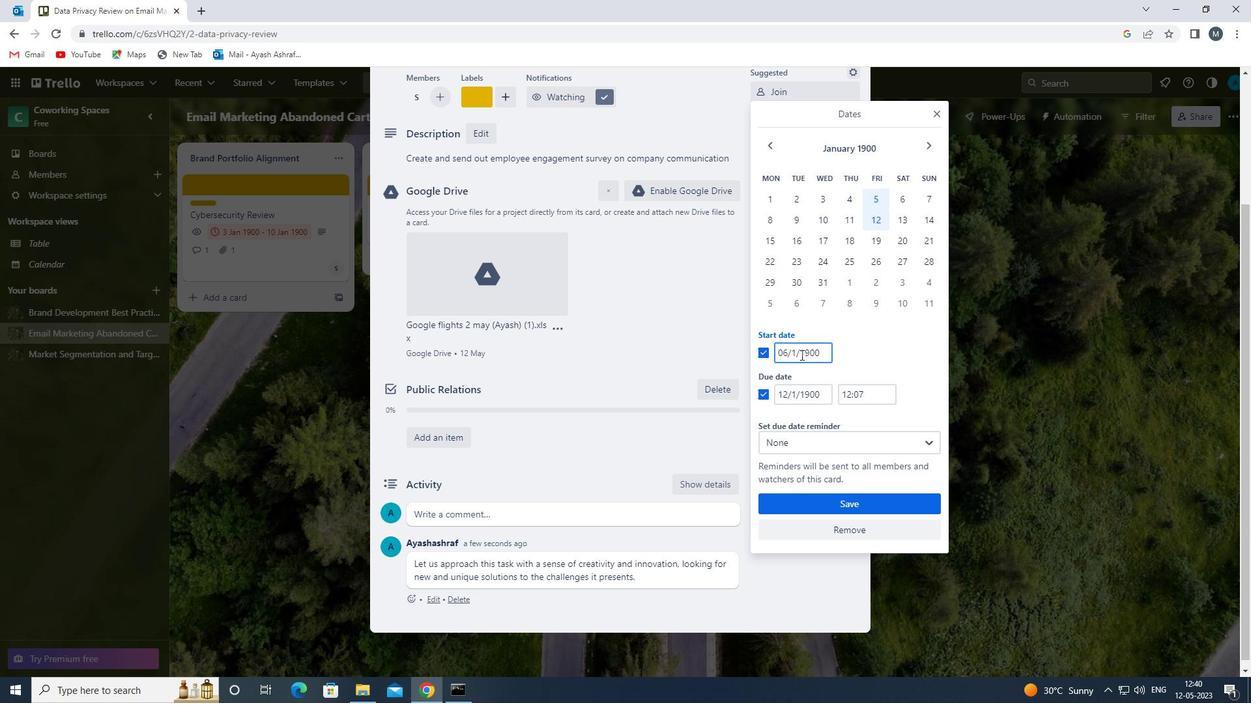 
Action: Mouse moved to (785, 395)
Screenshot: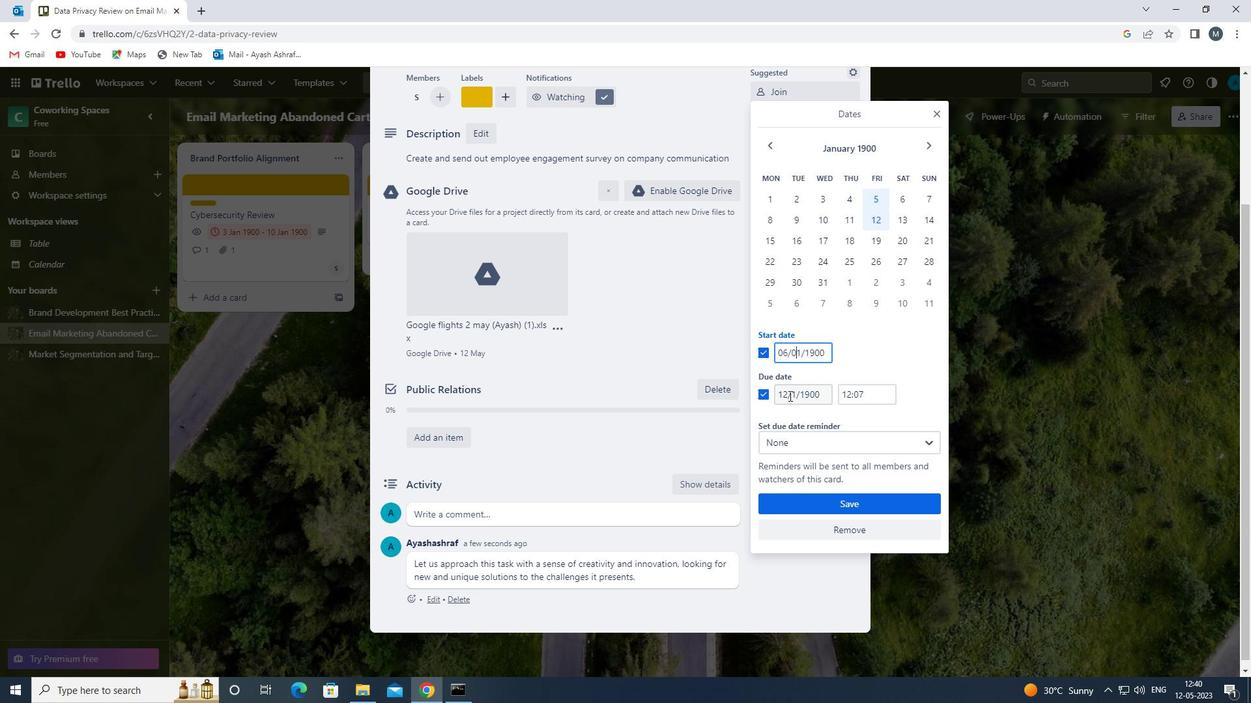 
Action: Mouse pressed left at (785, 395)
Screenshot: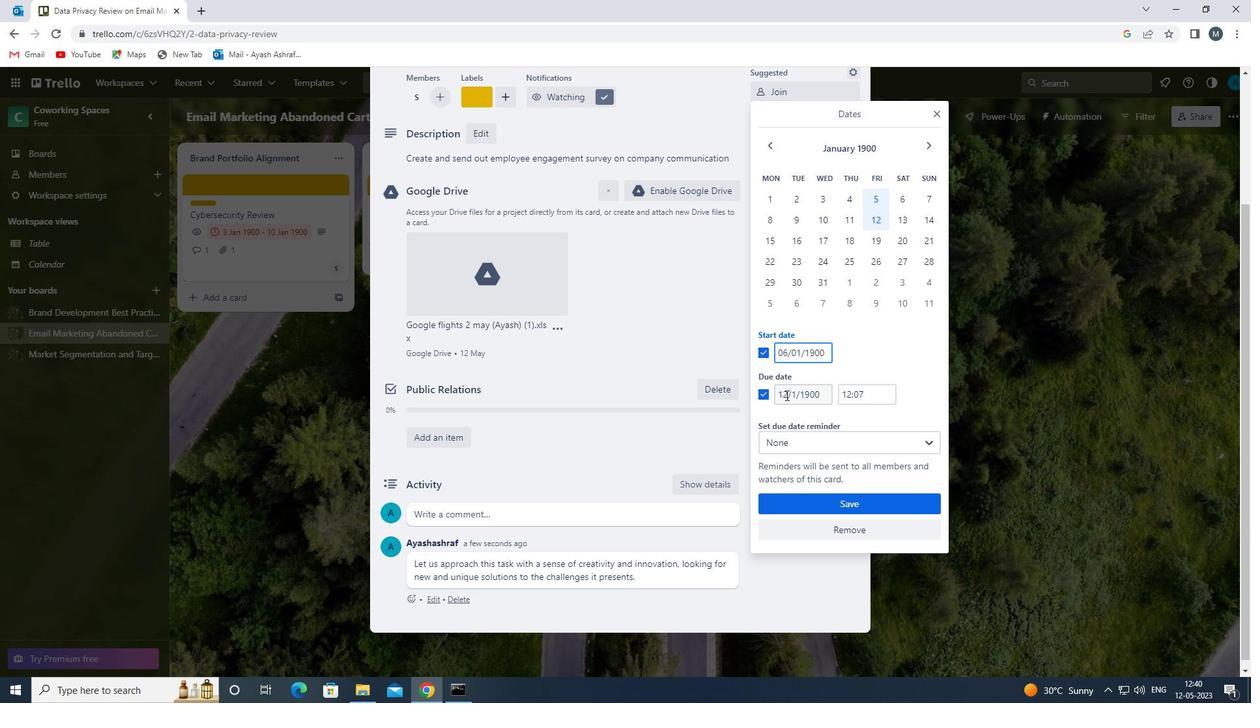 
Action: Mouse moved to (796, 403)
Screenshot: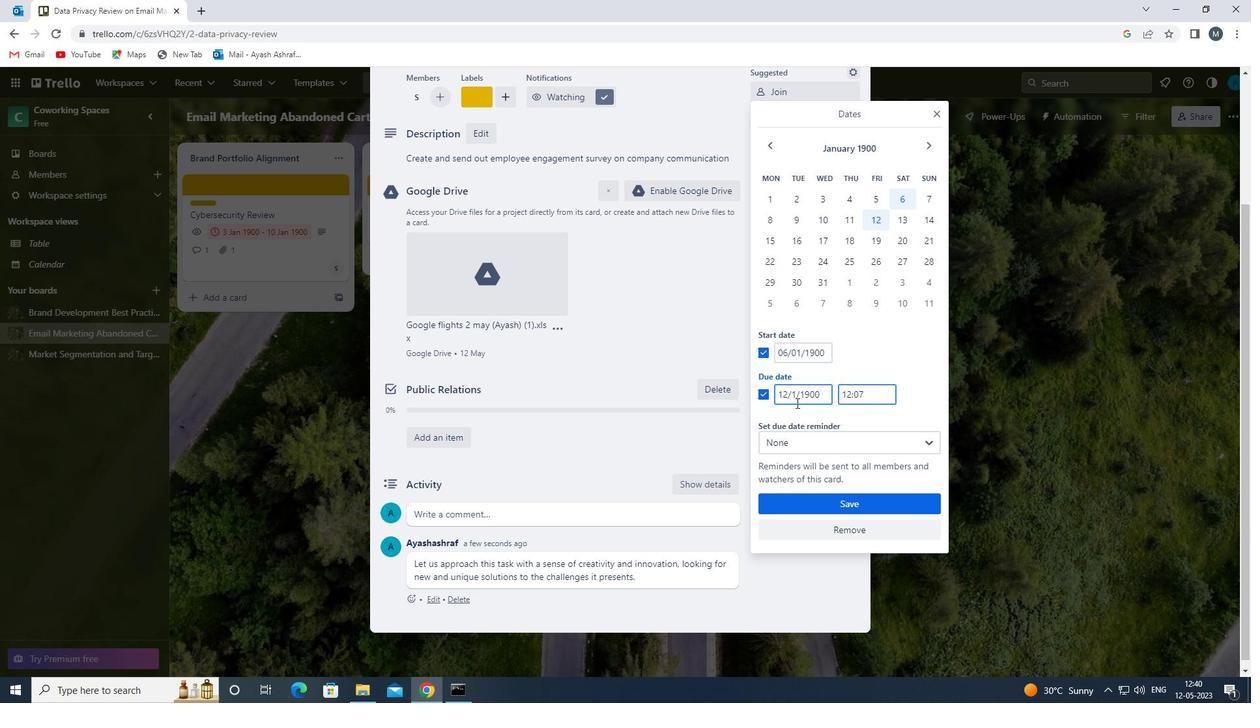 
Action: Key pressed <Key.backspace><Key.backspace>
Screenshot: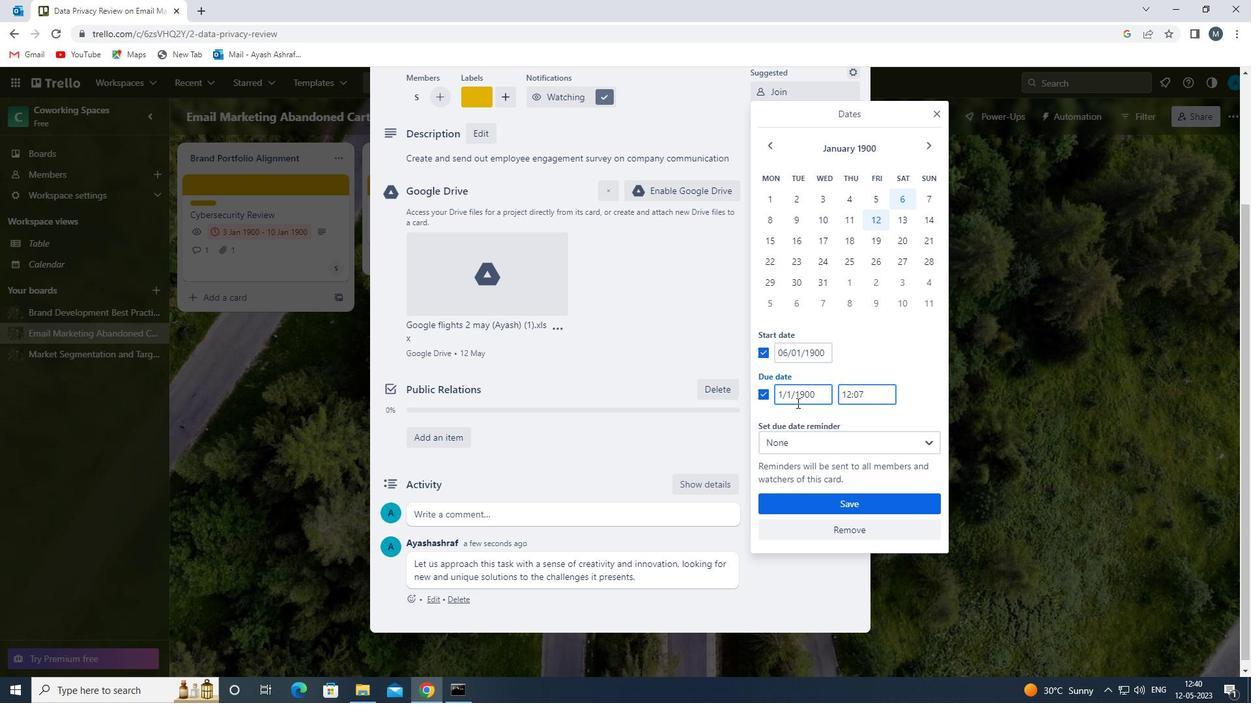 
Action: Mouse moved to (797, 403)
Screenshot: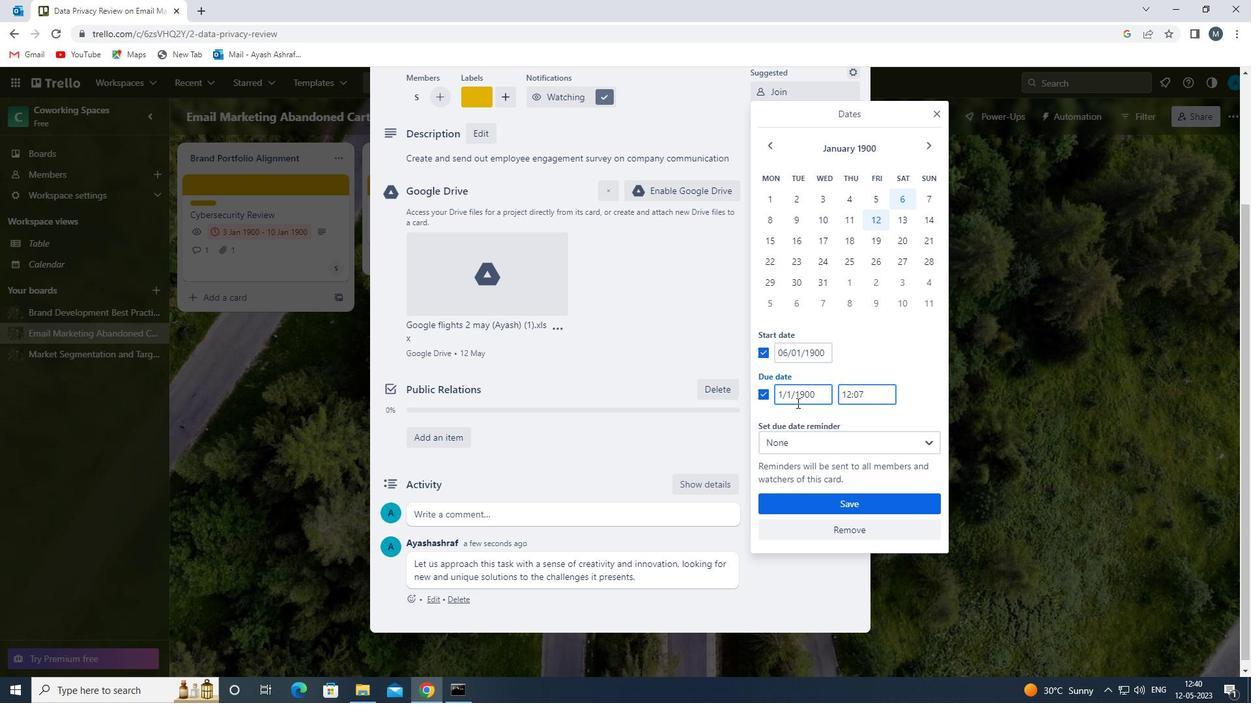 
Action: Key pressed 13
Screenshot: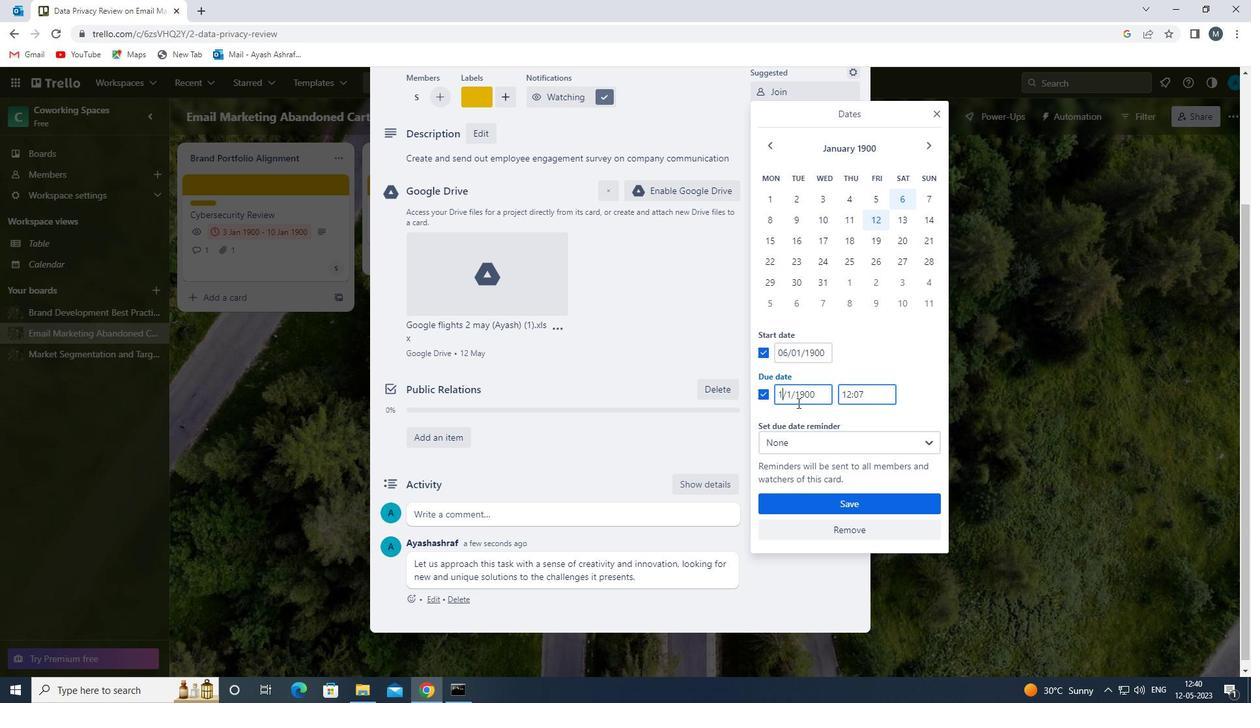 
Action: Mouse moved to (792, 396)
Screenshot: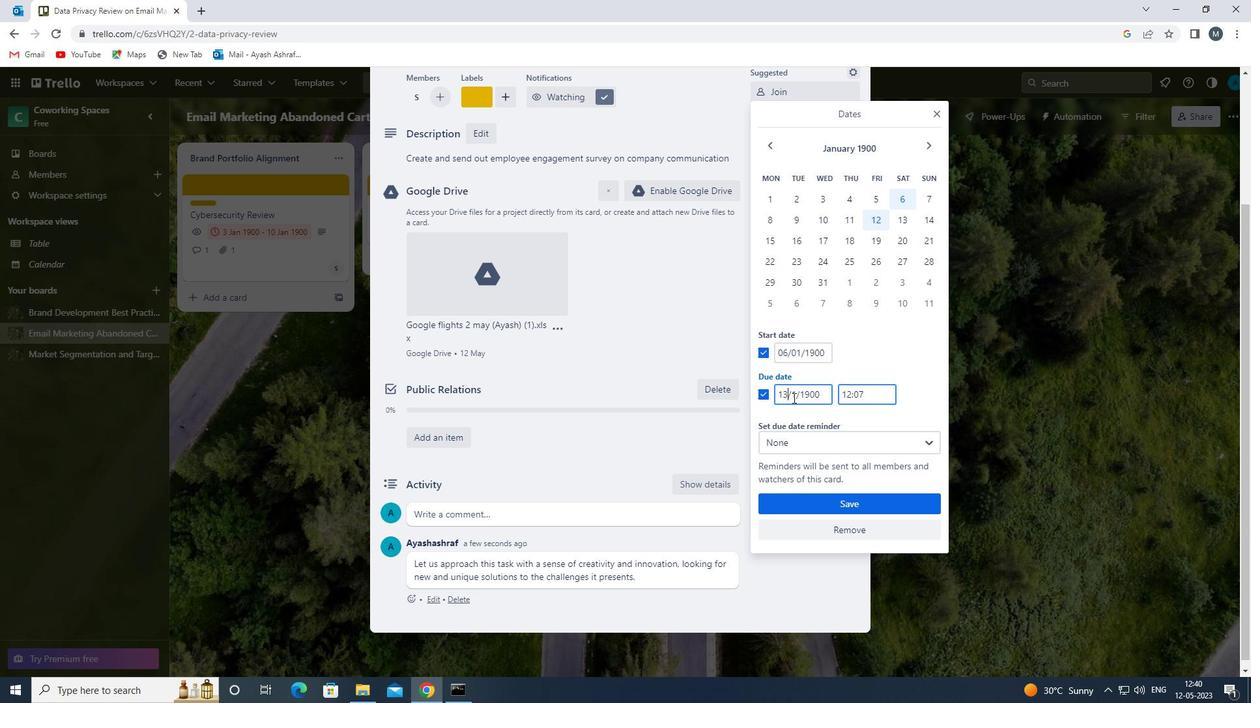
Action: Mouse pressed left at (792, 396)
Screenshot: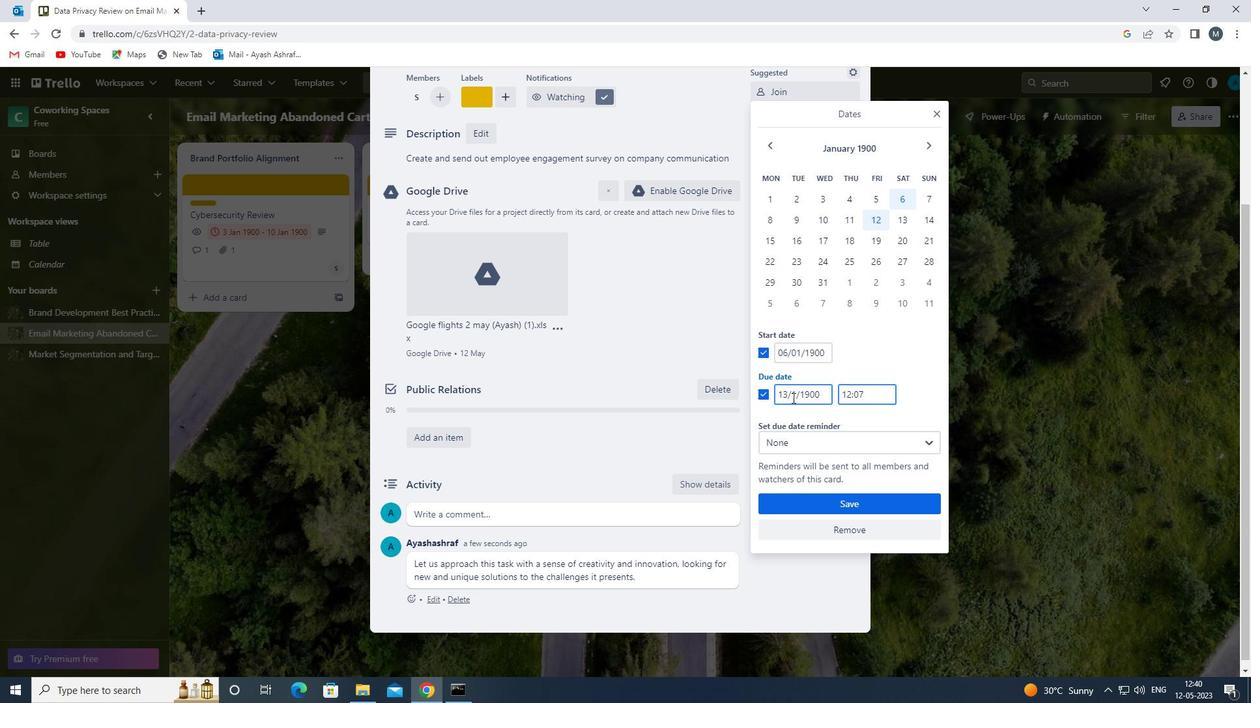 
Action: Mouse moved to (802, 396)
Screenshot: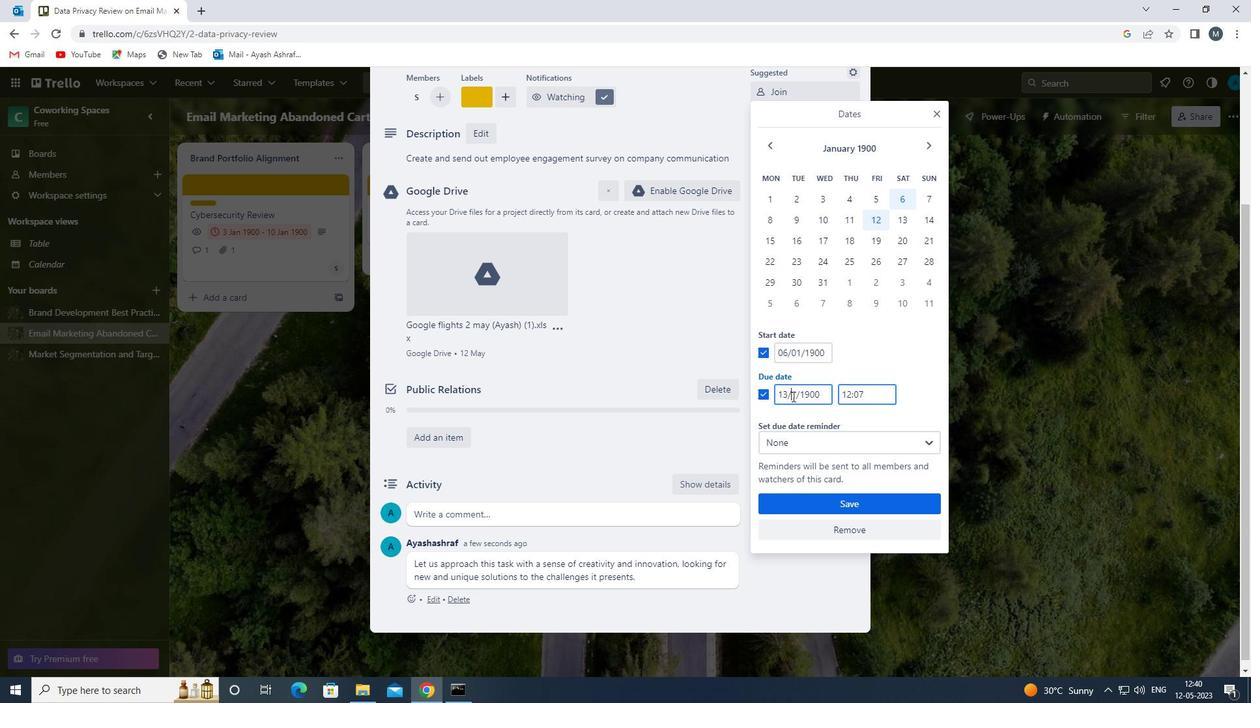 
Action: Key pressed 0
Screenshot: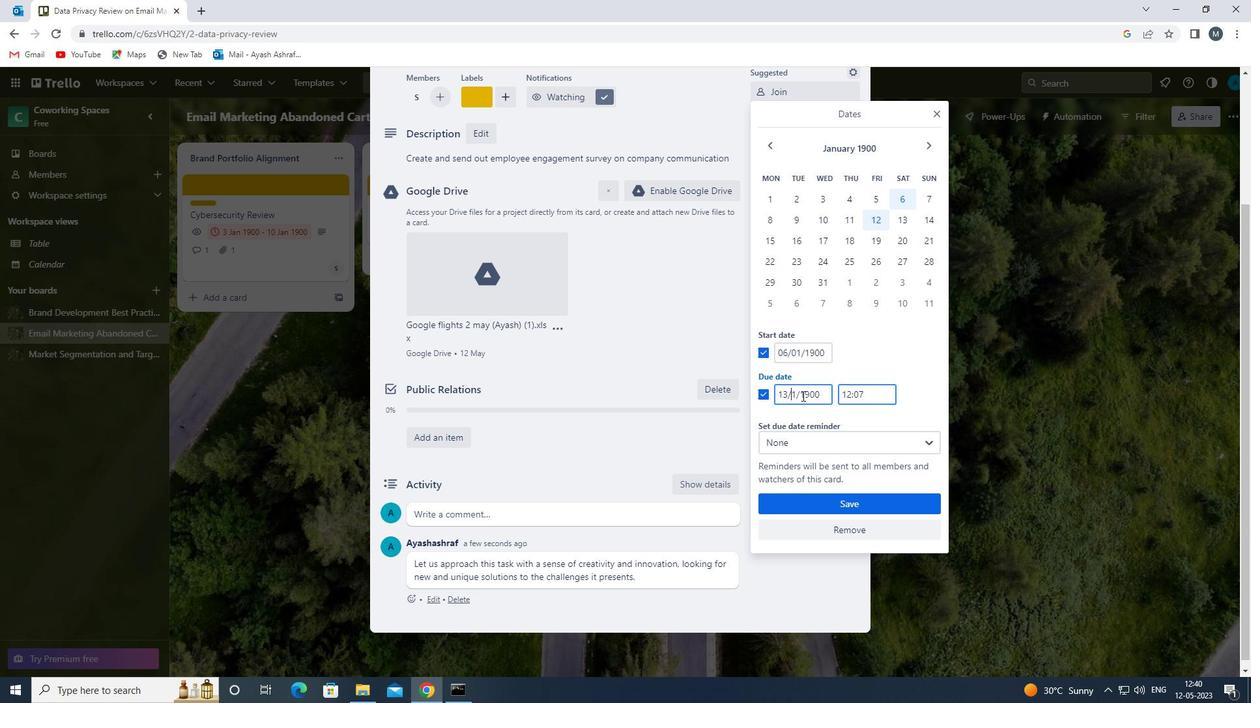 
Action: Mouse moved to (826, 502)
Screenshot: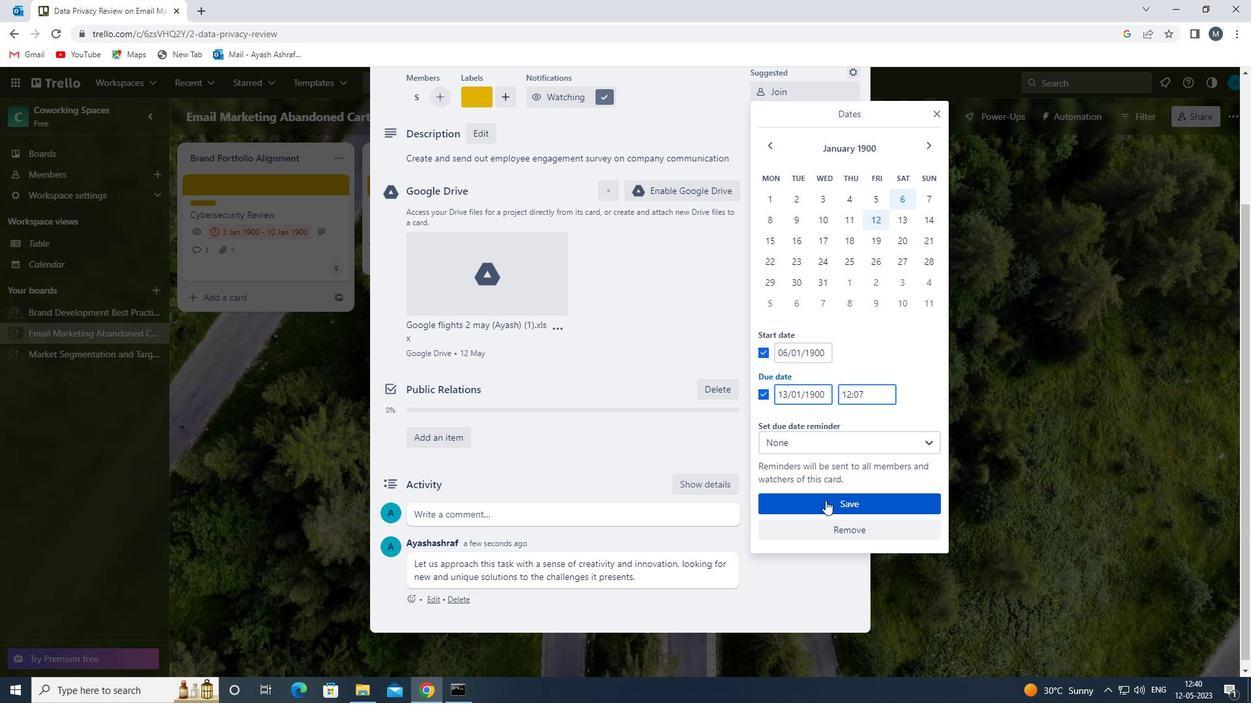 
Action: Mouse pressed left at (826, 502)
Screenshot: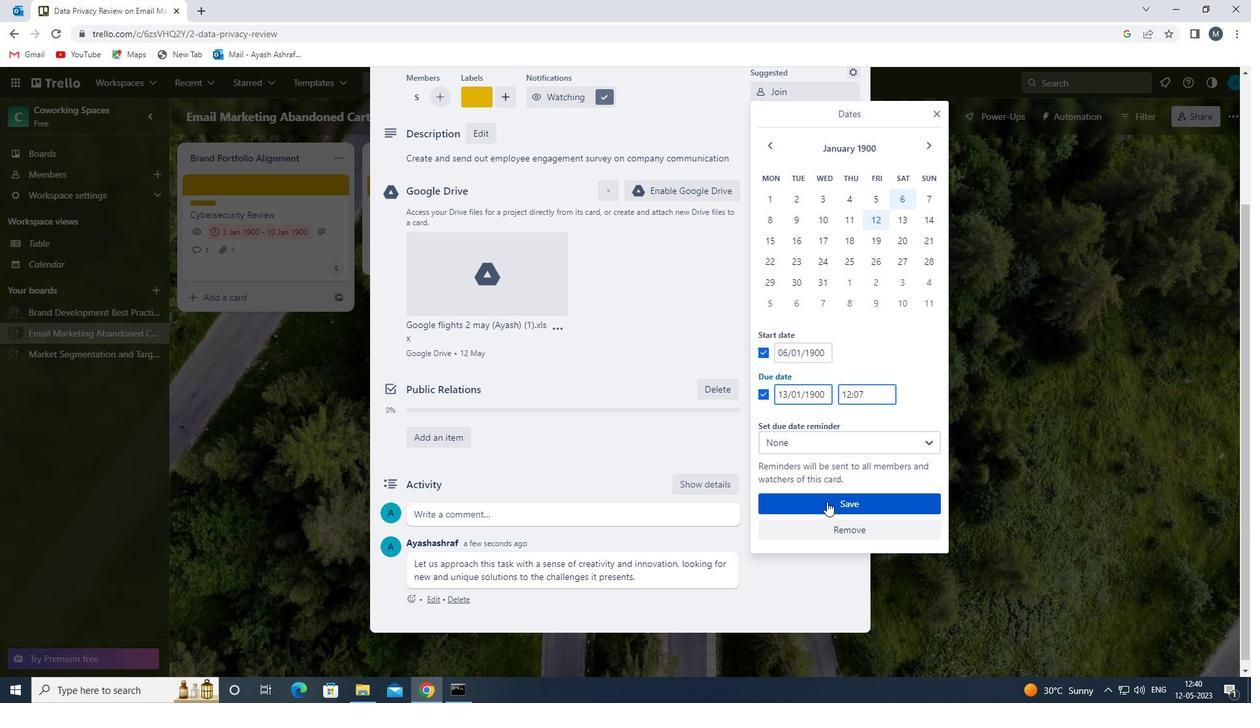 
Action: Mouse moved to (743, 441)
Screenshot: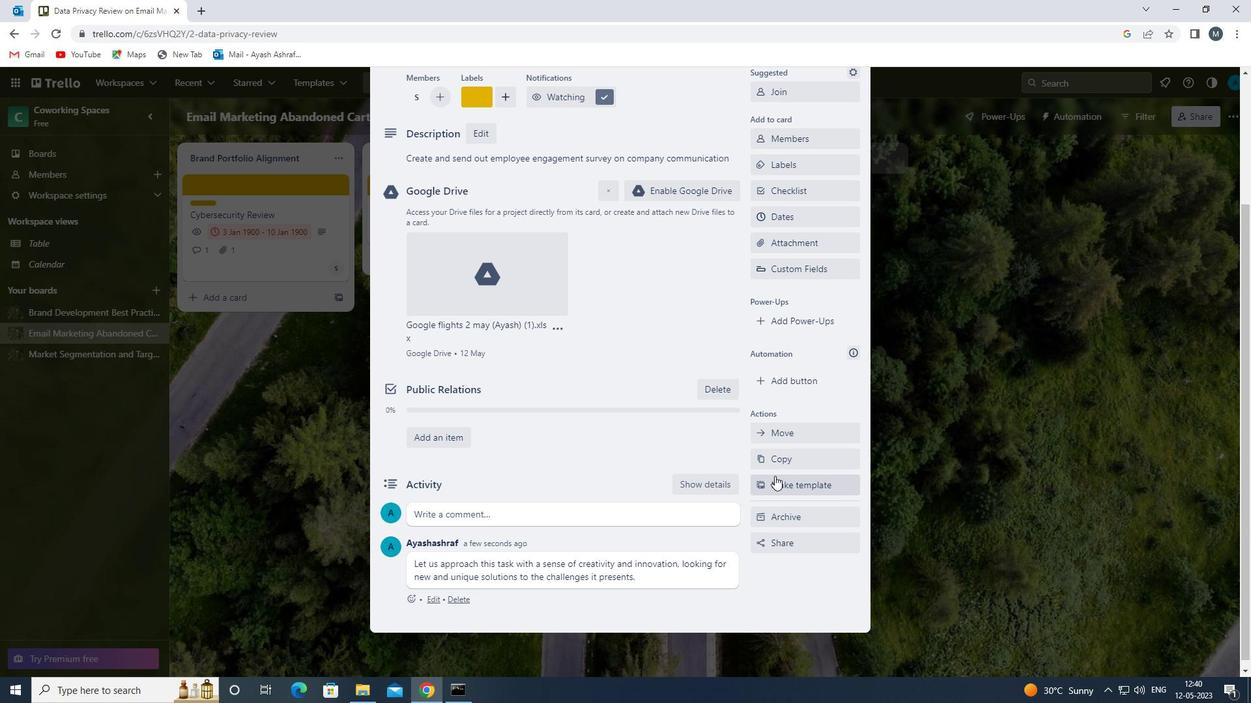 
Action: Mouse scrolled (743, 442) with delta (0, 0)
Screenshot: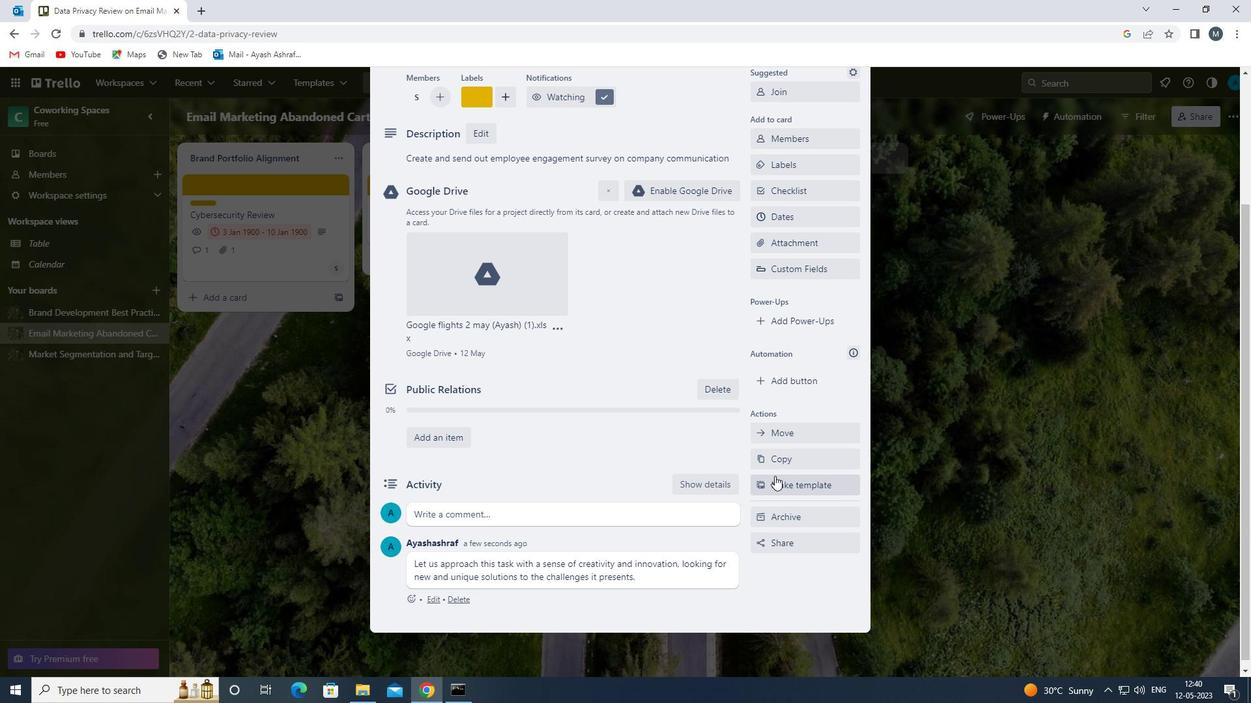 
Action: Mouse moved to (742, 441)
Screenshot: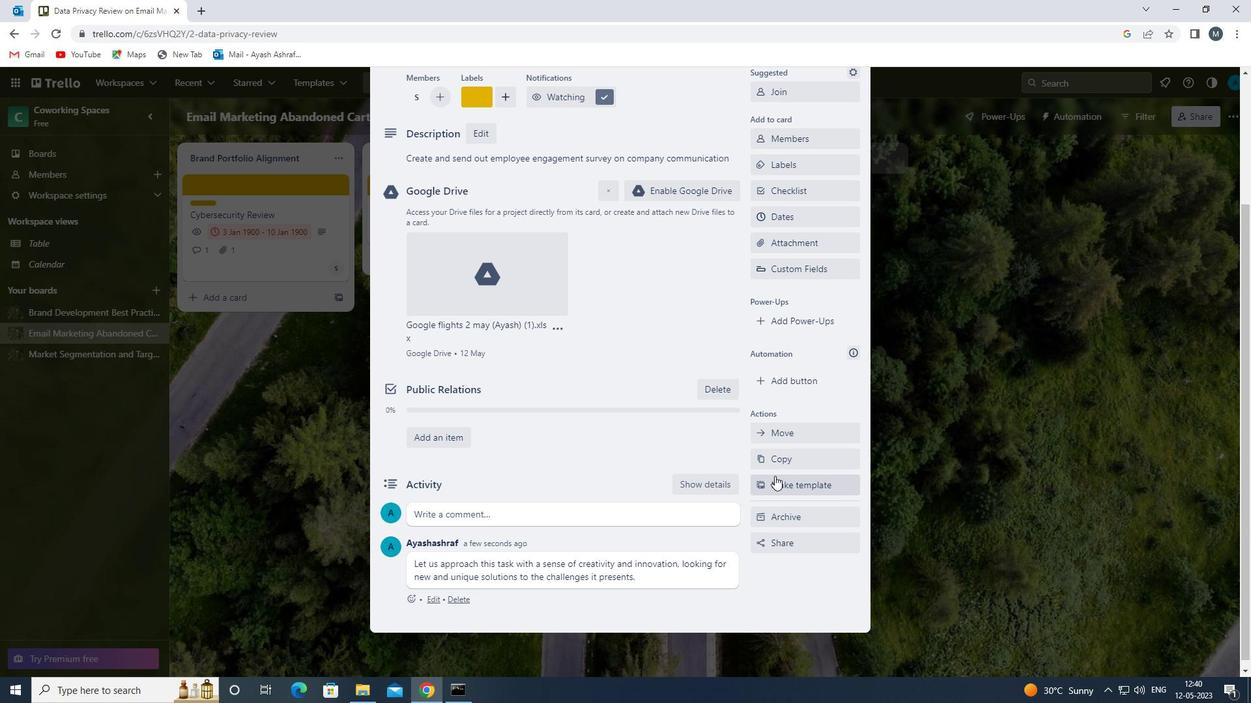 
Action: Mouse scrolled (742, 442) with delta (0, 0)
Screenshot: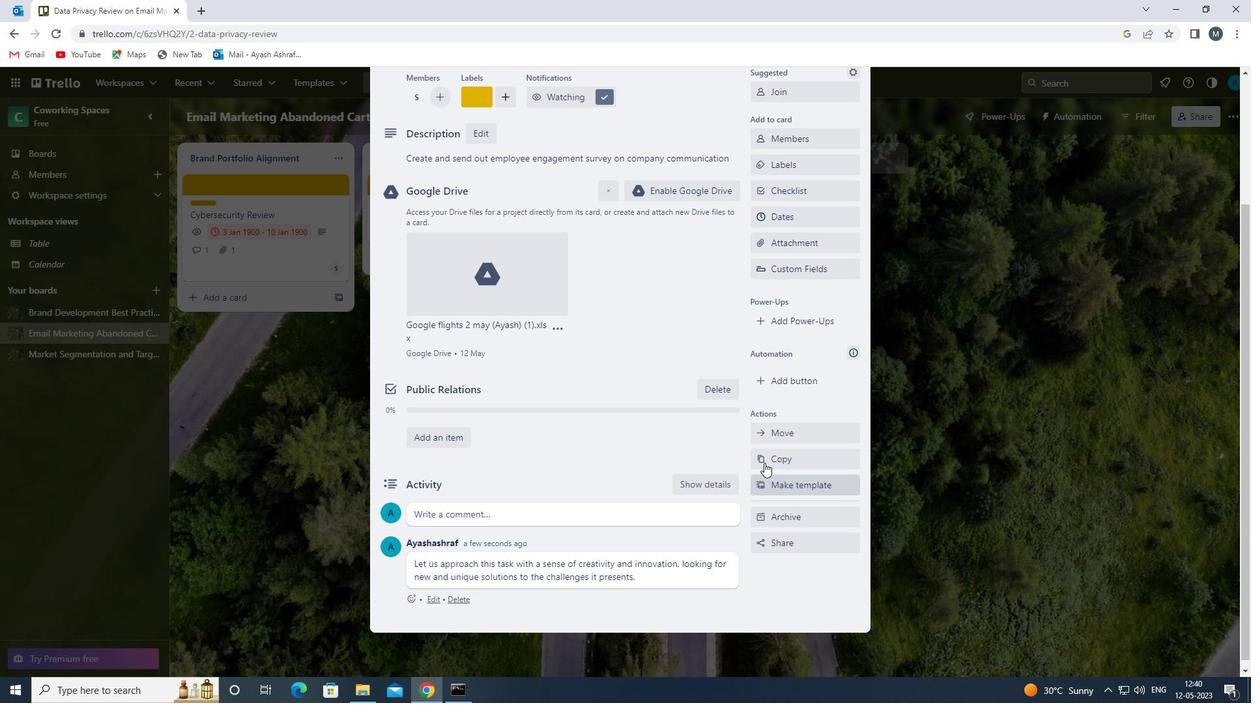 
Action: Mouse scrolled (742, 442) with delta (0, 0)
Screenshot: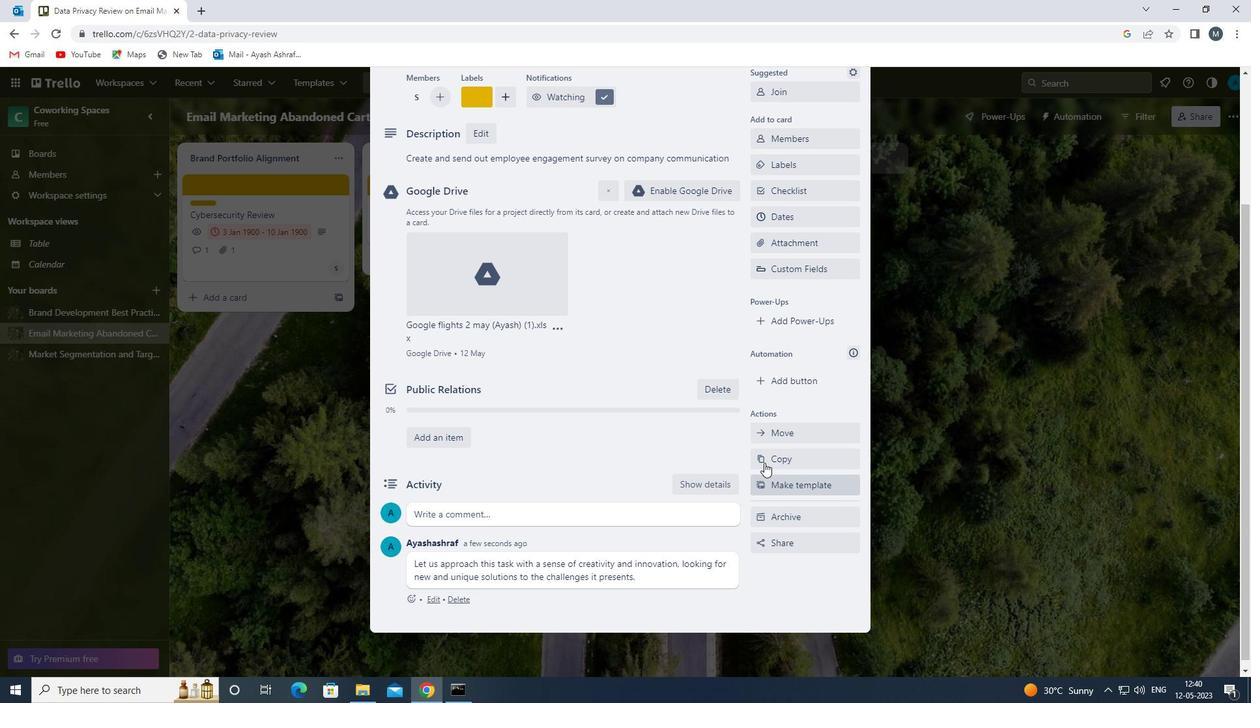 
Action: Mouse scrolled (742, 442) with delta (0, 0)
Screenshot: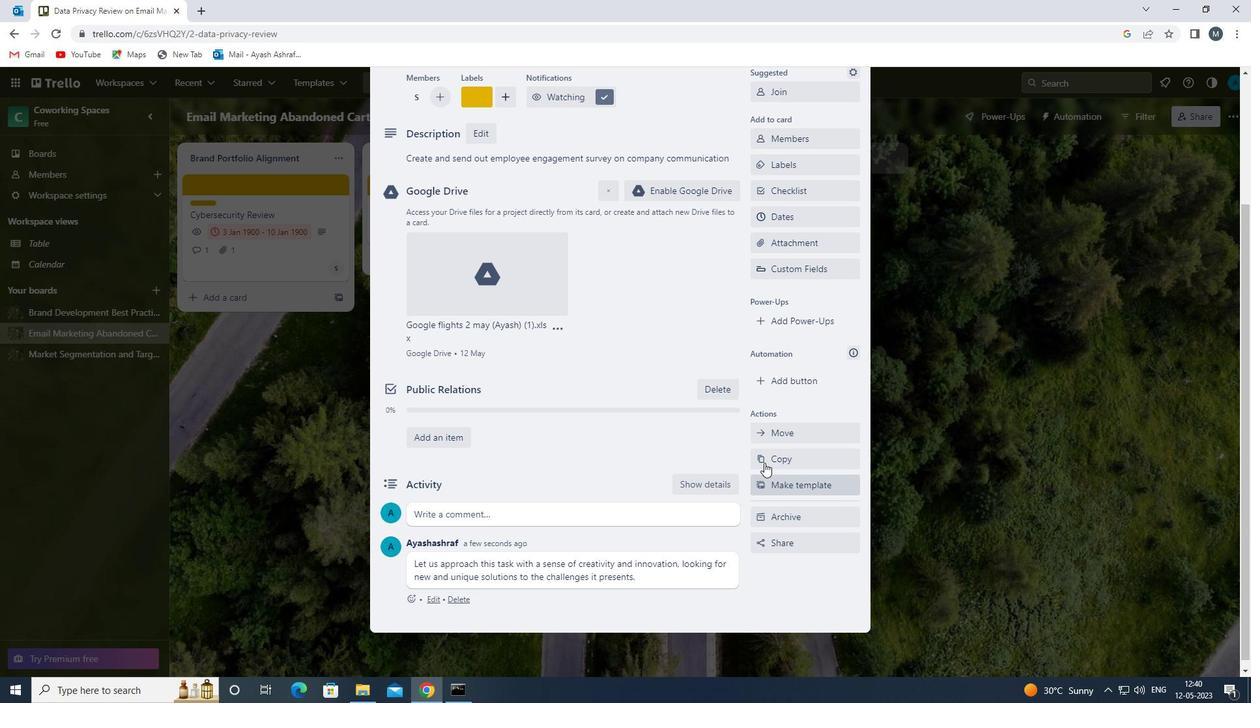 
Action: Mouse scrolled (742, 442) with delta (0, 0)
Screenshot: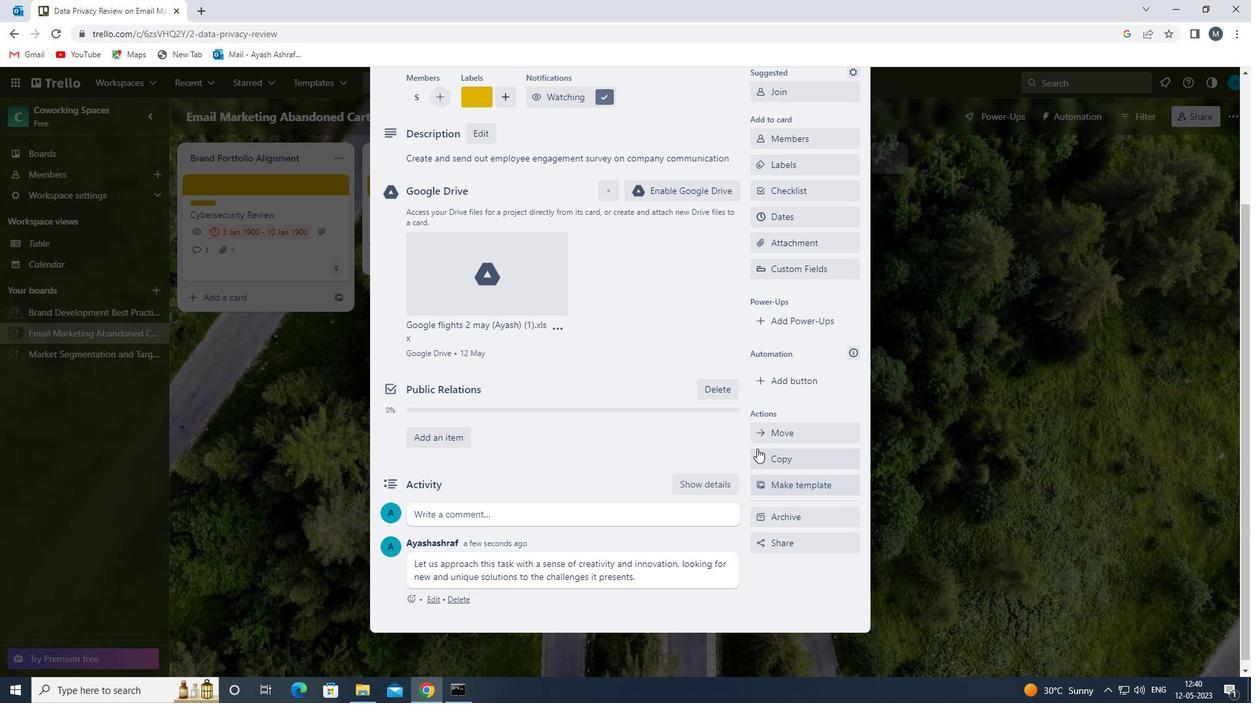 
Action: Mouse moved to (741, 441)
Screenshot: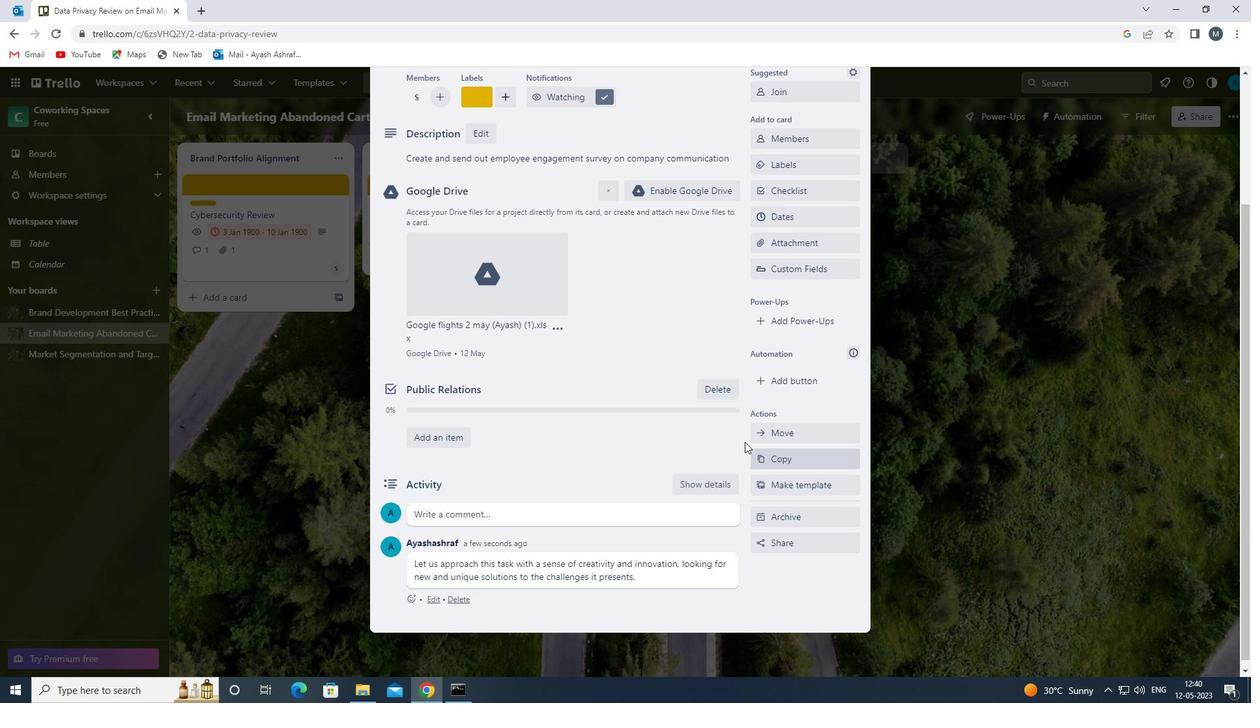 
Action: Mouse scrolled (741, 441) with delta (0, 0)
Screenshot: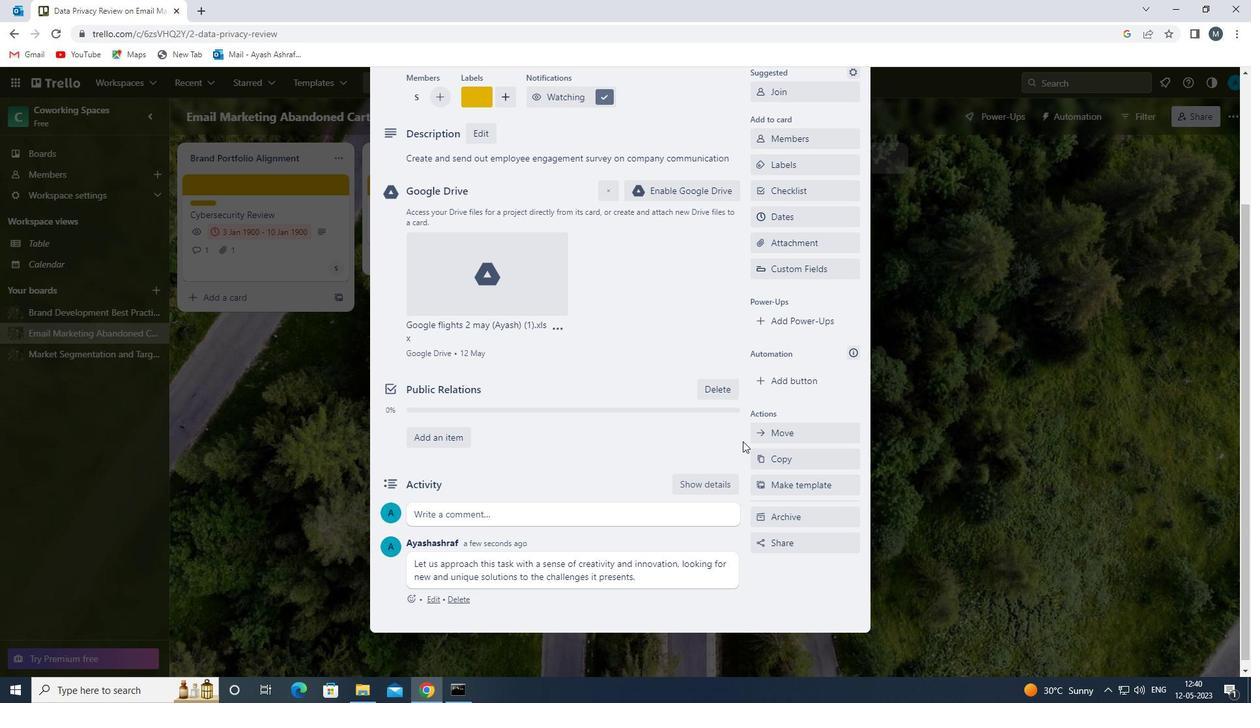 
Action: Mouse moved to (740, 437)
Screenshot: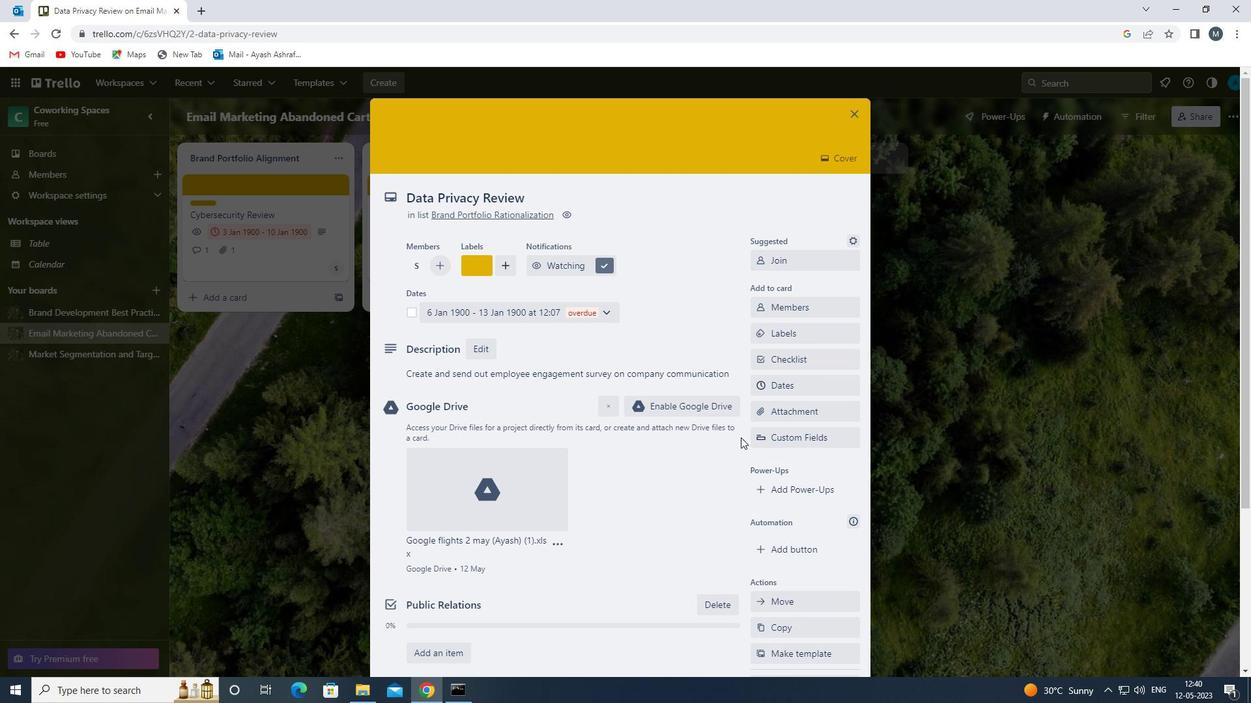 
